 Task: Look for space in Pulupandan, Philippines from 3rd June, 2023 to 9th June, 2023 for 2 adults in price range Rs.6000 to Rs.12000. Place can be entire place with 1 bedroom having 1 bed and 1 bathroom. Property type can be house, flat, guest house, hotel. Booking option can be shelf check-in. Required host language is English.
Action: Mouse pressed left at (421, 71)
Screenshot: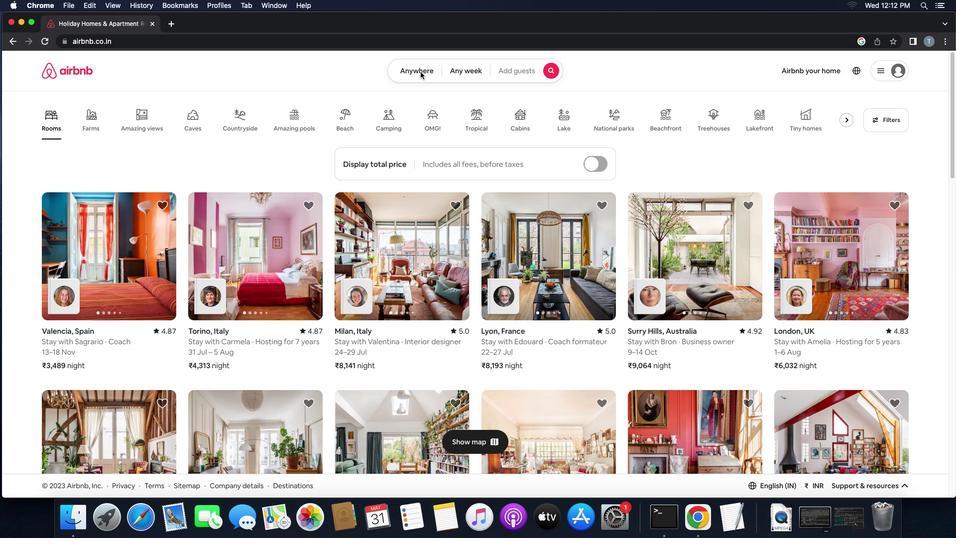 
Action: Mouse pressed left at (421, 71)
Screenshot: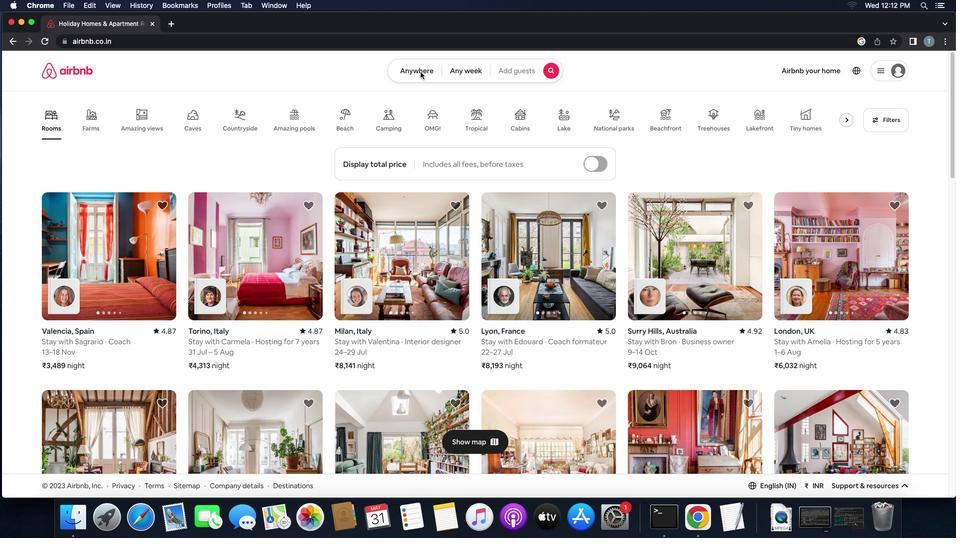 
Action: Mouse moved to (383, 116)
Screenshot: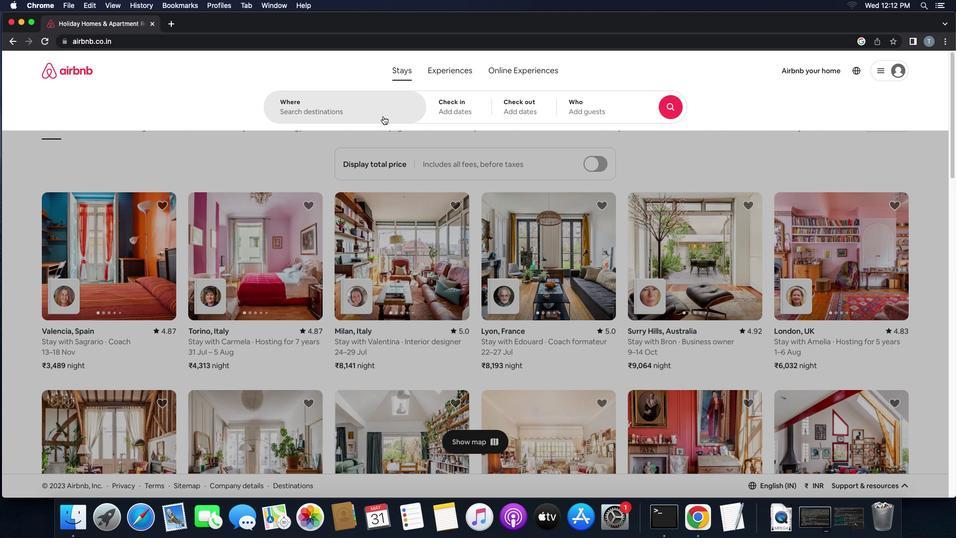 
Action: Mouse pressed left at (383, 116)
Screenshot: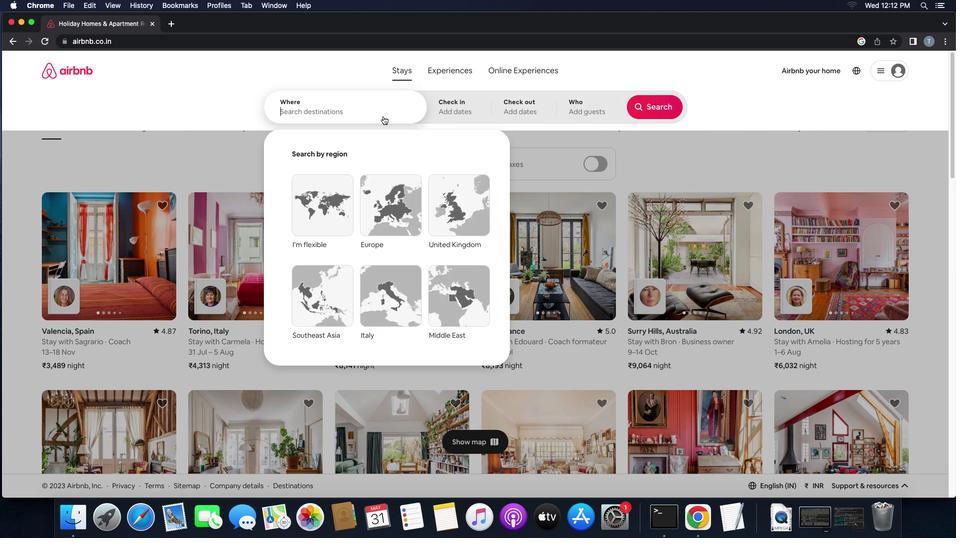 
Action: Key pressed 'p''u''l''u''p''a''n''d''a''n'','Key.space'p''h''i''l''i''p''p''i''n''e''s'Key.enter
Screenshot: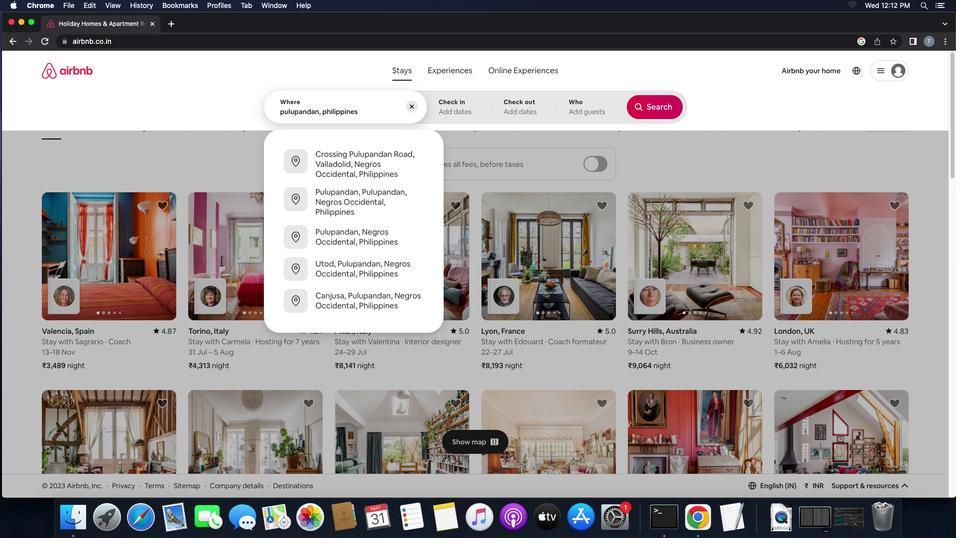
Action: Mouse moved to (643, 229)
Screenshot: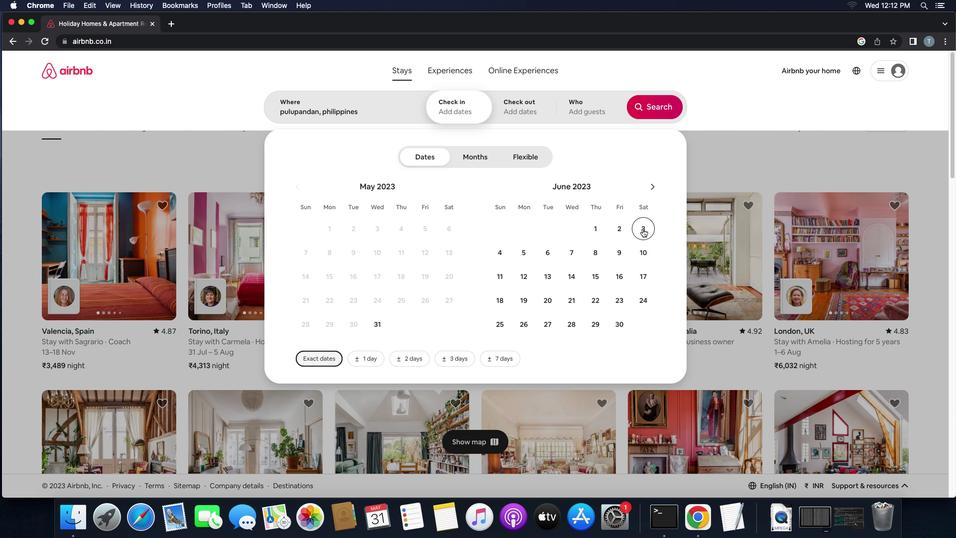 
Action: Mouse pressed left at (643, 229)
Screenshot: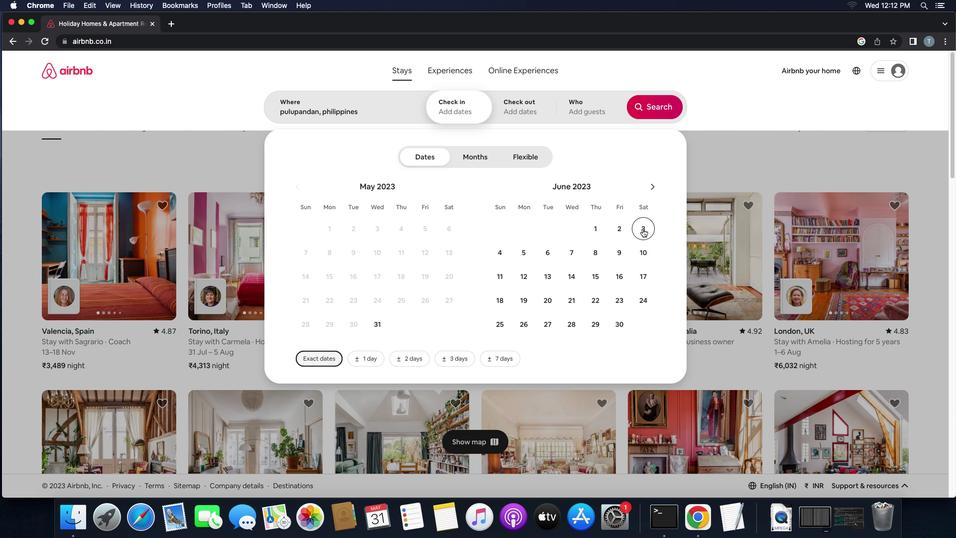 
Action: Mouse moved to (614, 254)
Screenshot: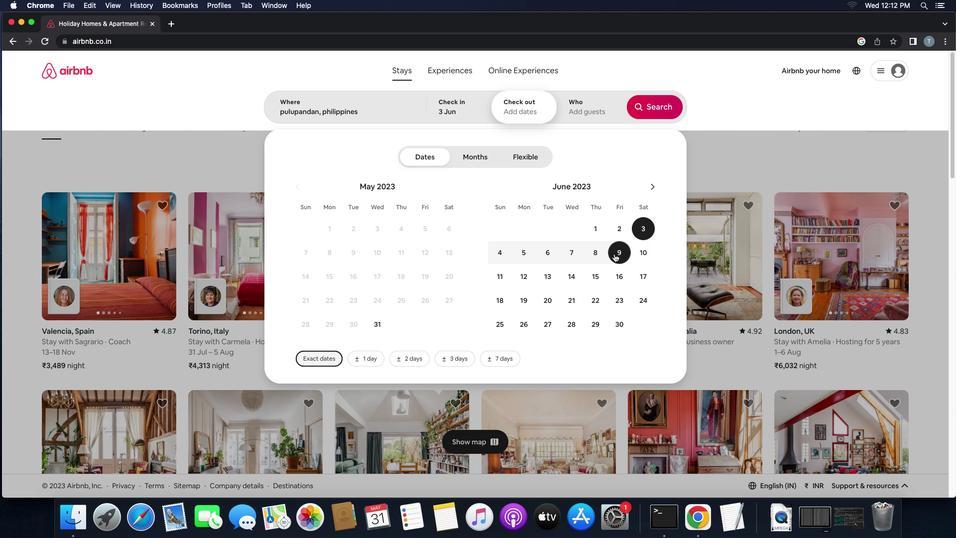 
Action: Mouse pressed left at (614, 254)
Screenshot: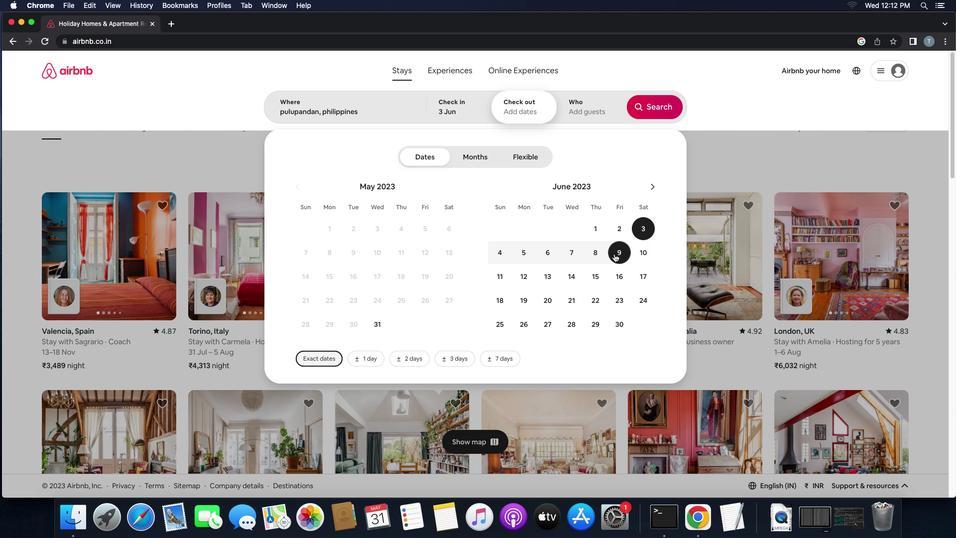 
Action: Mouse moved to (587, 111)
Screenshot: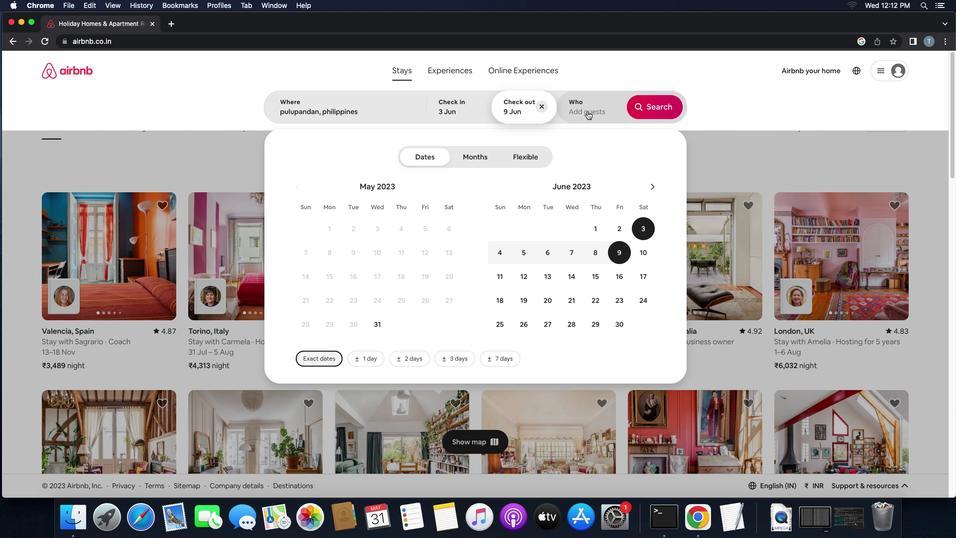 
Action: Mouse pressed left at (587, 111)
Screenshot: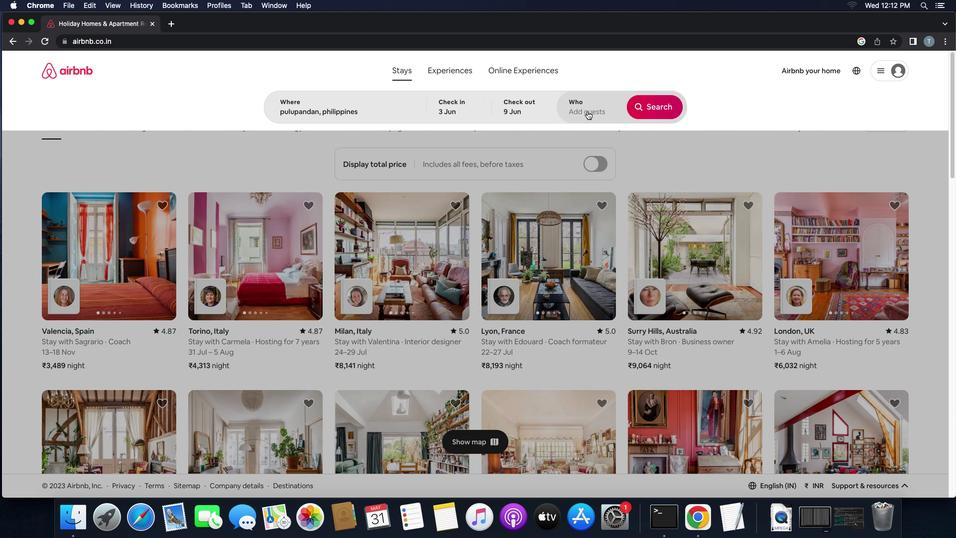 
Action: Mouse moved to (658, 160)
Screenshot: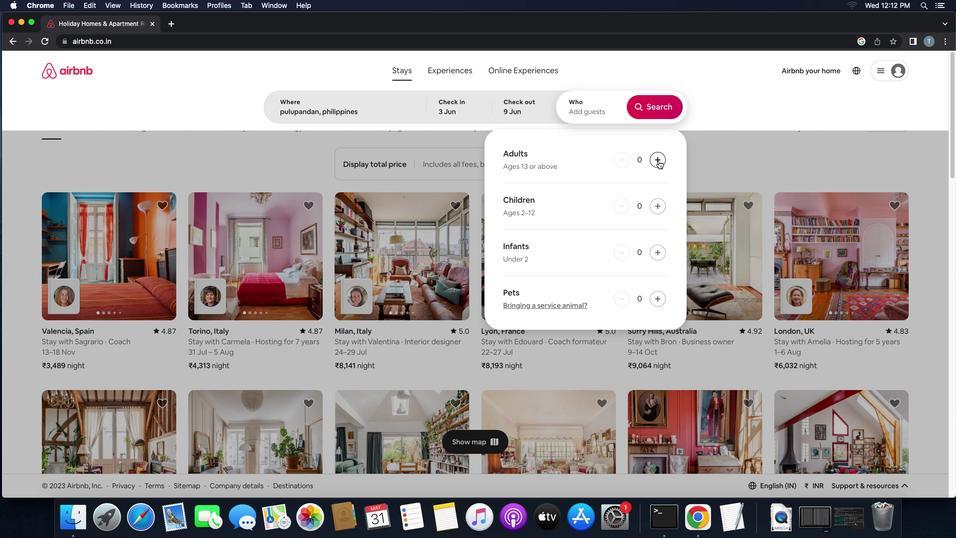 
Action: Mouse pressed left at (658, 160)
Screenshot: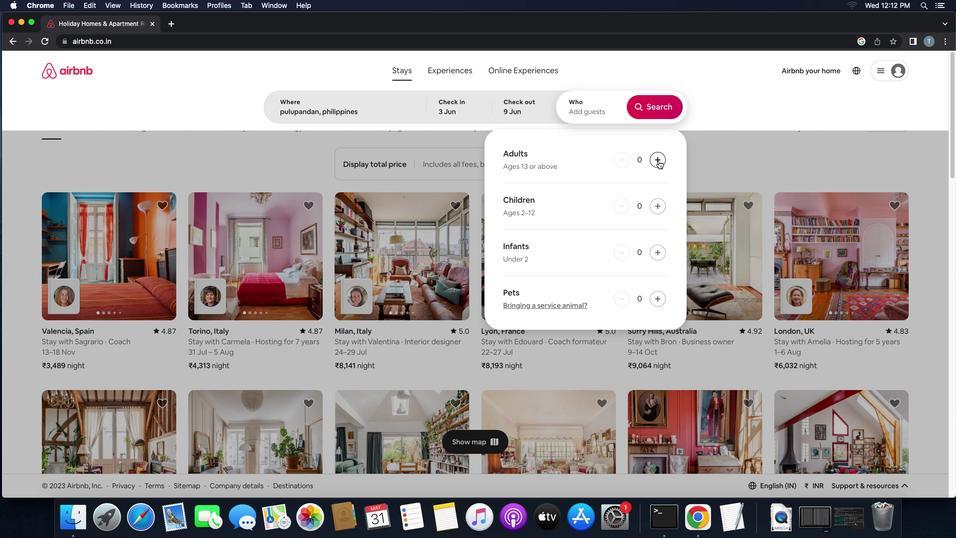 
Action: Mouse pressed left at (658, 160)
Screenshot: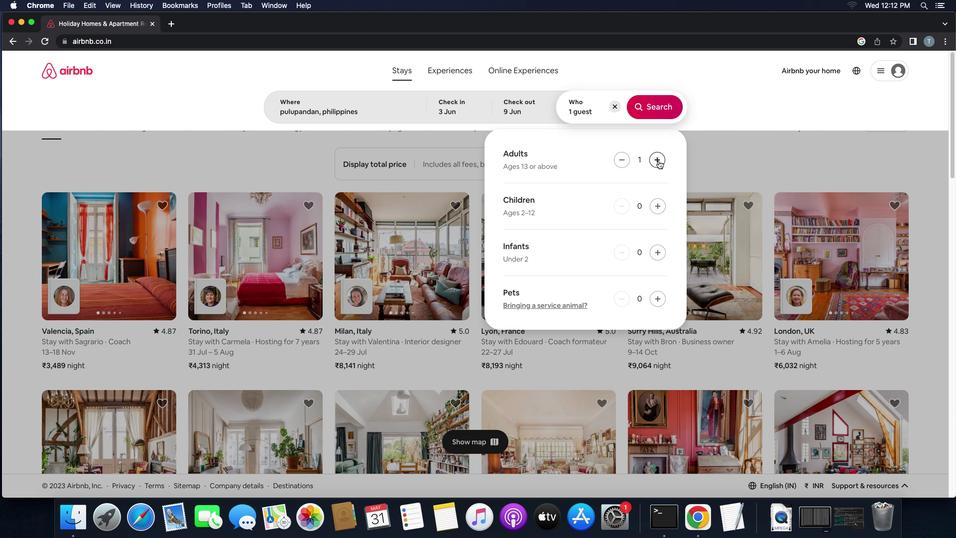 
Action: Mouse moved to (658, 108)
Screenshot: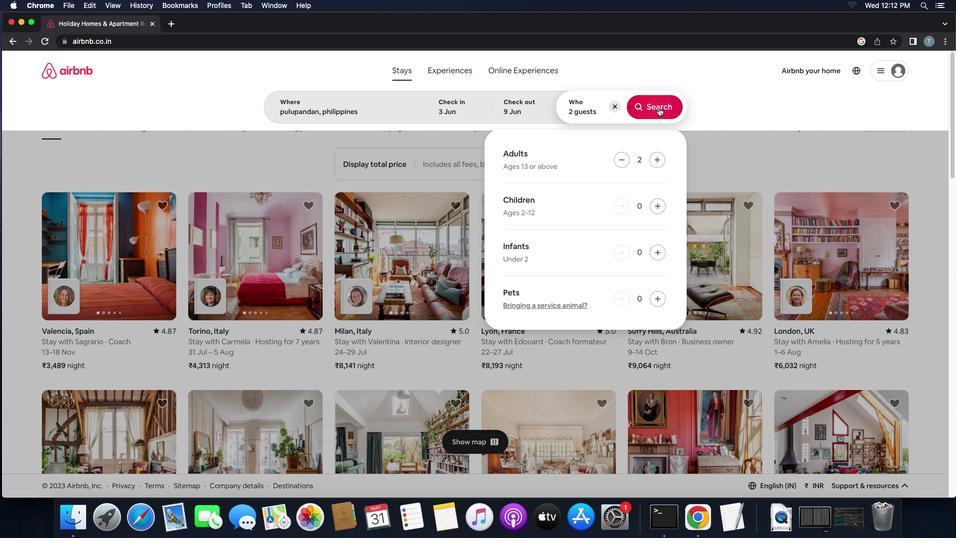 
Action: Mouse pressed left at (658, 108)
Screenshot: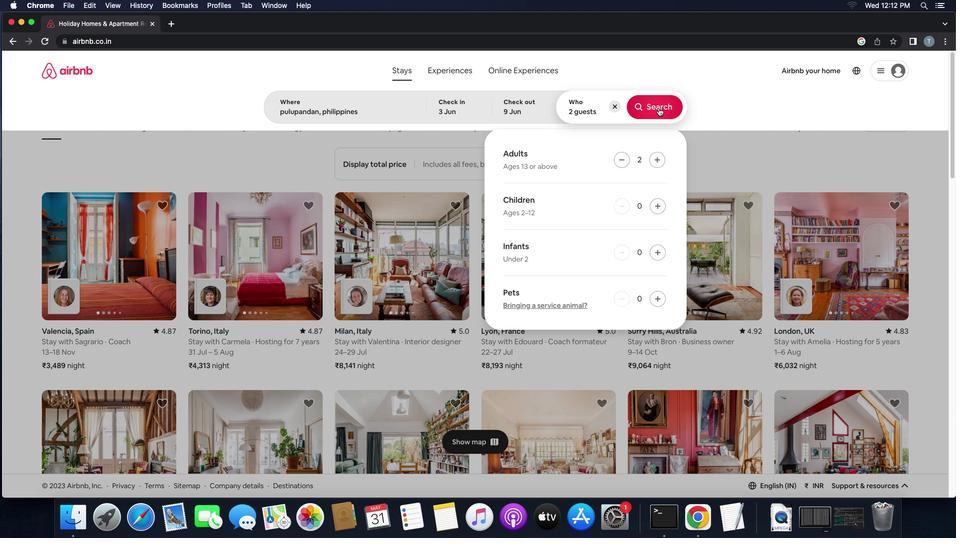 
Action: Mouse moved to (917, 110)
Screenshot: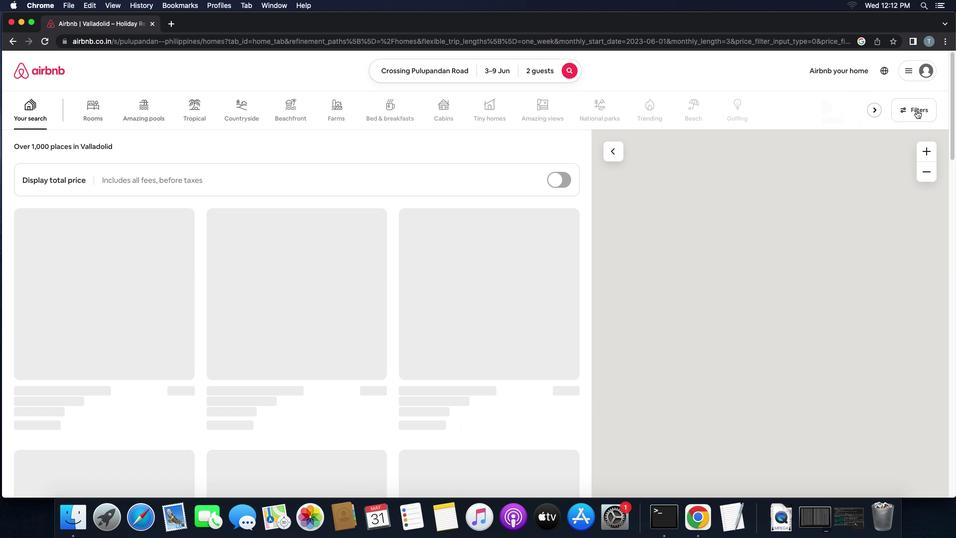 
Action: Mouse pressed left at (917, 110)
Screenshot: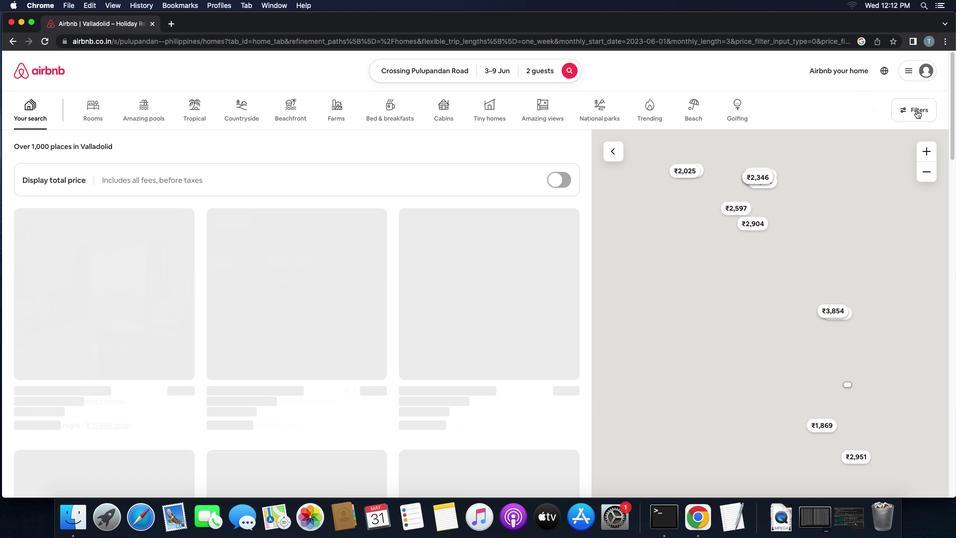 
Action: Mouse moved to (392, 234)
Screenshot: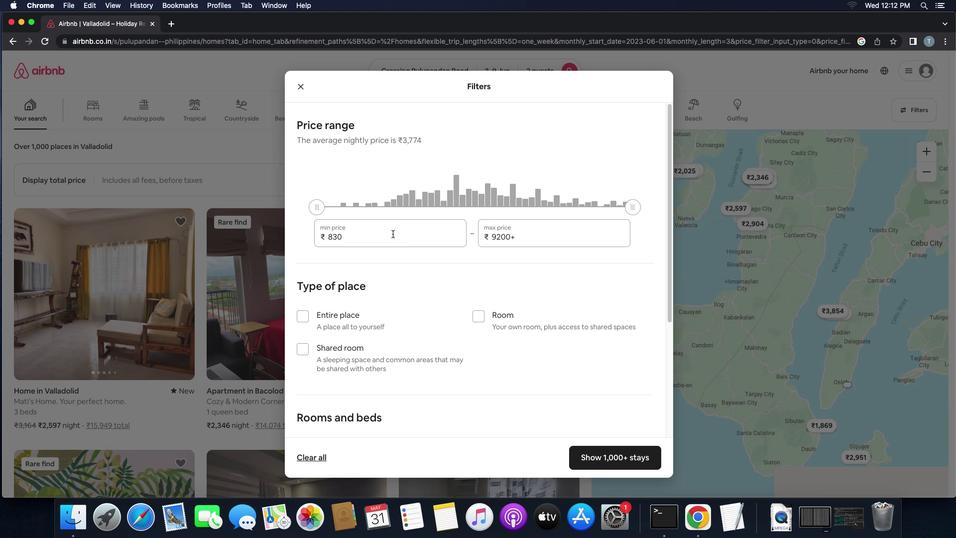 
Action: Mouse pressed left at (392, 234)
Screenshot: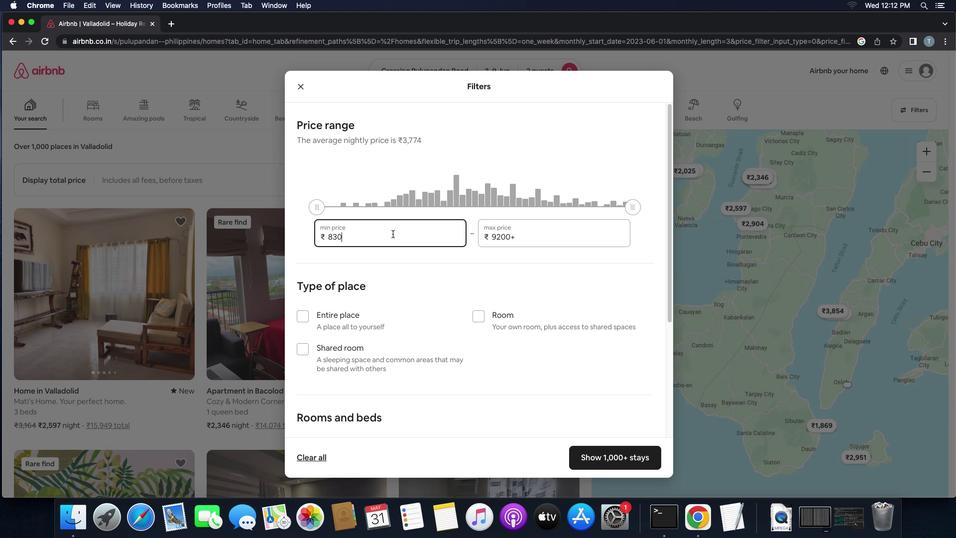 
Action: Mouse moved to (392, 233)
Screenshot: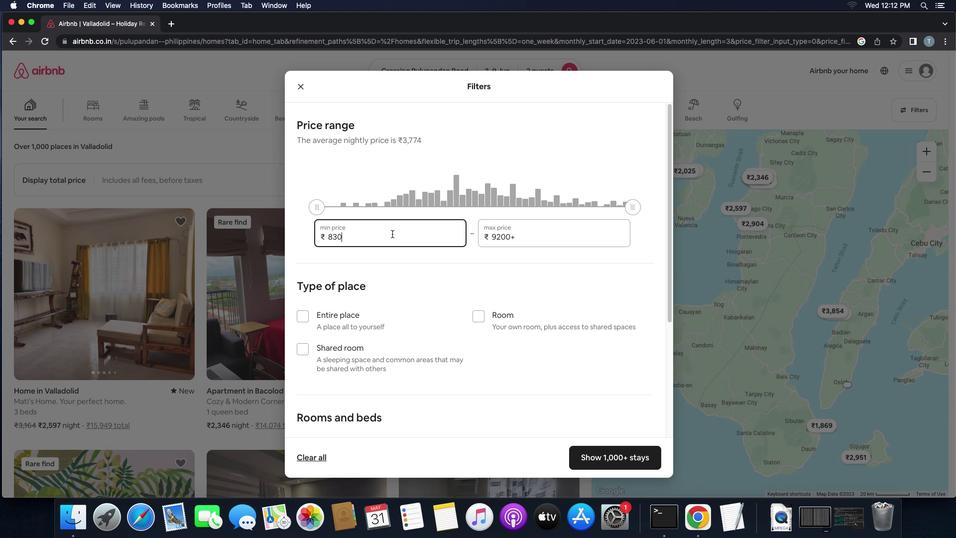 
Action: Key pressed Key.backspaceKey.backspaceKey.backspace'6''0''0''0'
Screenshot: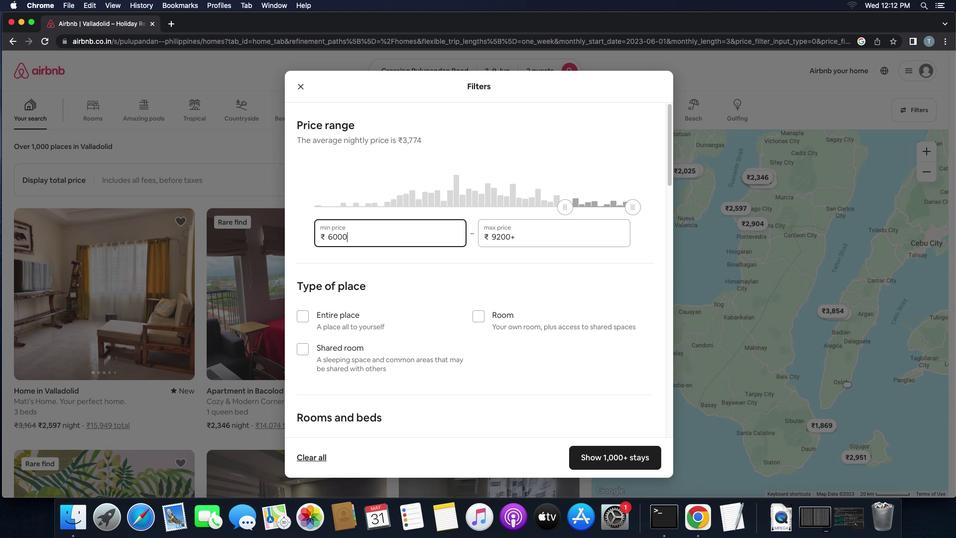 
Action: Mouse moved to (579, 241)
Screenshot: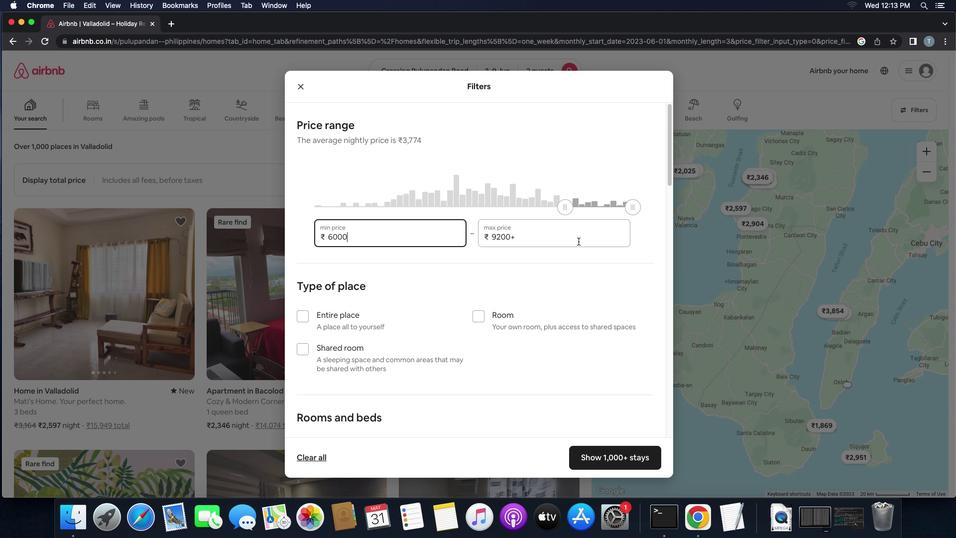 
Action: Mouse pressed left at (579, 241)
Screenshot: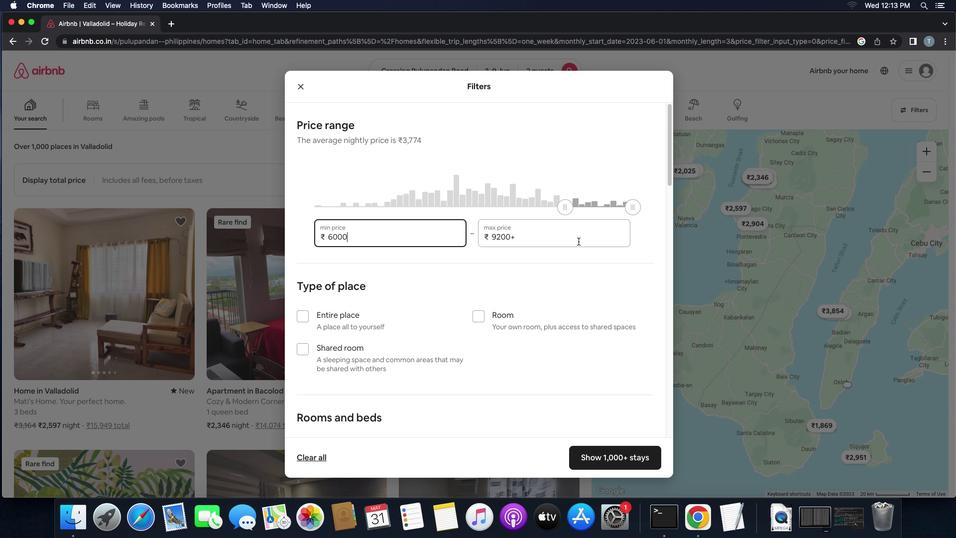 
Action: Key pressed Key.backspaceKey.backspaceKey.backspaceKey.backspaceKey.backspace'1''2''0''0''0'
Screenshot: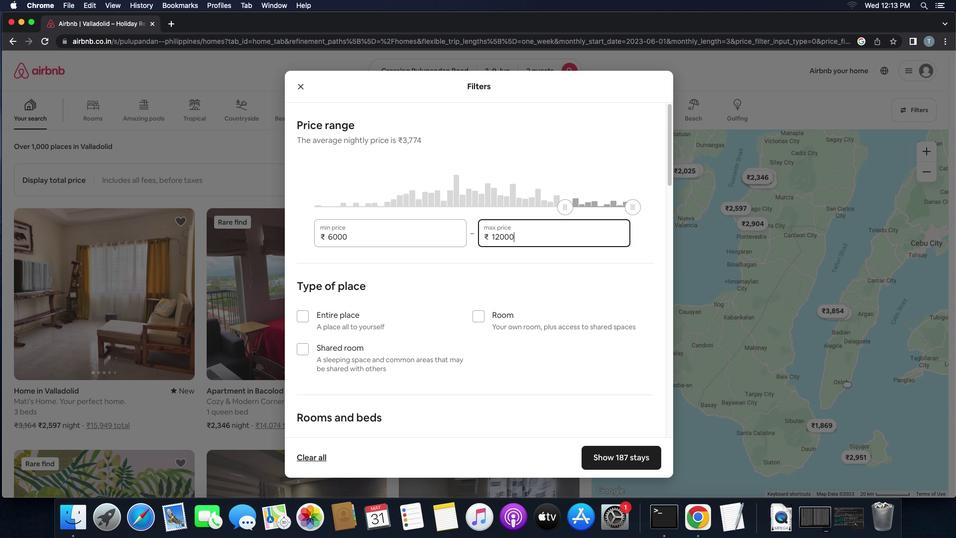 
Action: Mouse moved to (568, 324)
Screenshot: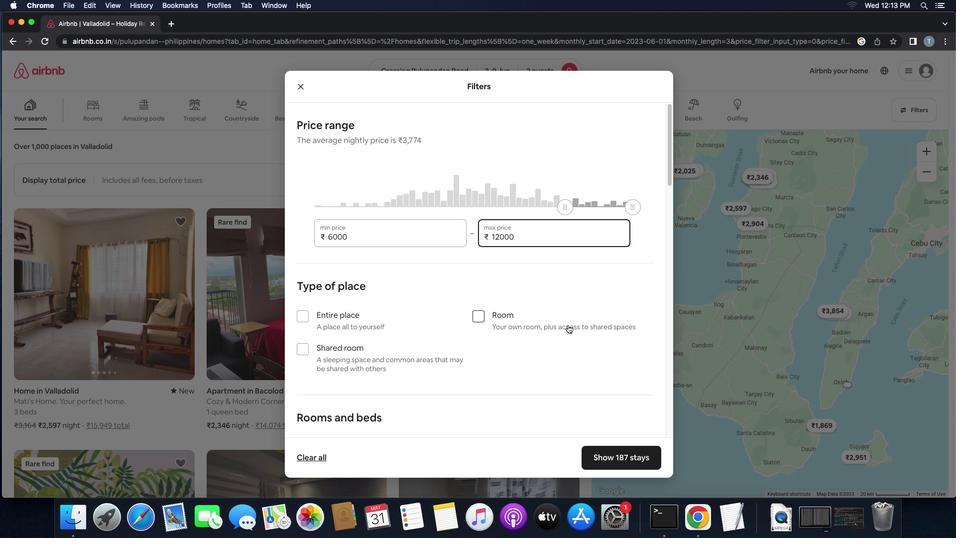 
Action: Mouse scrolled (568, 324) with delta (0, 0)
Screenshot: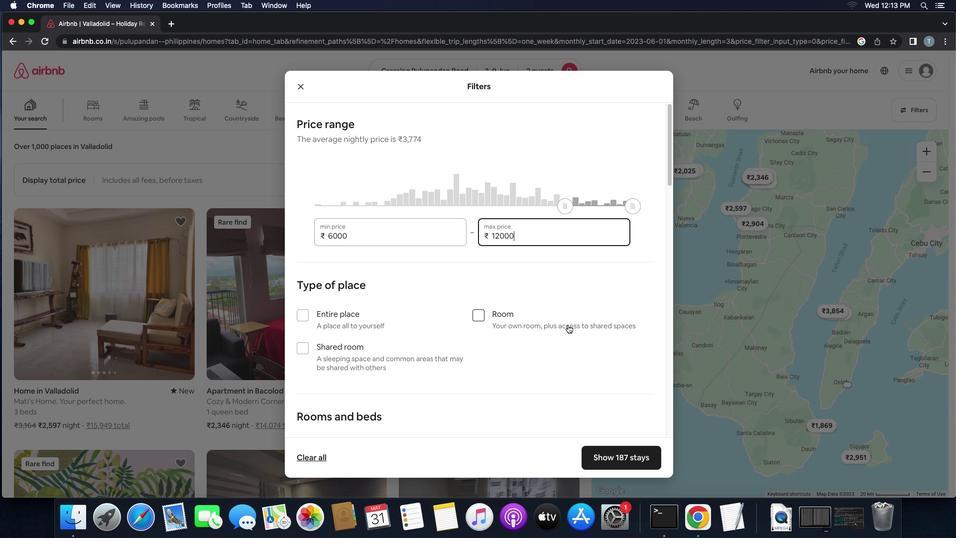 
Action: Mouse scrolled (568, 324) with delta (0, 0)
Screenshot: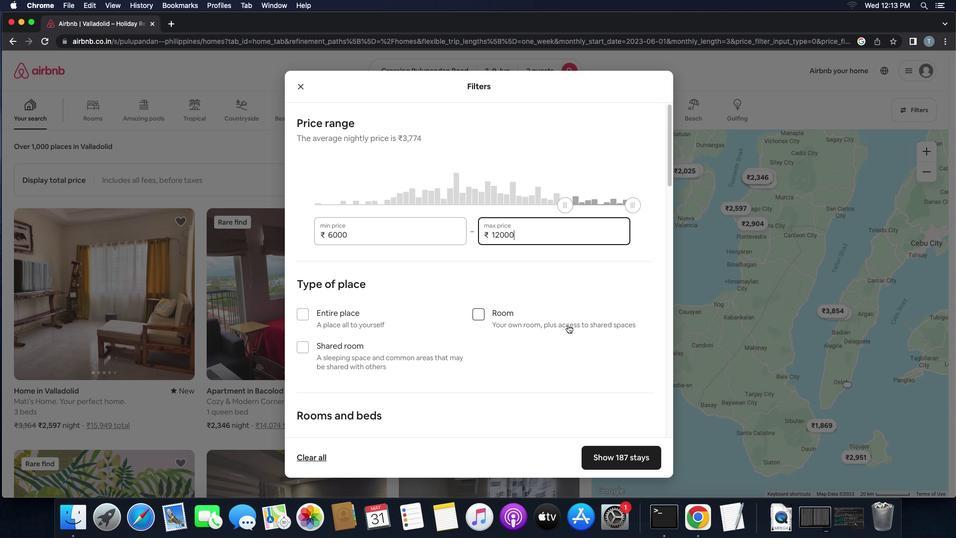 
Action: Mouse scrolled (568, 324) with delta (0, 0)
Screenshot: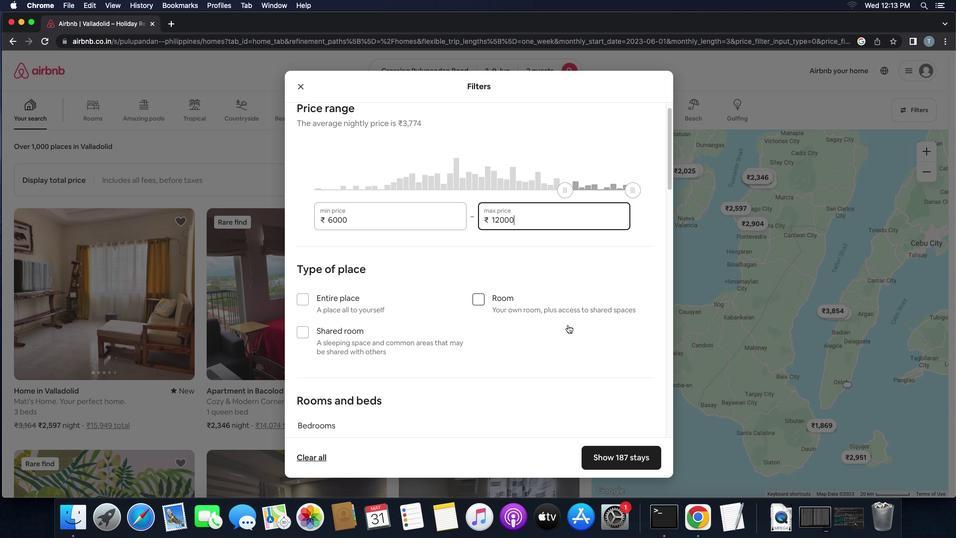 
Action: Mouse scrolled (568, 324) with delta (0, 0)
Screenshot: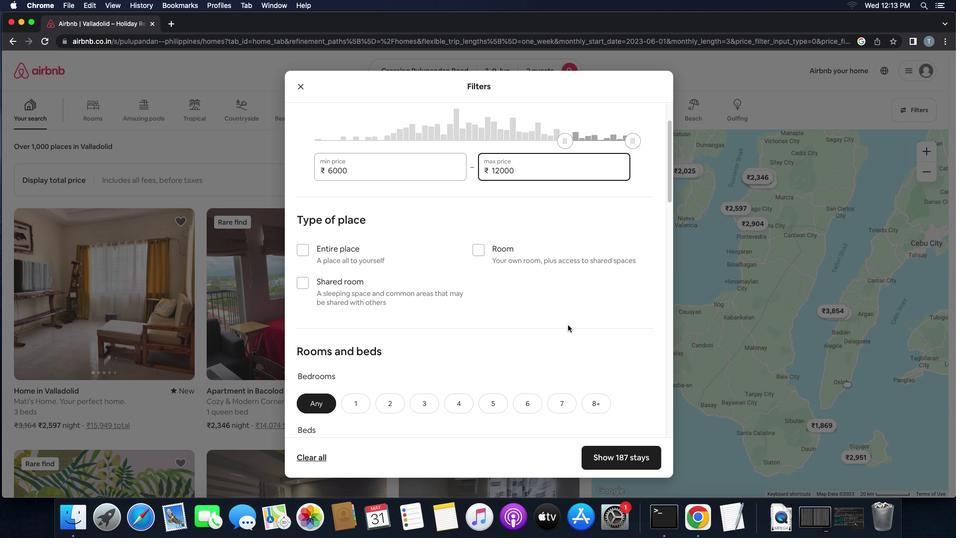 
Action: Mouse scrolled (568, 324) with delta (0, 0)
Screenshot: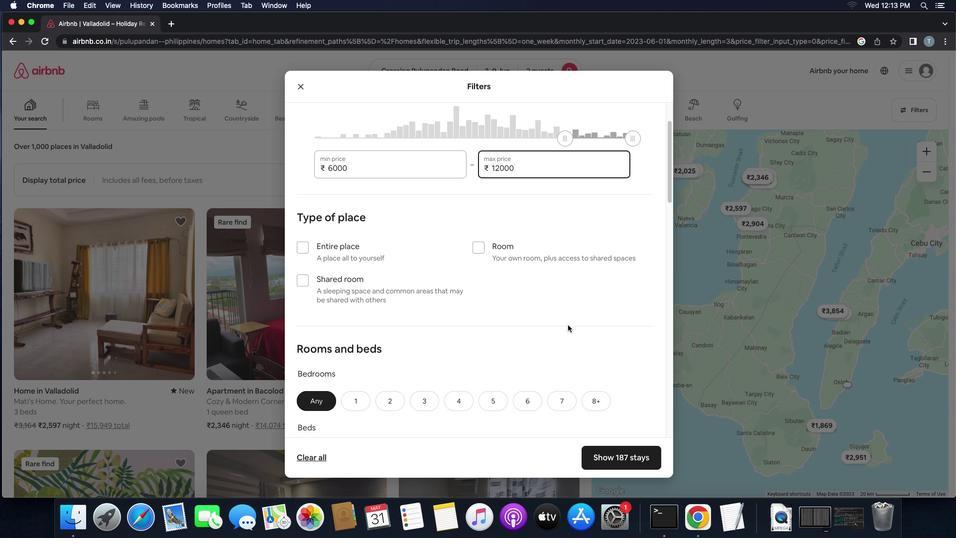 
Action: Mouse moved to (301, 234)
Screenshot: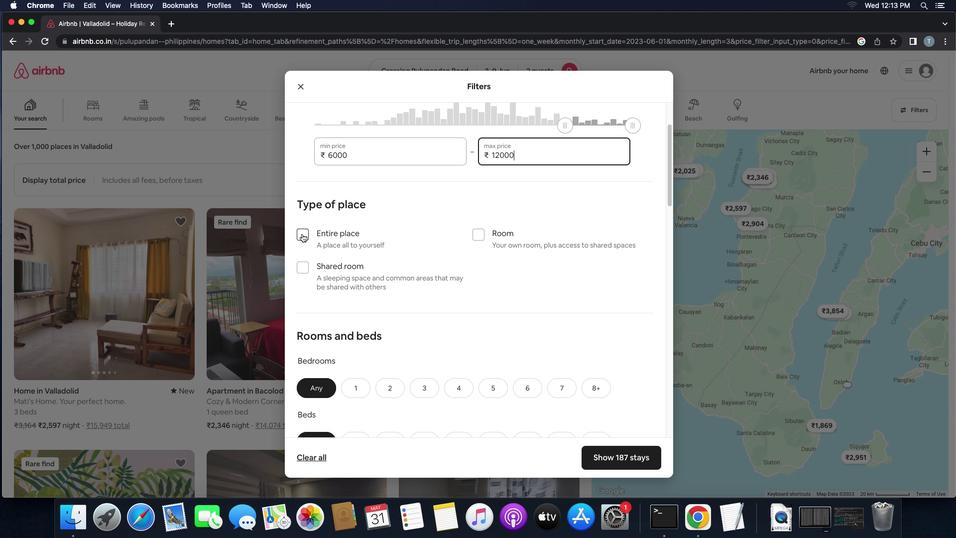 
Action: Mouse pressed left at (301, 234)
Screenshot: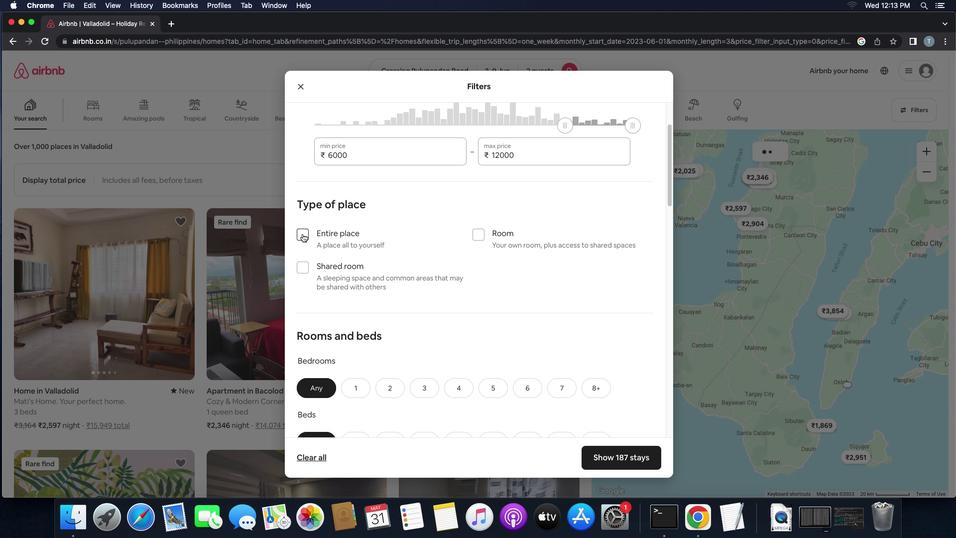 
Action: Mouse moved to (402, 283)
Screenshot: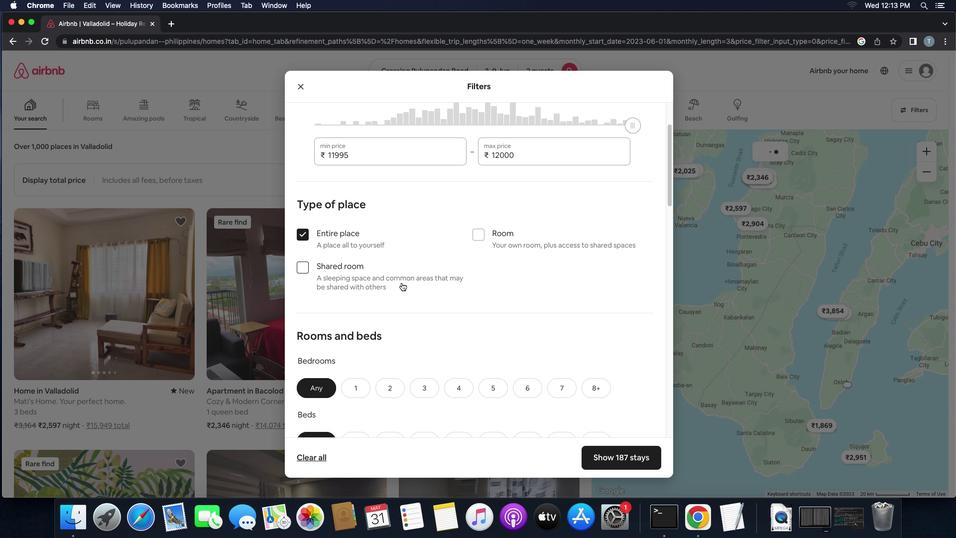 
Action: Mouse scrolled (402, 283) with delta (0, 0)
Screenshot: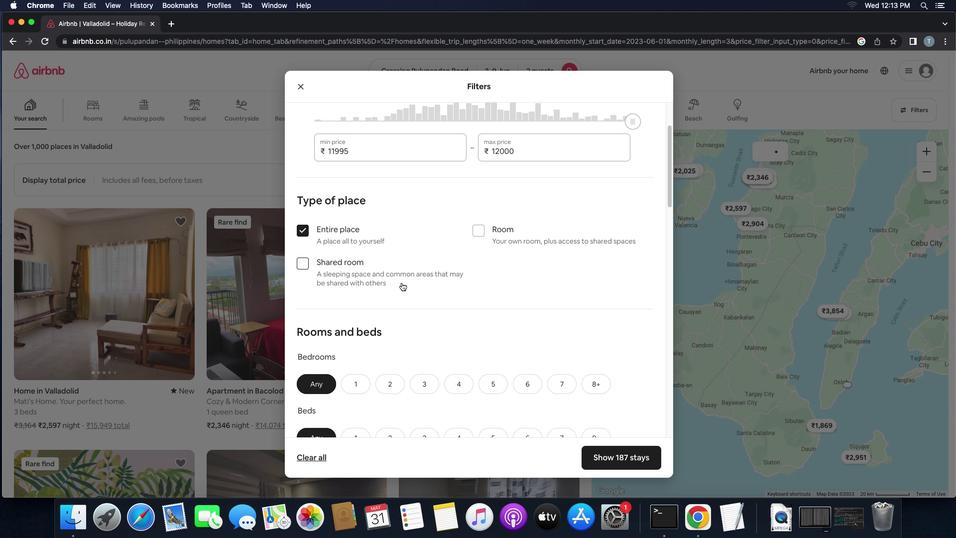 
Action: Mouse scrolled (402, 283) with delta (0, 0)
Screenshot: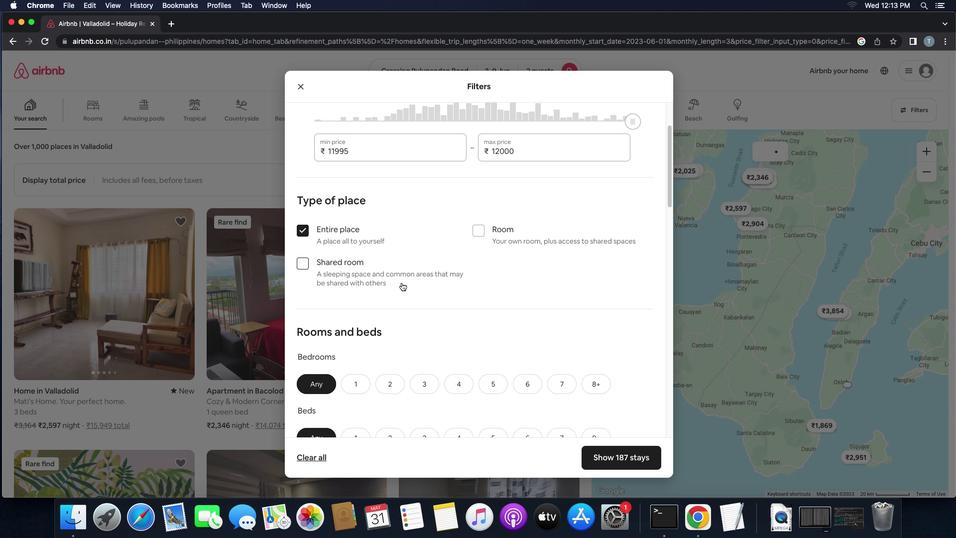 
Action: Mouse scrolled (402, 283) with delta (0, 0)
Screenshot: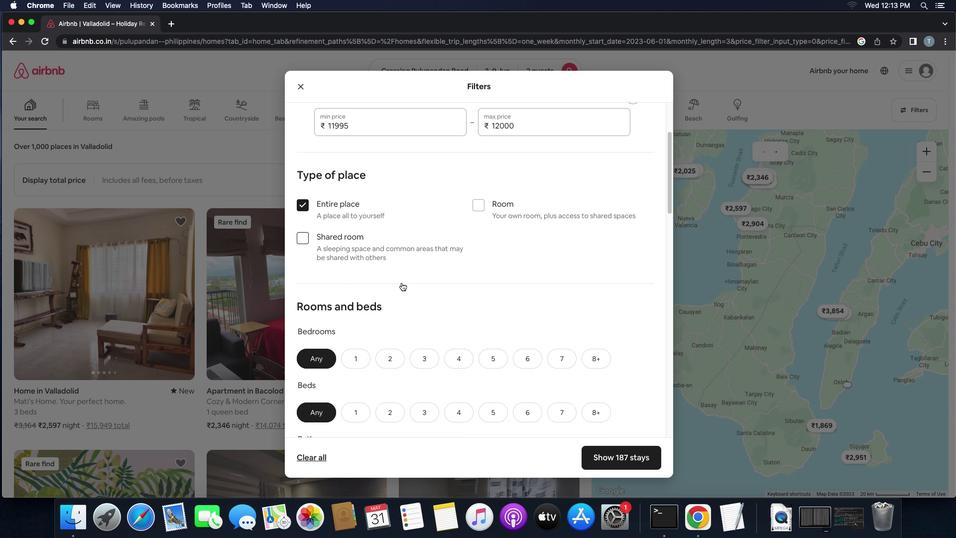 
Action: Mouse scrolled (402, 283) with delta (0, 0)
Screenshot: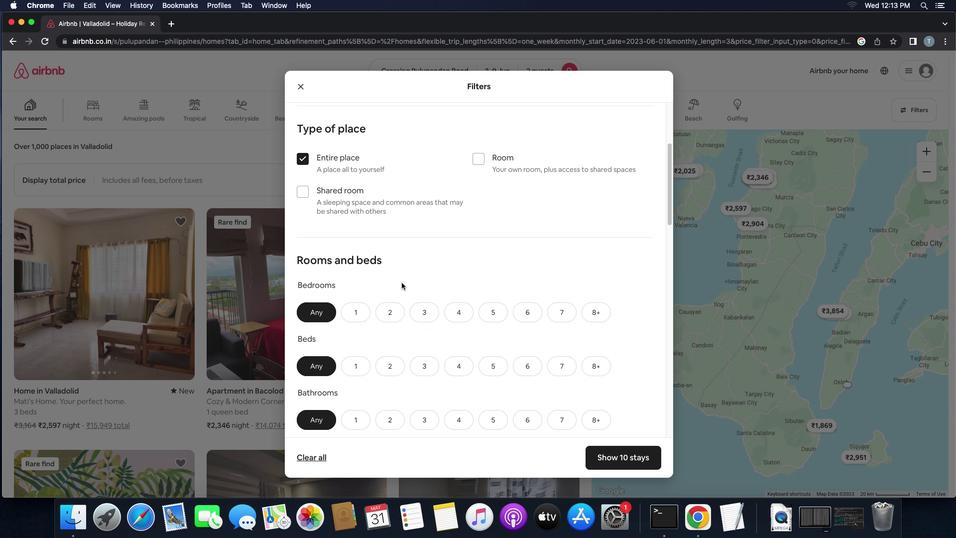 
Action: Mouse scrolled (402, 283) with delta (0, 0)
Screenshot: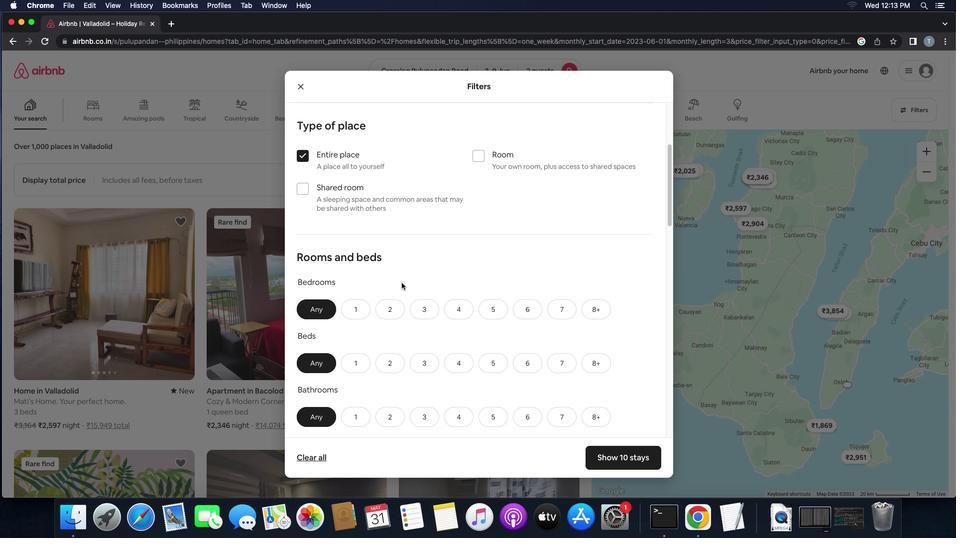 
Action: Mouse scrolled (402, 283) with delta (0, 0)
Screenshot: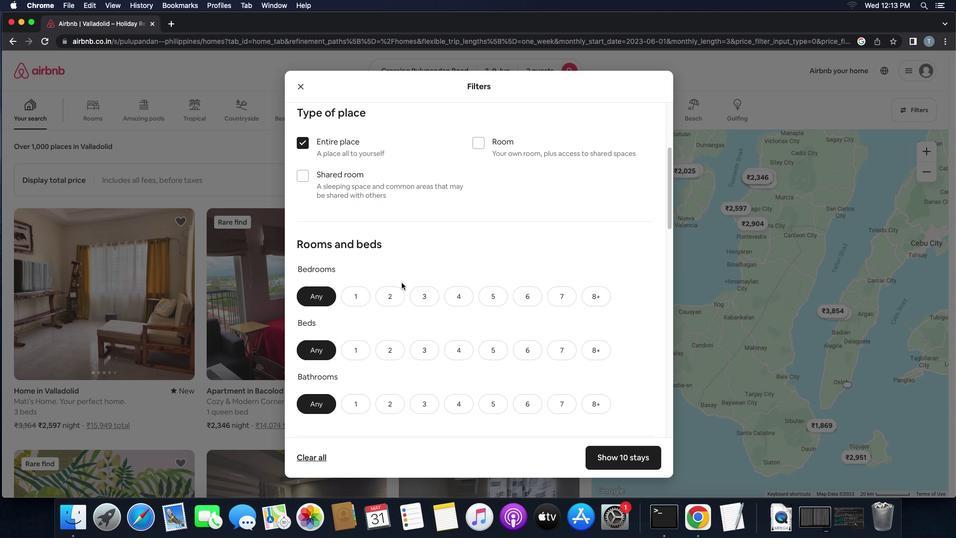 
Action: Mouse moved to (402, 283)
Screenshot: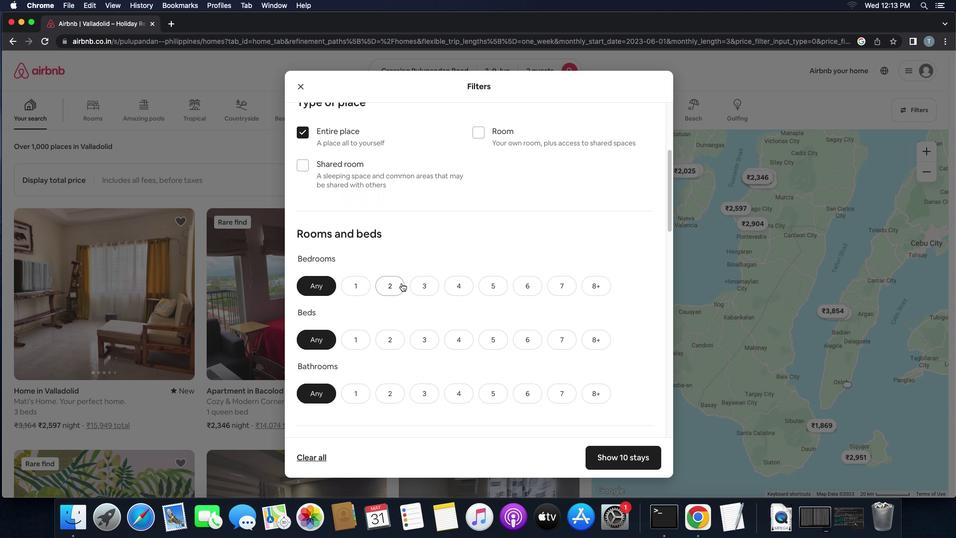 
Action: Mouse scrolled (402, 283) with delta (0, 0)
Screenshot: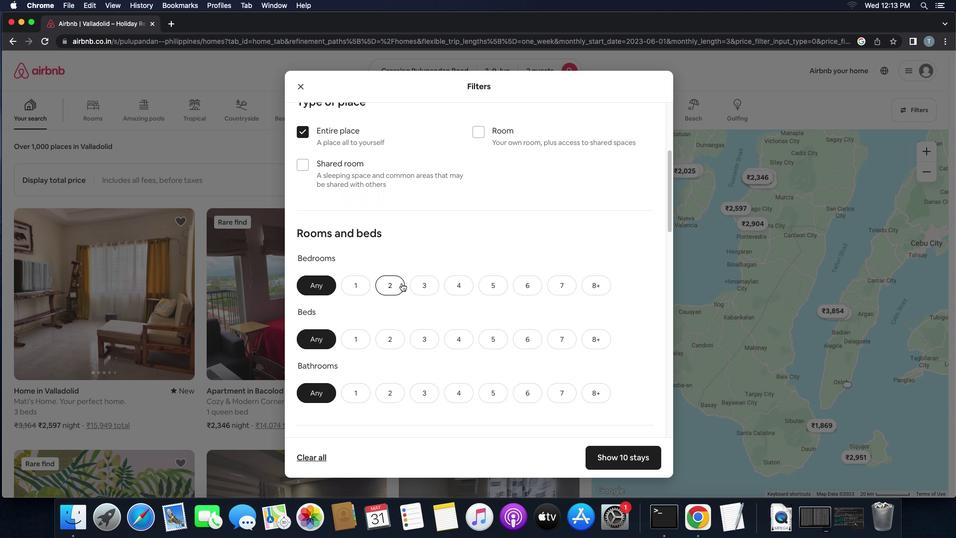 
Action: Mouse scrolled (402, 283) with delta (0, 0)
Screenshot: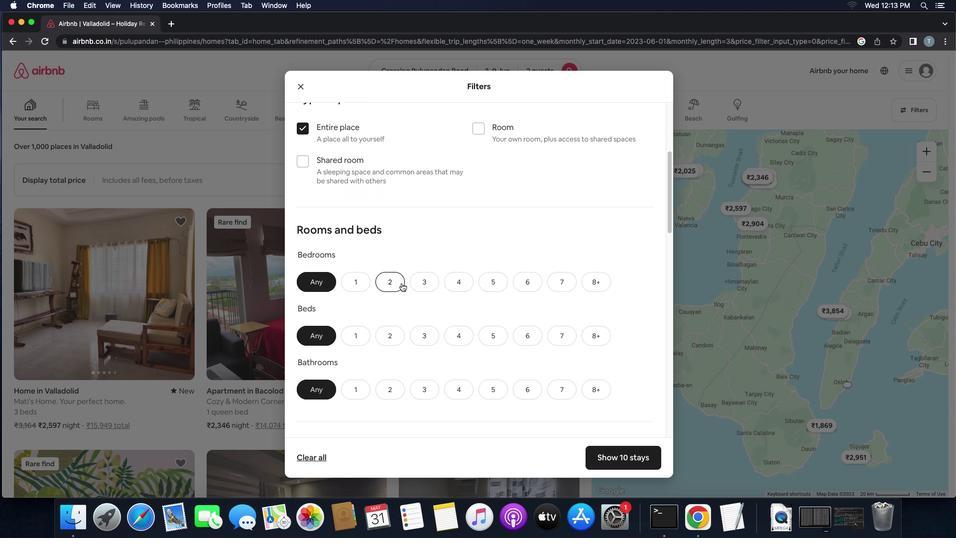 
Action: Mouse scrolled (402, 283) with delta (0, 0)
Screenshot: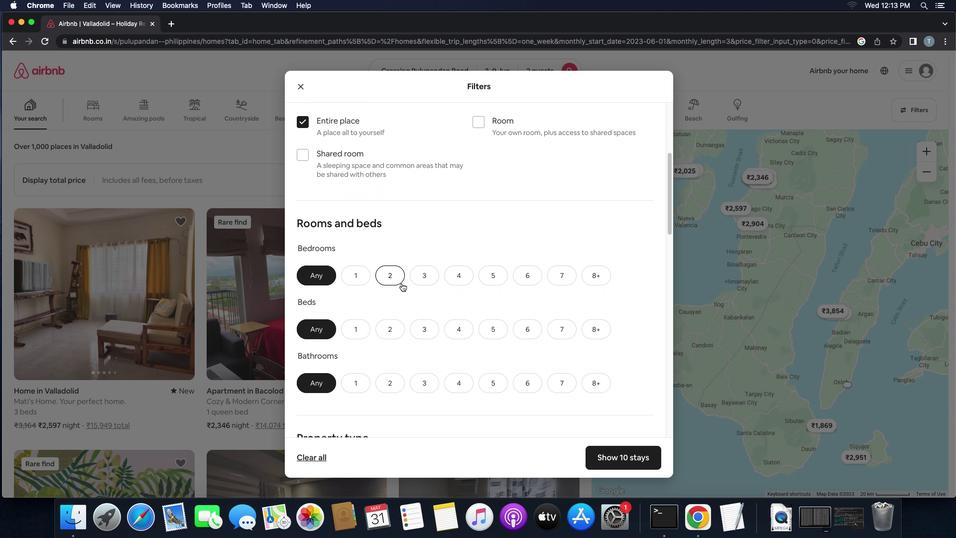 
Action: Mouse scrolled (402, 283) with delta (0, 0)
Screenshot: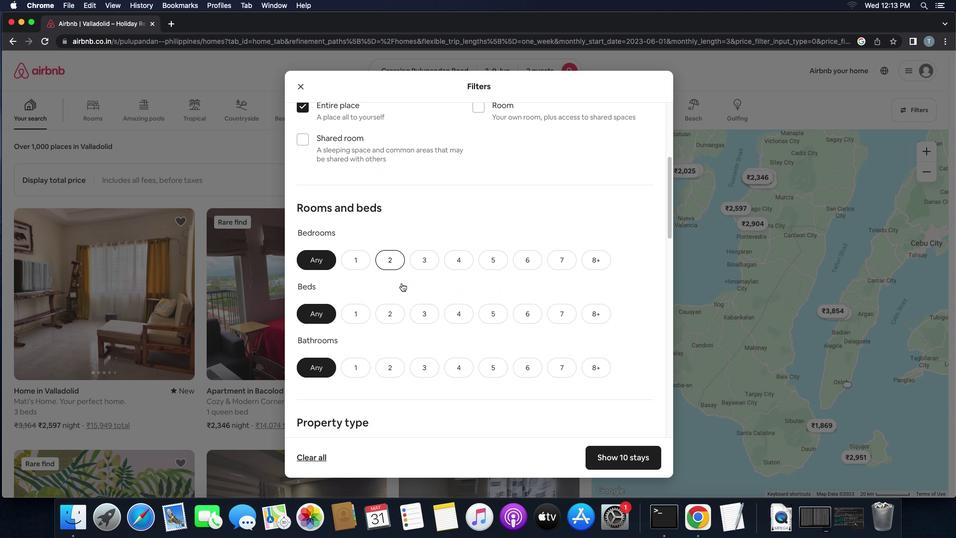 
Action: Mouse scrolled (402, 283) with delta (0, 0)
Screenshot: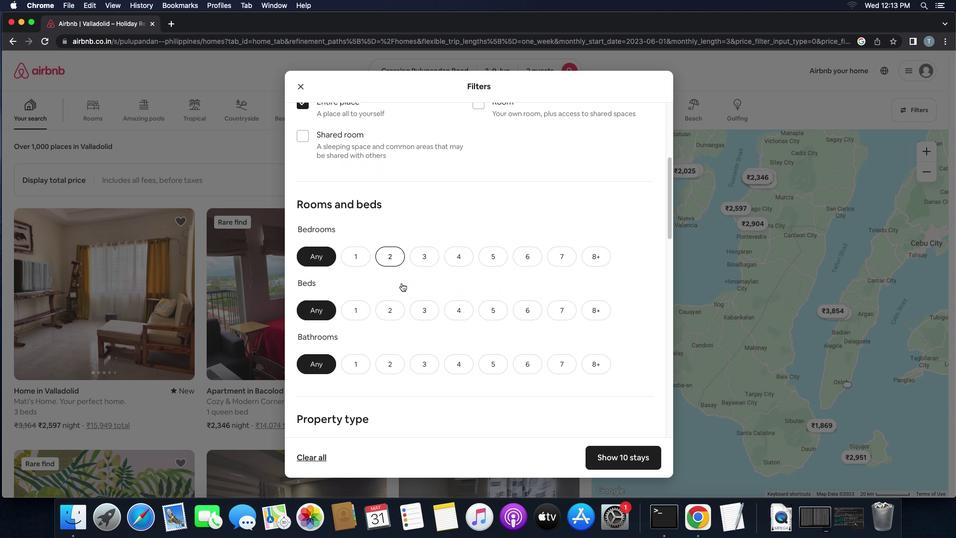 
Action: Mouse scrolled (402, 283) with delta (0, 0)
Screenshot: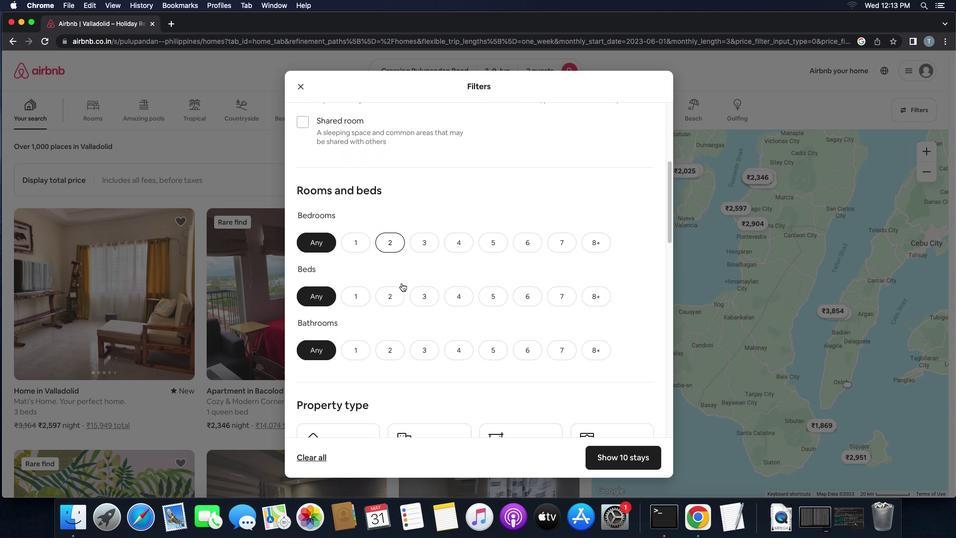 
Action: Mouse scrolled (402, 283) with delta (0, 0)
Screenshot: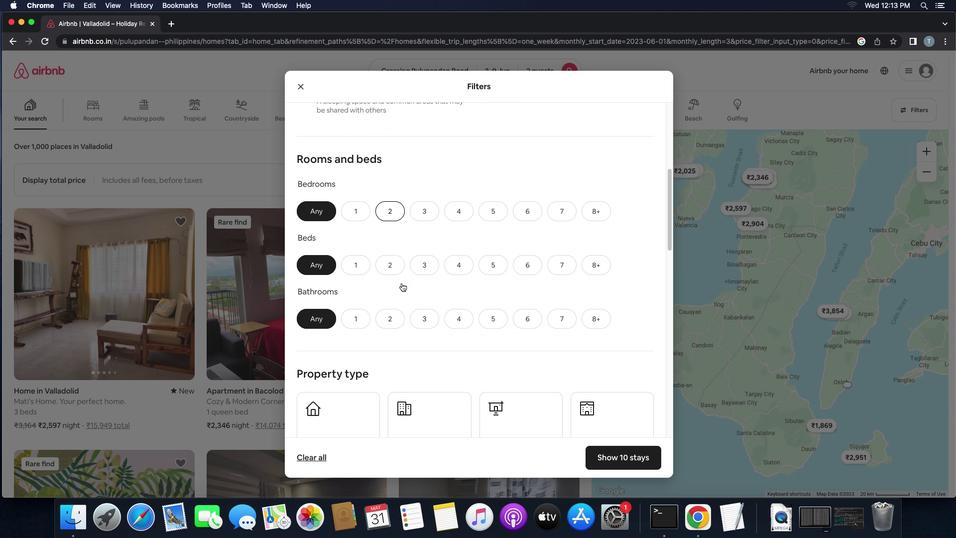 
Action: Mouse scrolled (402, 283) with delta (0, 0)
Screenshot: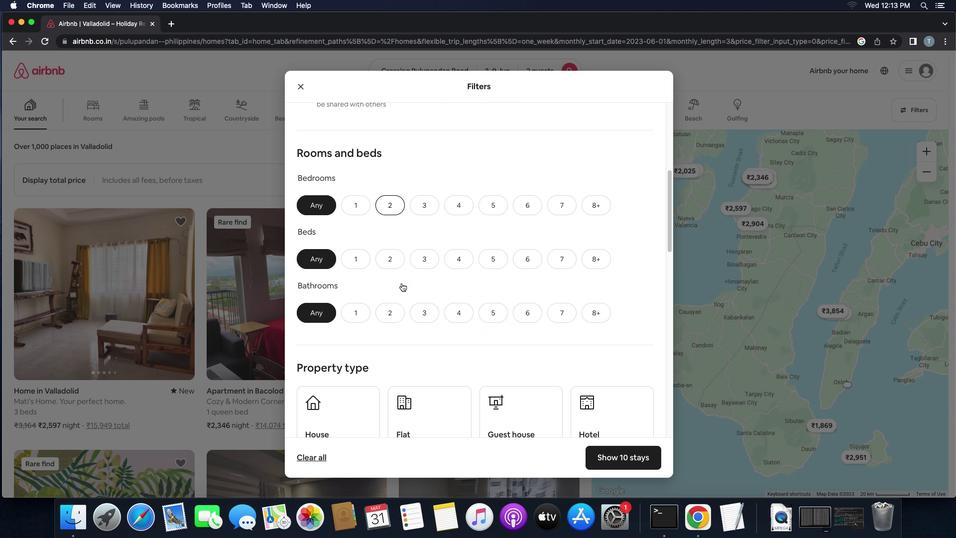 
Action: Mouse moved to (358, 197)
Screenshot: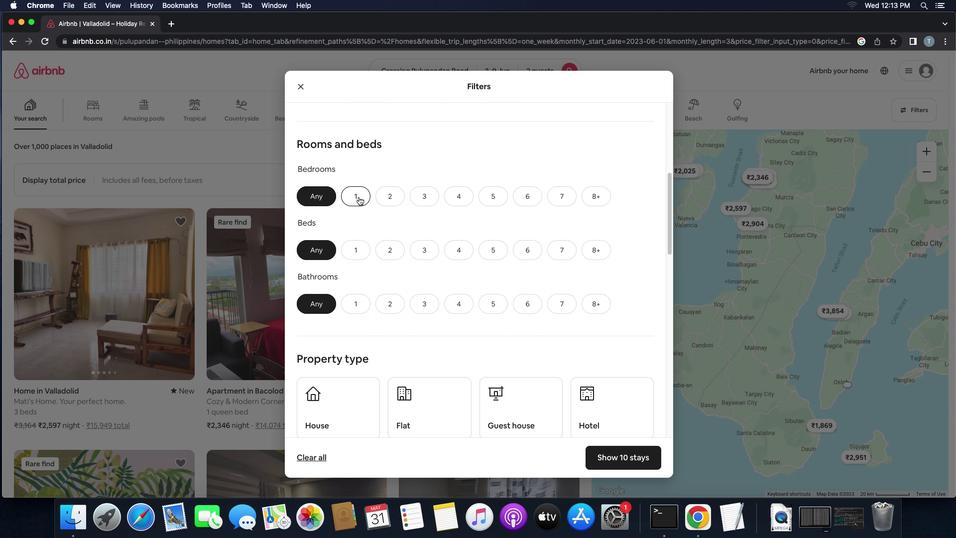 
Action: Mouse pressed left at (358, 197)
Screenshot: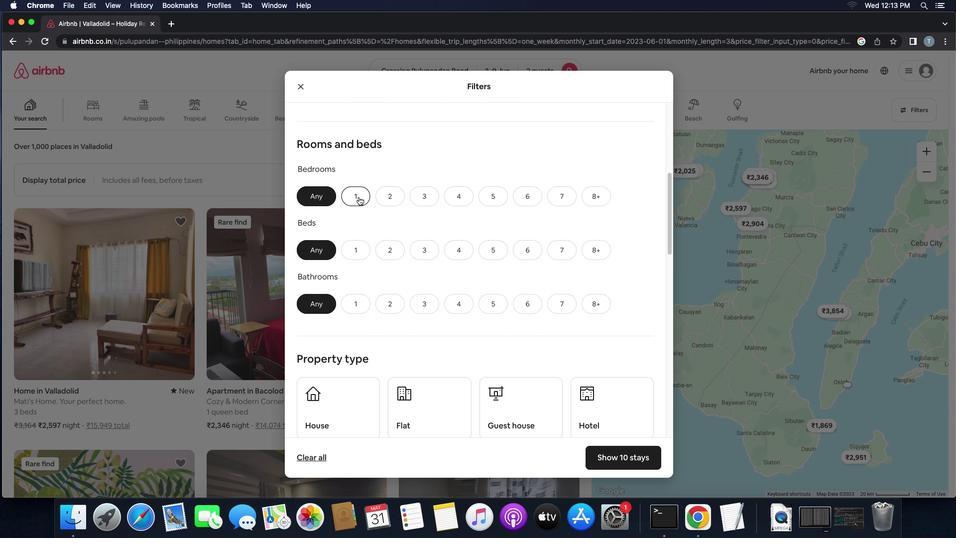 
Action: Mouse moved to (359, 249)
Screenshot: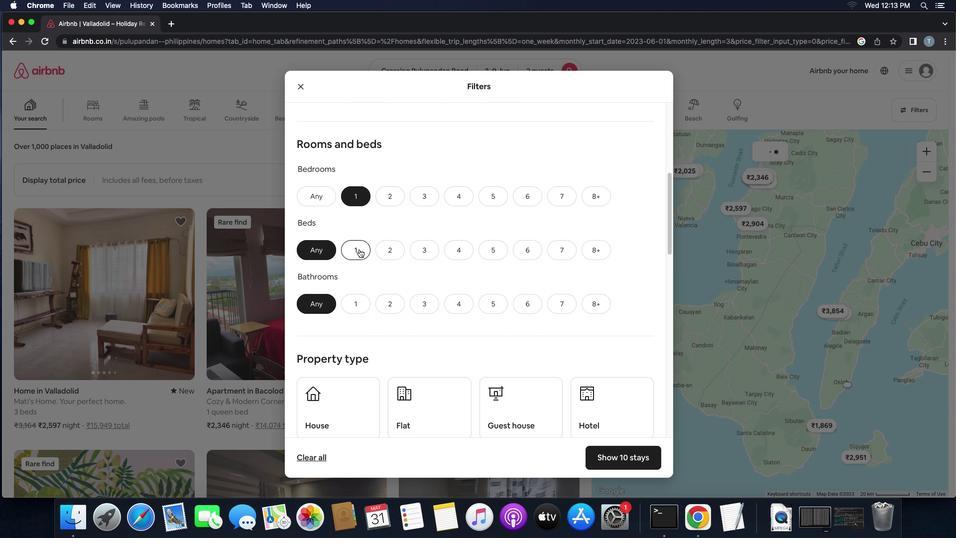 
Action: Mouse pressed left at (359, 249)
Screenshot: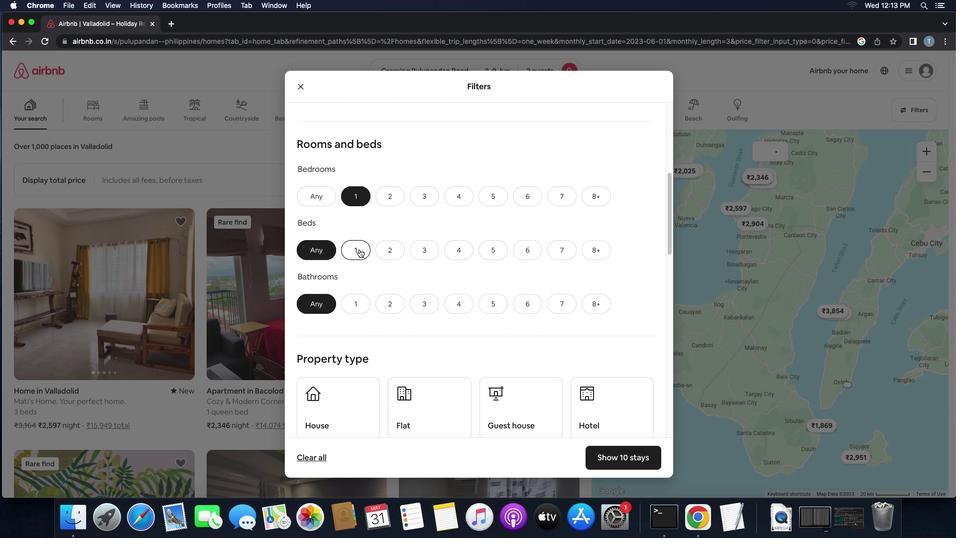 
Action: Mouse moved to (405, 267)
Screenshot: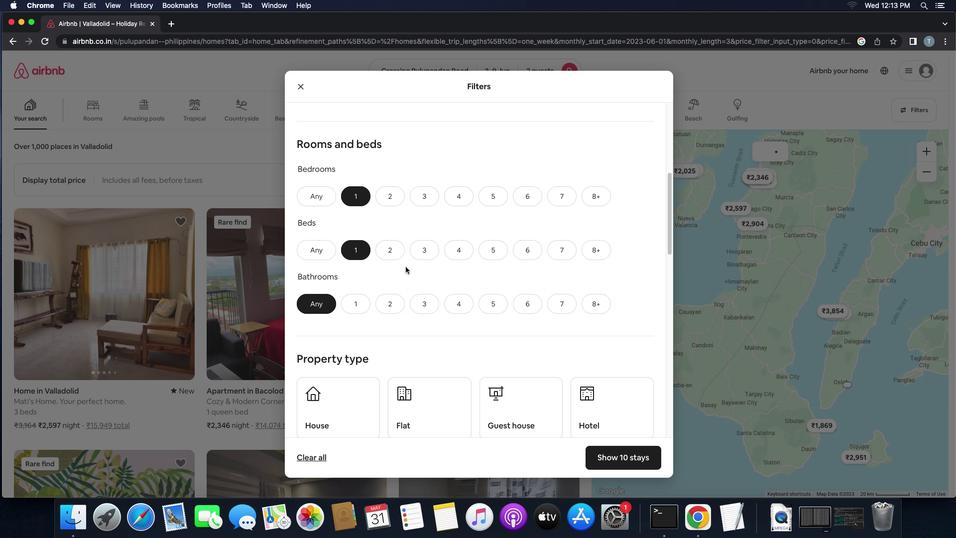 
Action: Mouse scrolled (405, 267) with delta (0, 0)
Screenshot: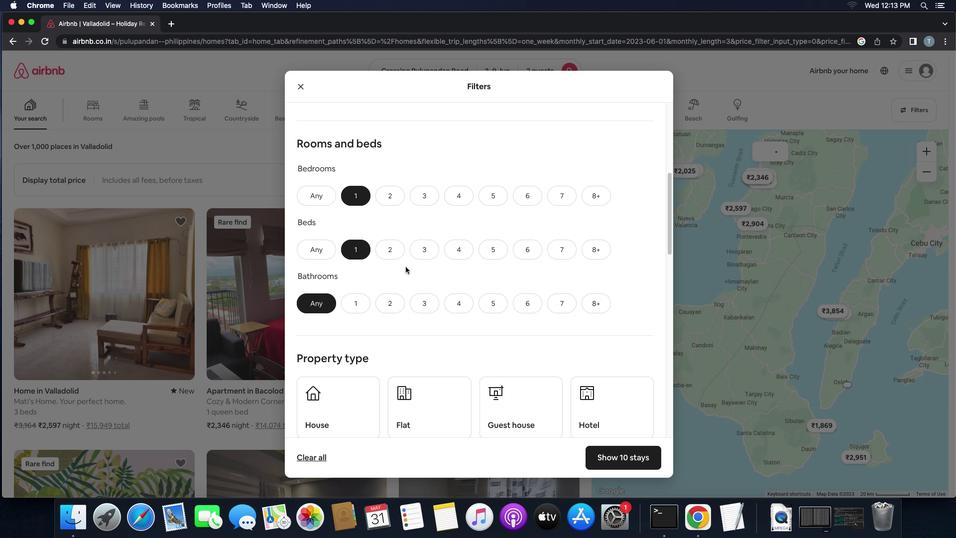 
Action: Mouse scrolled (405, 267) with delta (0, 0)
Screenshot: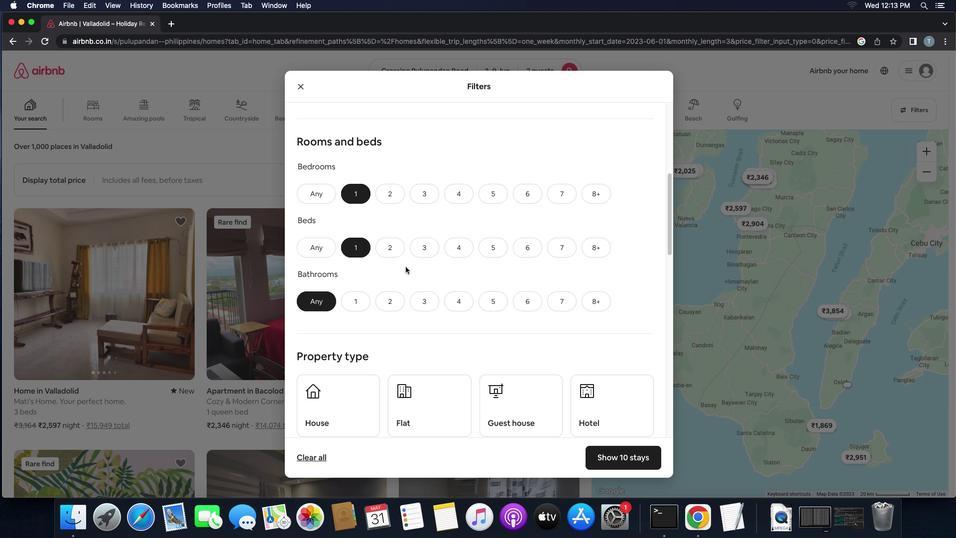 
Action: Mouse moved to (405, 265)
Screenshot: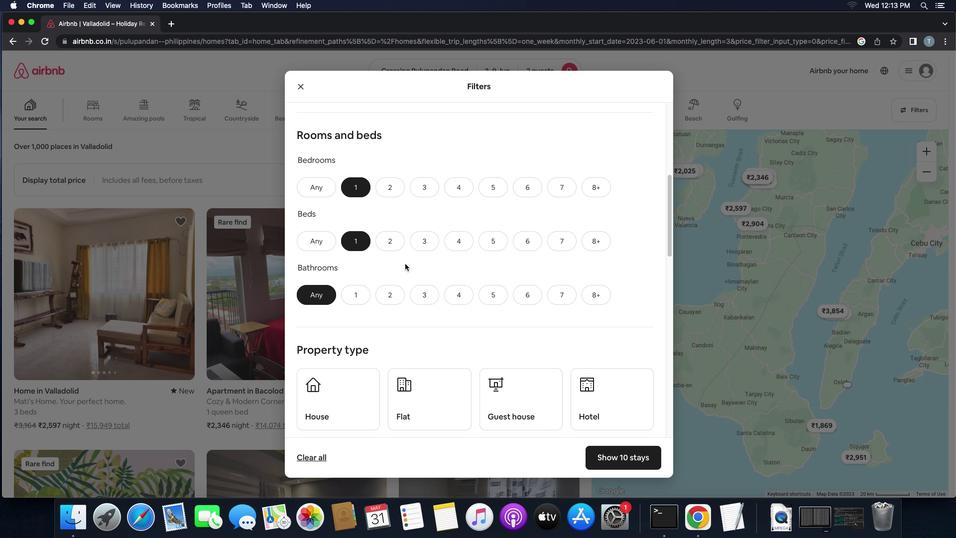 
Action: Mouse scrolled (405, 265) with delta (0, 0)
Screenshot: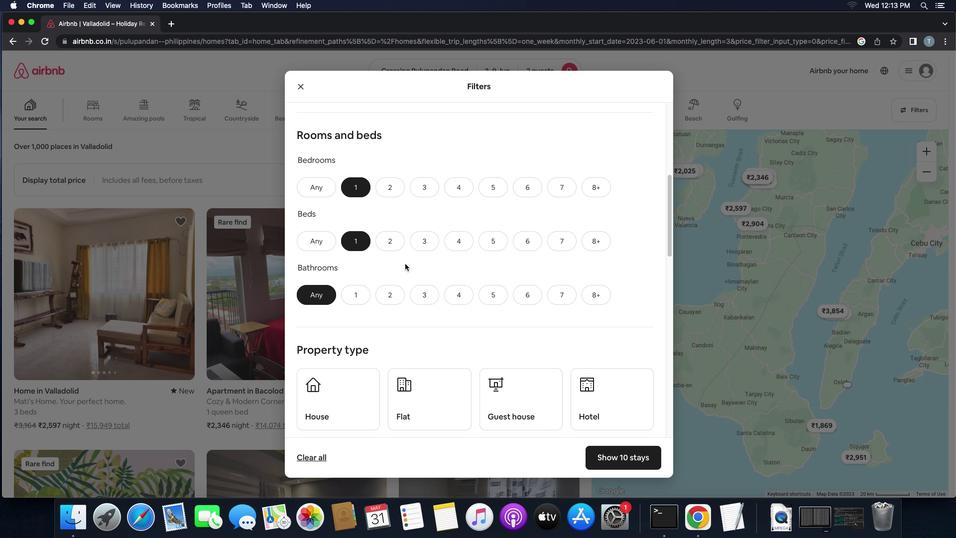 
Action: Mouse moved to (405, 263)
Screenshot: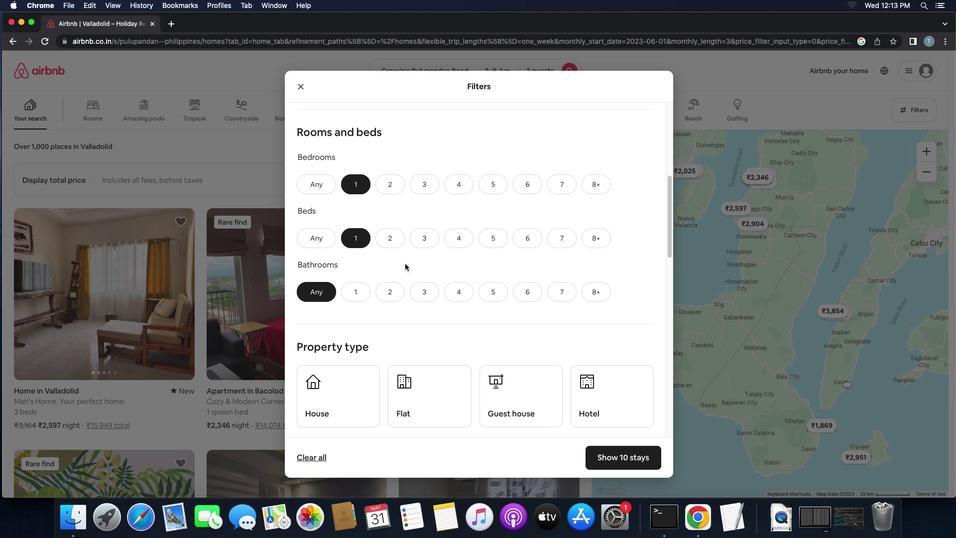 
Action: Mouse scrolled (405, 263) with delta (0, 0)
Screenshot: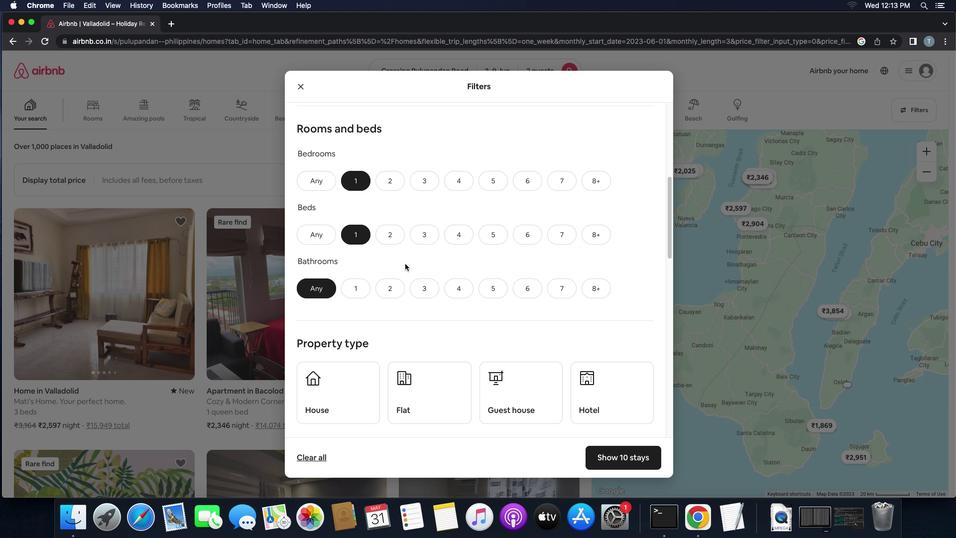 
Action: Mouse scrolled (405, 263) with delta (0, 0)
Screenshot: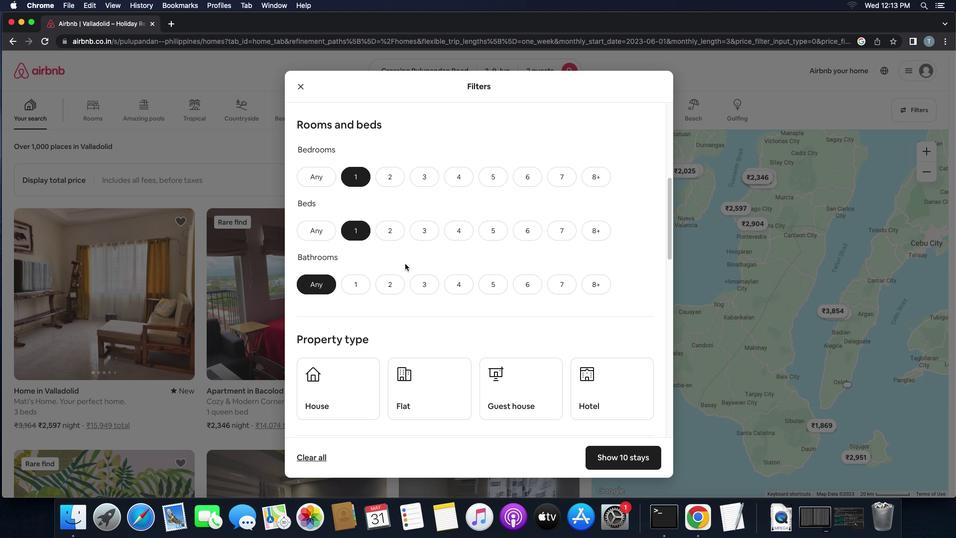 
Action: Mouse scrolled (405, 263) with delta (0, 0)
Screenshot: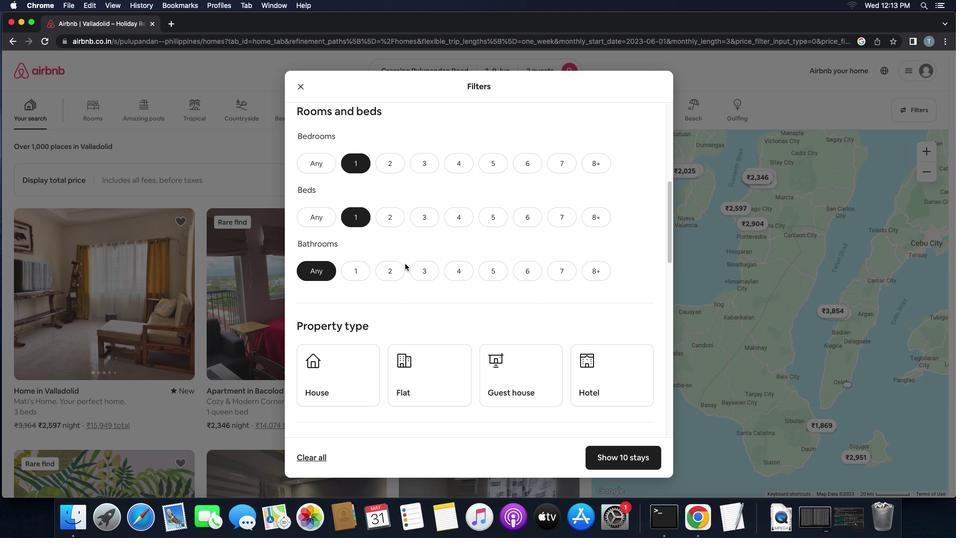 
Action: Mouse moved to (355, 241)
Screenshot: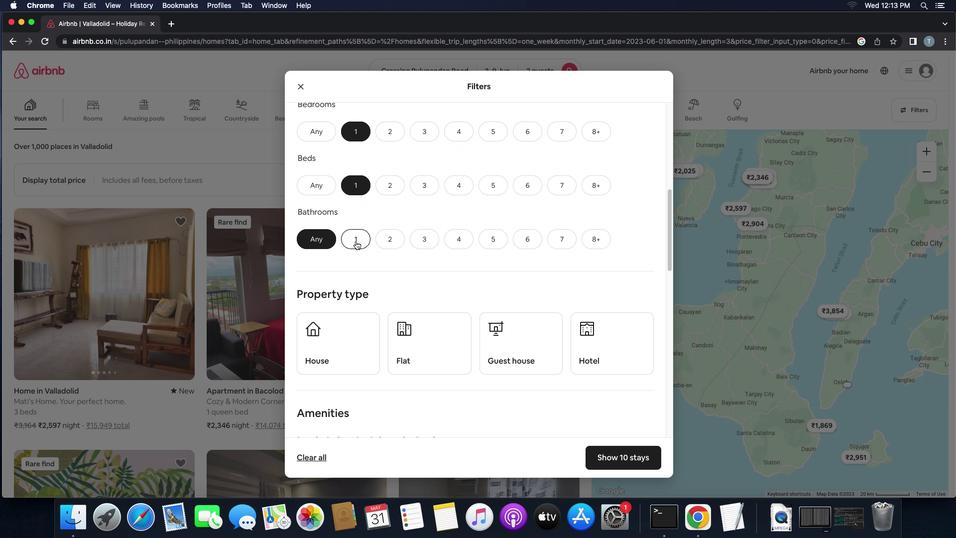 
Action: Mouse pressed left at (355, 241)
Screenshot: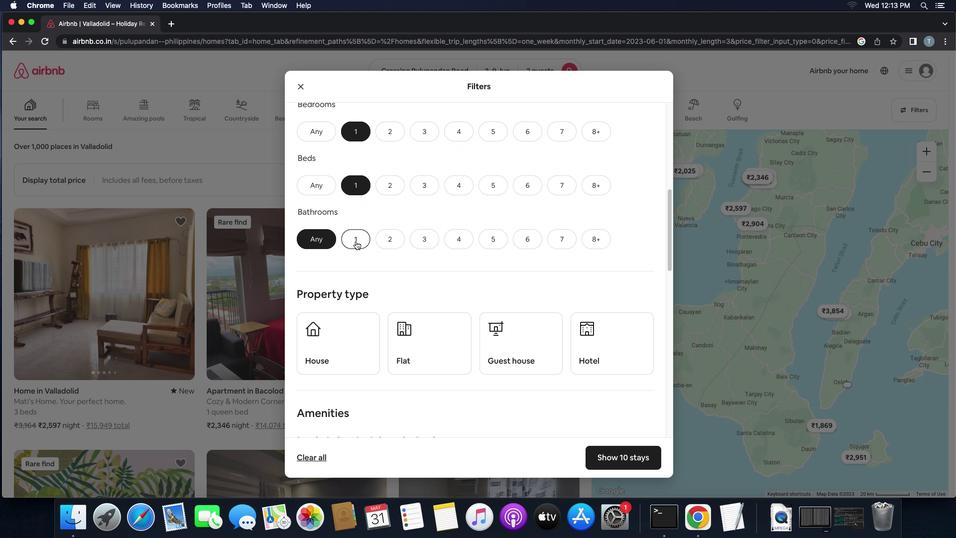 
Action: Mouse moved to (452, 263)
Screenshot: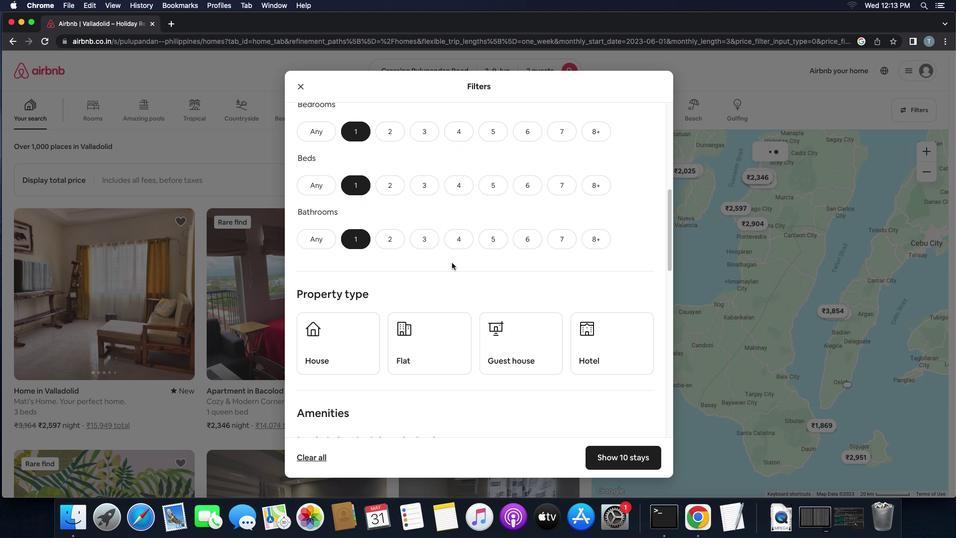 
Action: Mouse scrolled (452, 263) with delta (0, 0)
Screenshot: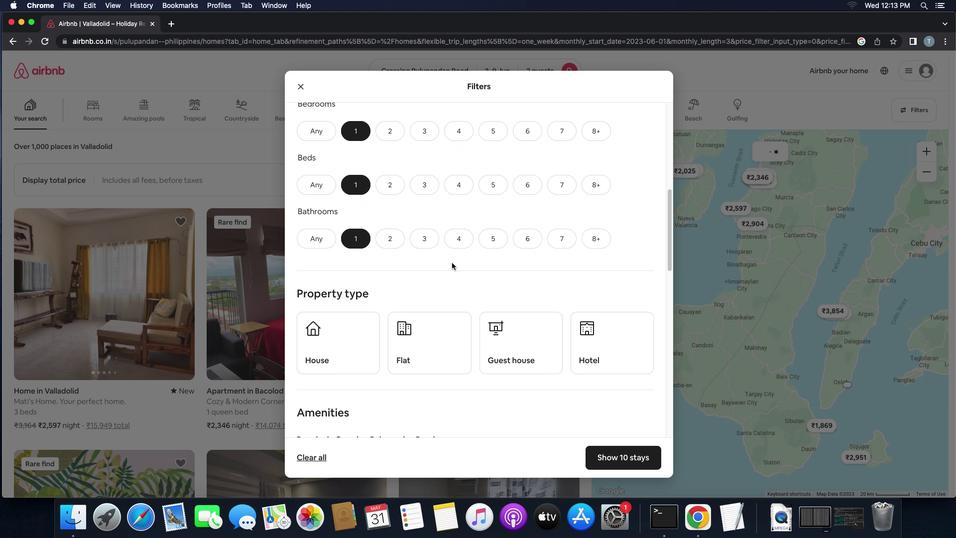 
Action: Mouse scrolled (452, 263) with delta (0, 0)
Screenshot: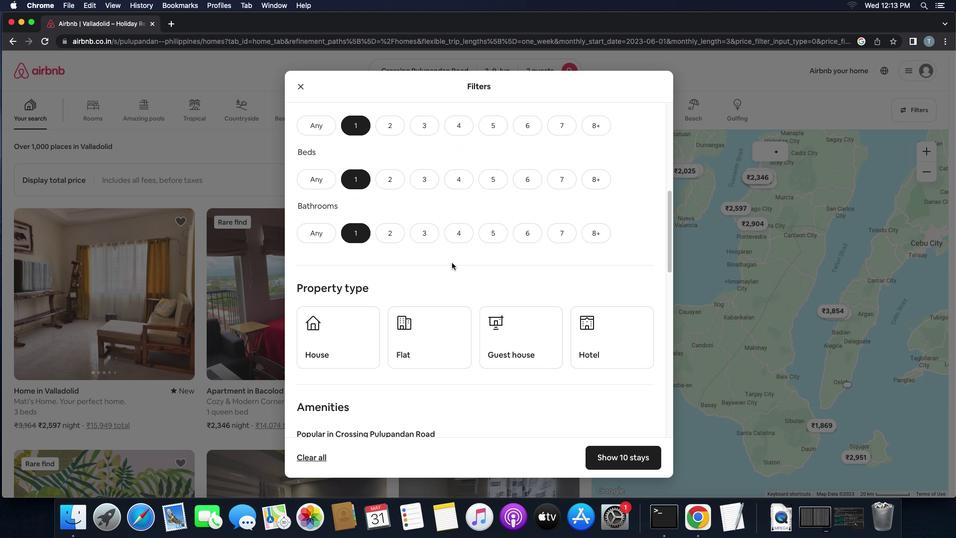 
Action: Mouse scrolled (452, 263) with delta (0, 0)
Screenshot: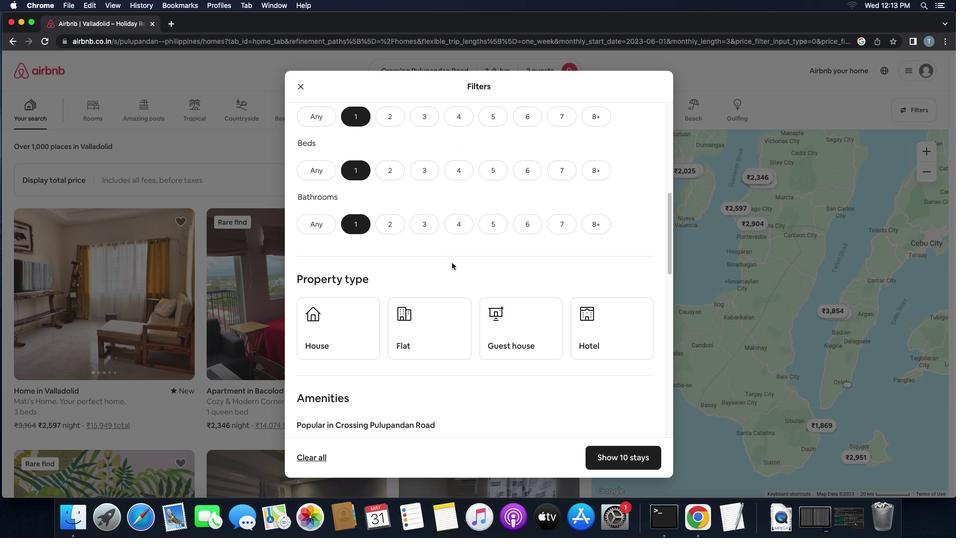 
Action: Mouse scrolled (452, 263) with delta (0, 0)
Screenshot: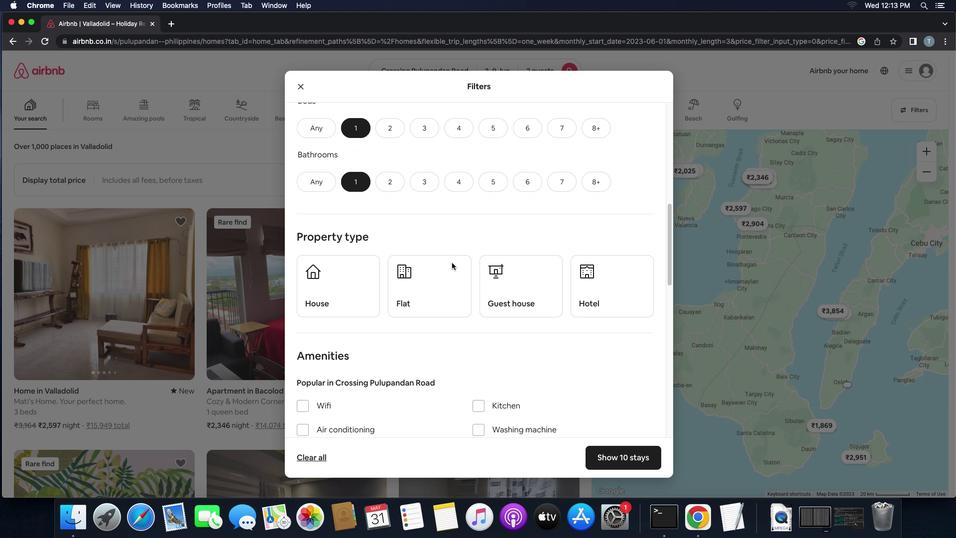 
Action: Mouse moved to (452, 263)
Screenshot: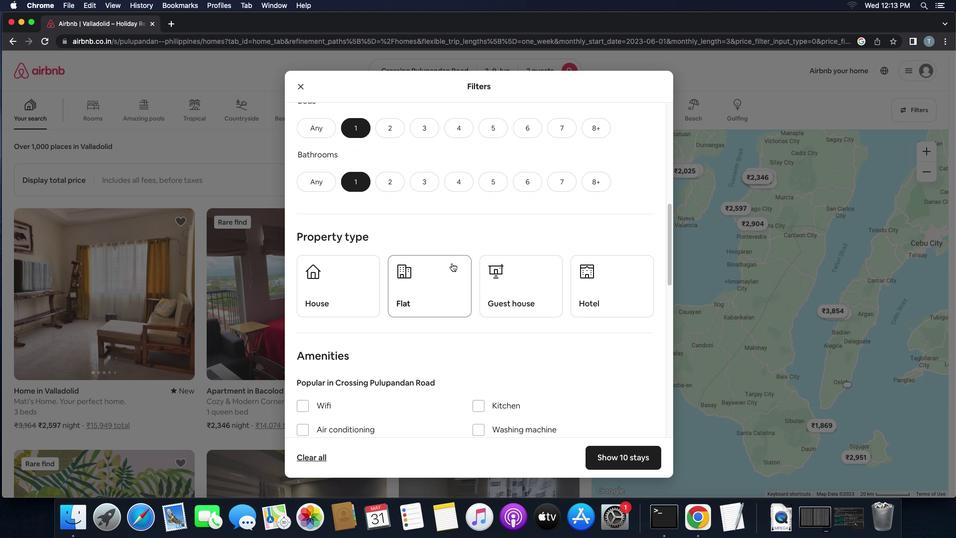 
Action: Mouse scrolled (452, 263) with delta (0, 0)
Screenshot: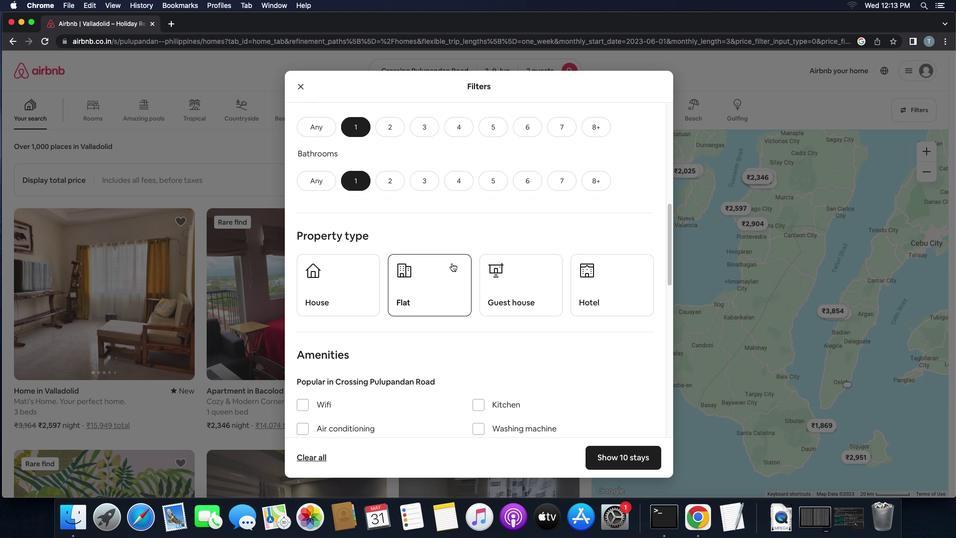 
Action: Mouse scrolled (452, 263) with delta (0, 0)
Screenshot: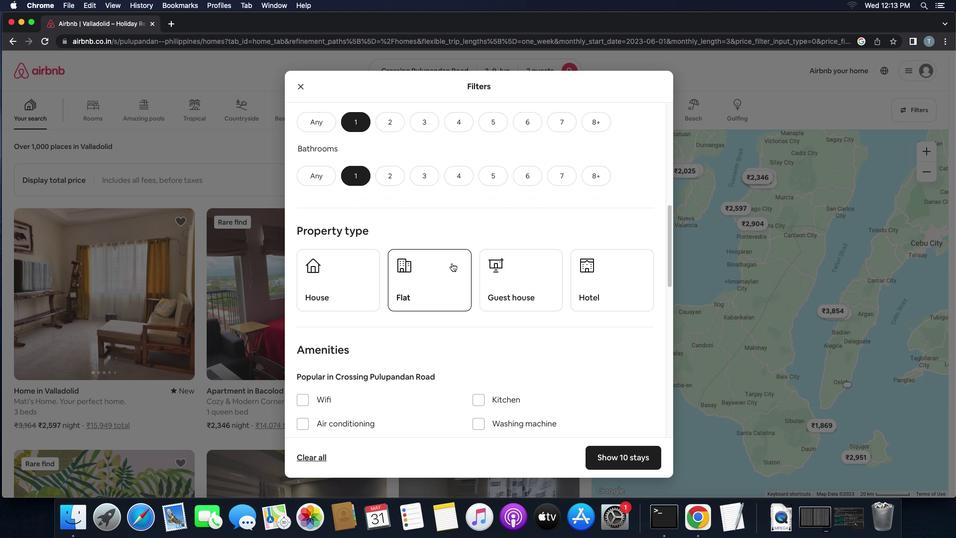 
Action: Mouse scrolled (452, 263) with delta (0, 0)
Screenshot: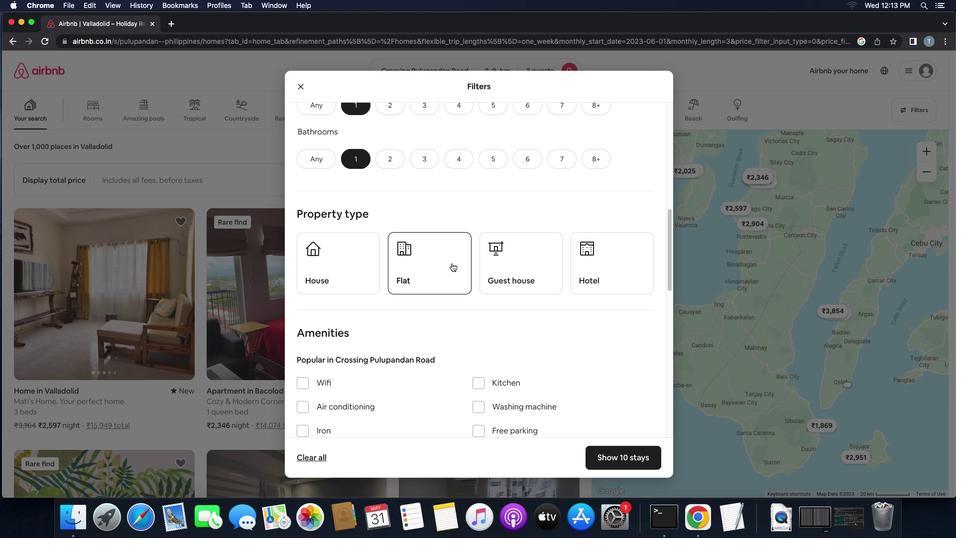
Action: Mouse scrolled (452, 263) with delta (0, 0)
Screenshot: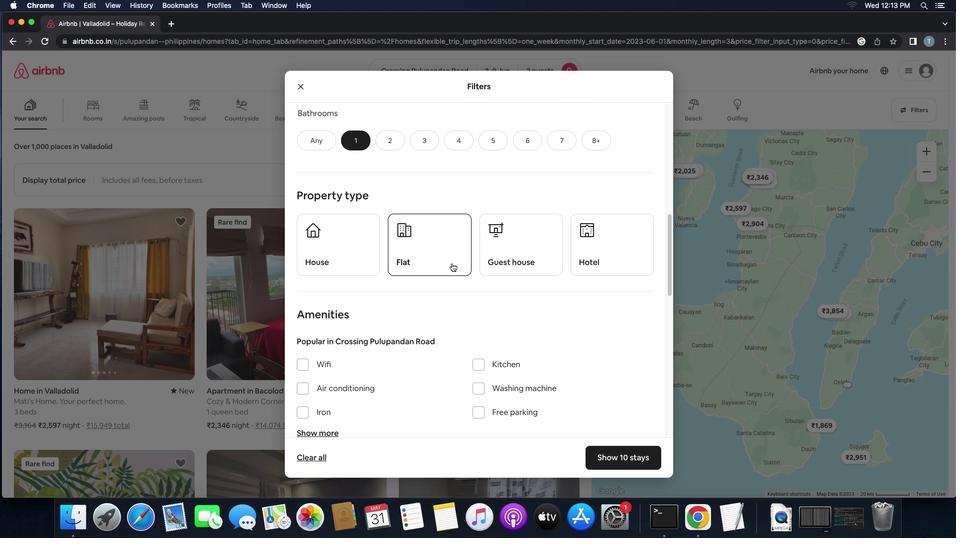
Action: Mouse scrolled (452, 263) with delta (0, 0)
Screenshot: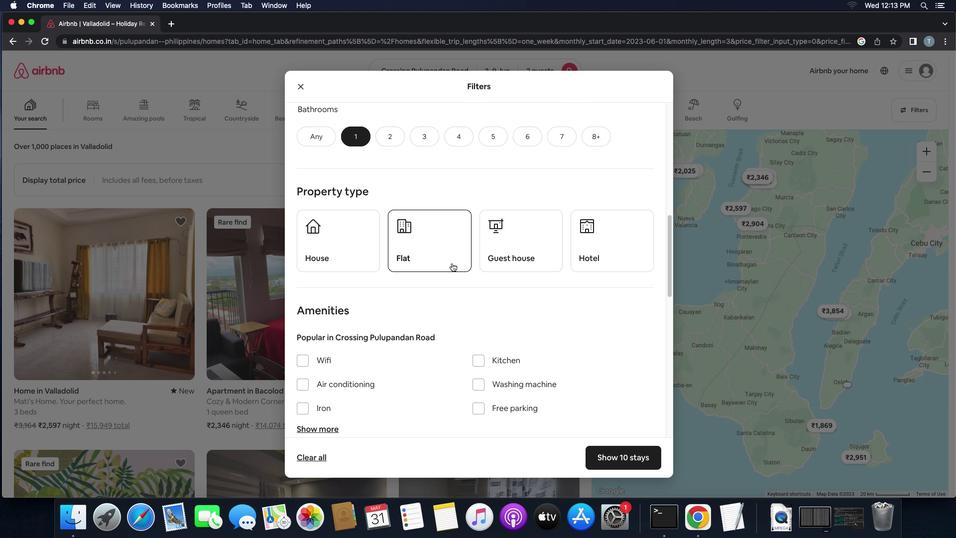 
Action: Mouse scrolled (452, 263) with delta (0, 0)
Screenshot: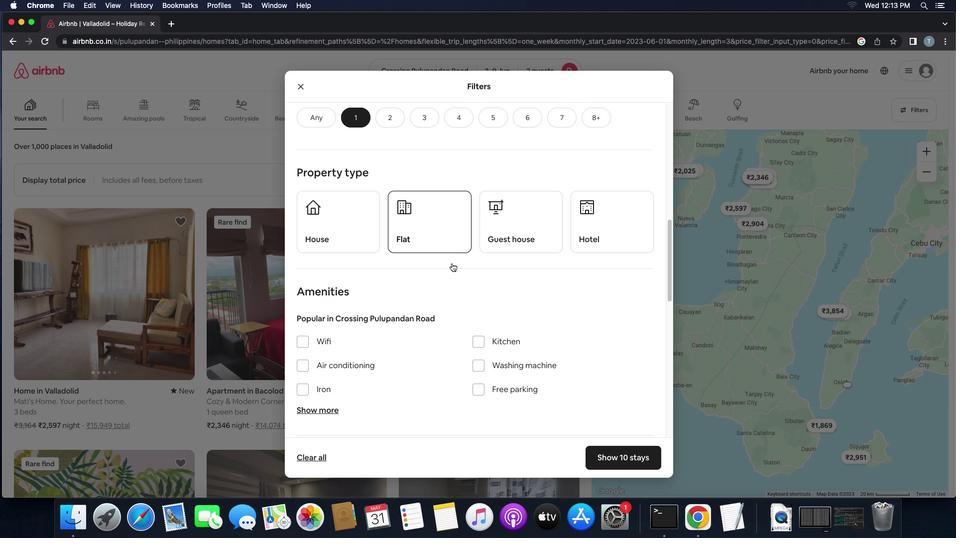 
Action: Mouse scrolled (452, 263) with delta (0, 0)
Screenshot: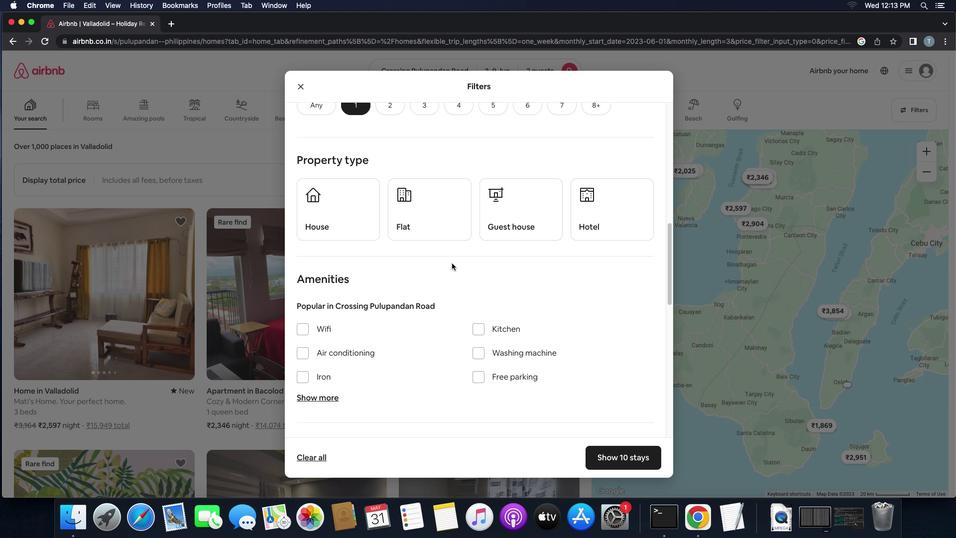 
Action: Mouse scrolled (452, 263) with delta (0, 0)
Screenshot: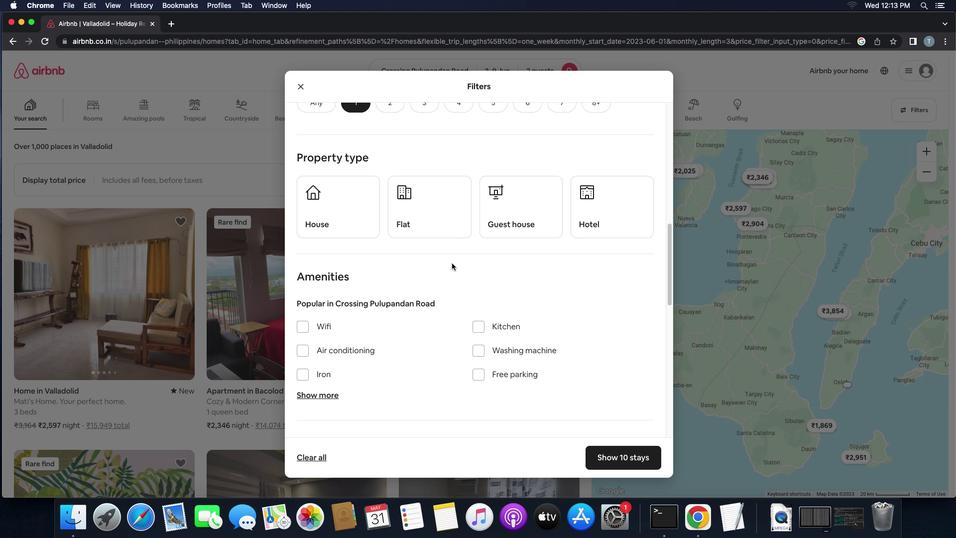 
Action: Mouse scrolled (452, 263) with delta (0, 0)
Screenshot: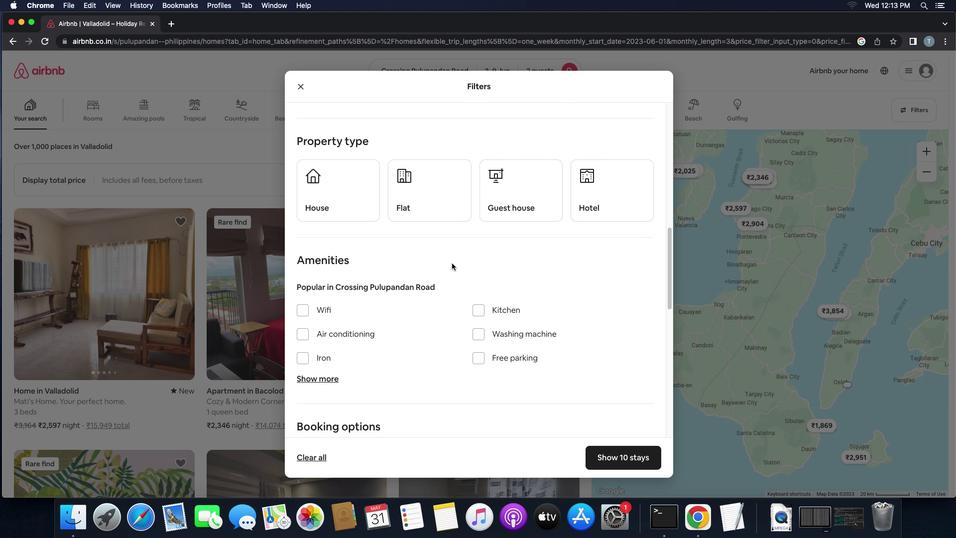 
Action: Mouse moved to (335, 147)
Screenshot: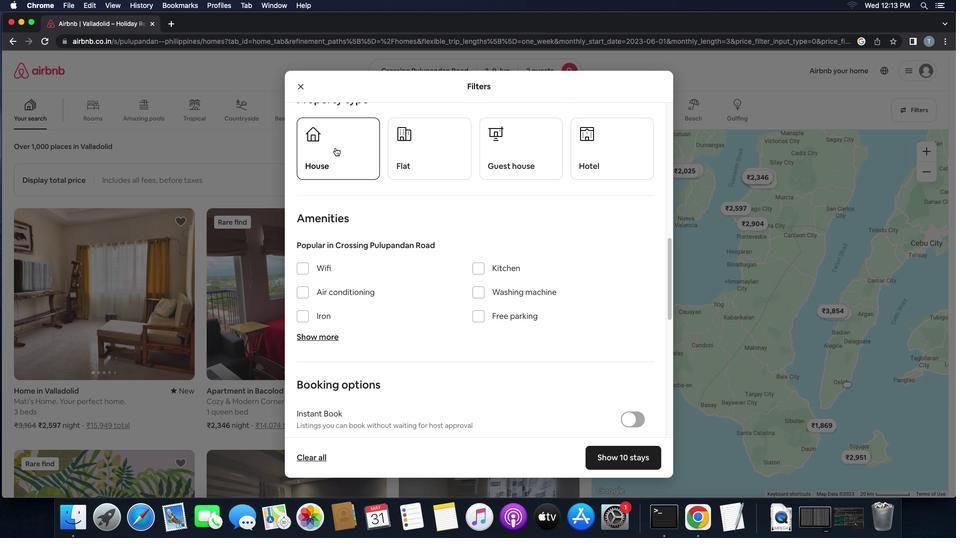 
Action: Mouse pressed left at (335, 147)
Screenshot: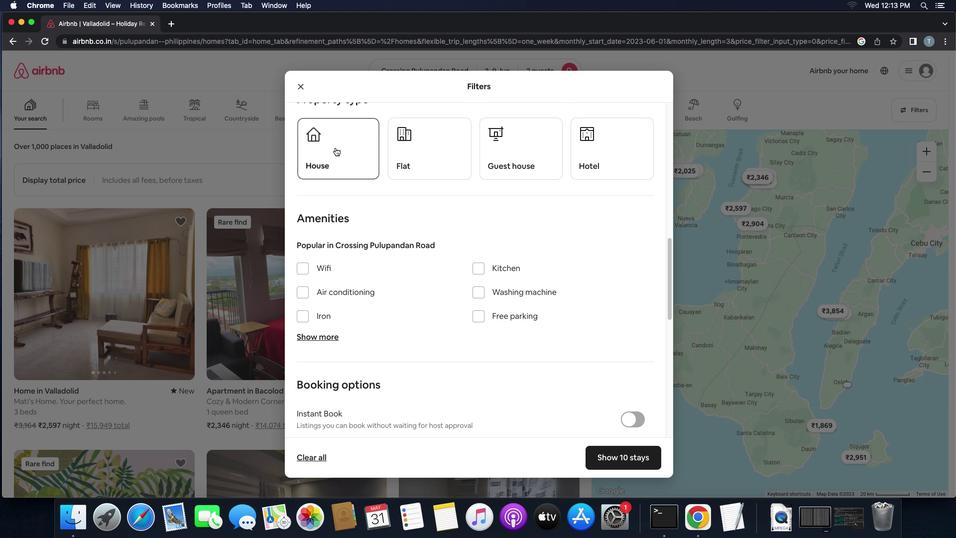 
Action: Mouse moved to (439, 159)
Screenshot: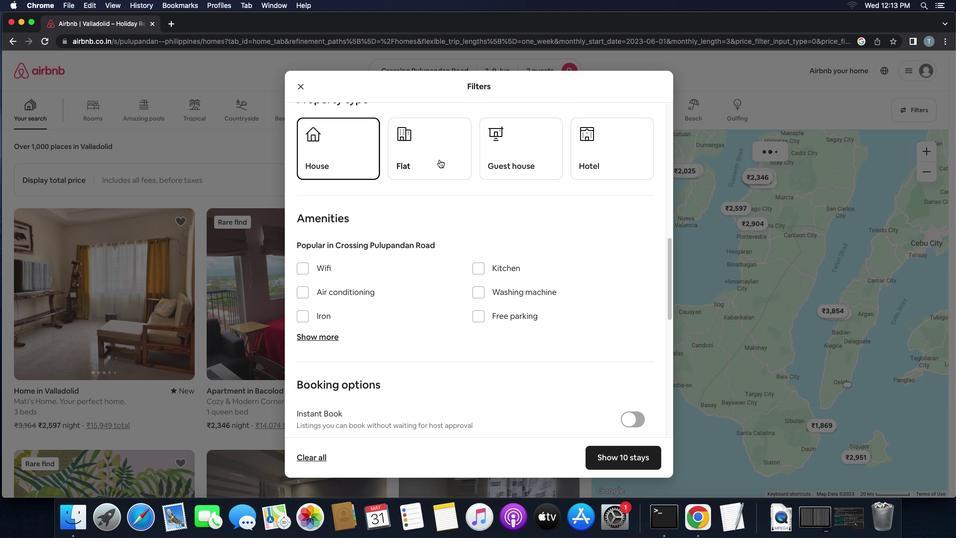 
Action: Mouse pressed left at (439, 159)
Screenshot: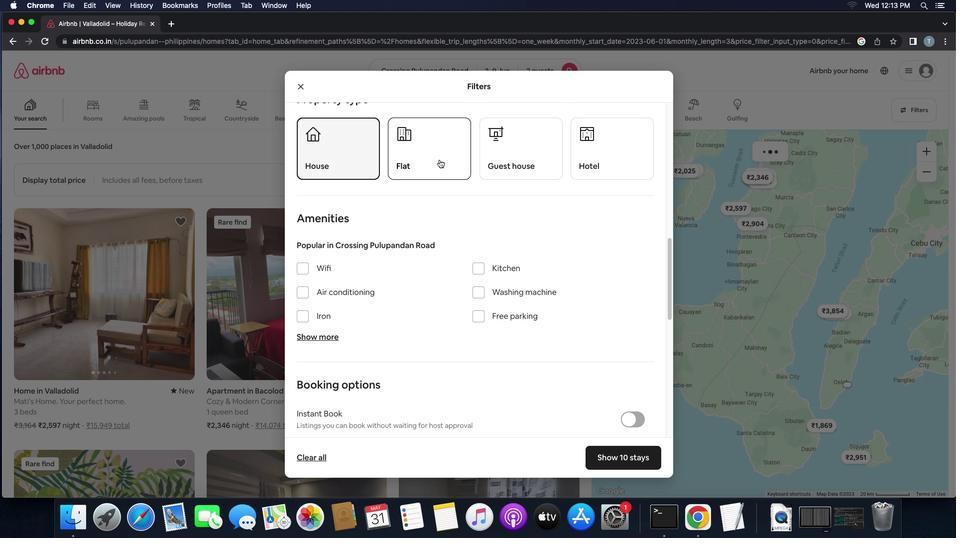 
Action: Mouse moved to (496, 158)
Screenshot: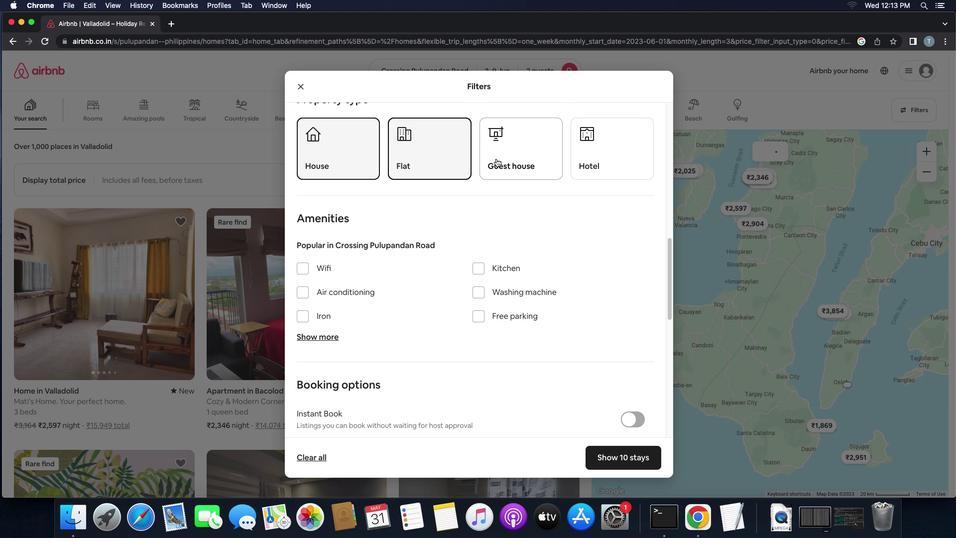 
Action: Mouse pressed left at (496, 158)
Screenshot: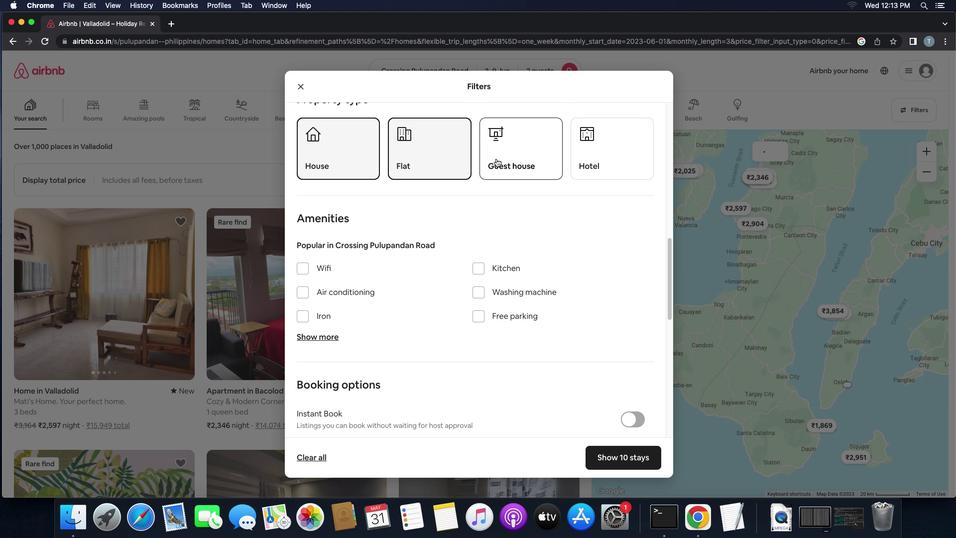 
Action: Mouse moved to (540, 237)
Screenshot: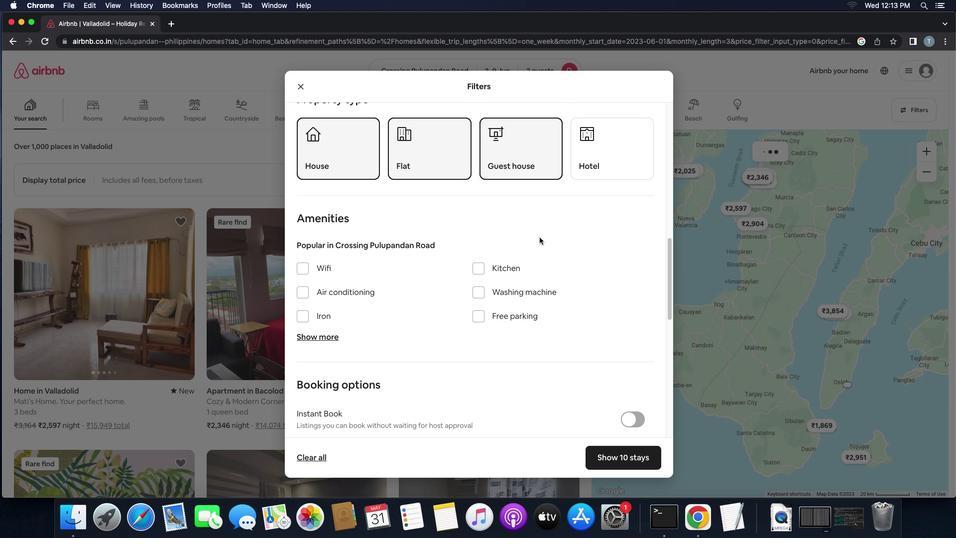 
Action: Mouse scrolled (540, 237) with delta (0, 0)
Screenshot: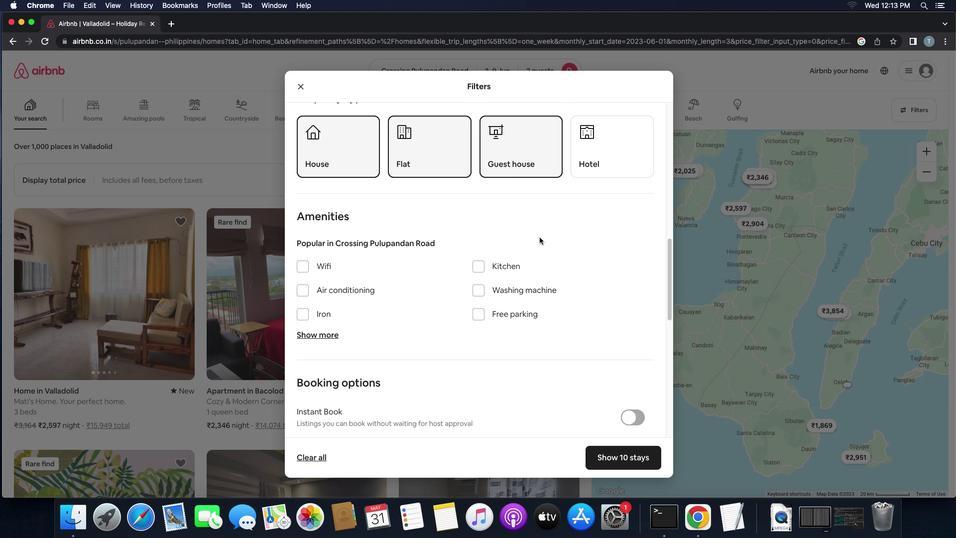 
Action: Mouse scrolled (540, 237) with delta (0, 0)
Screenshot: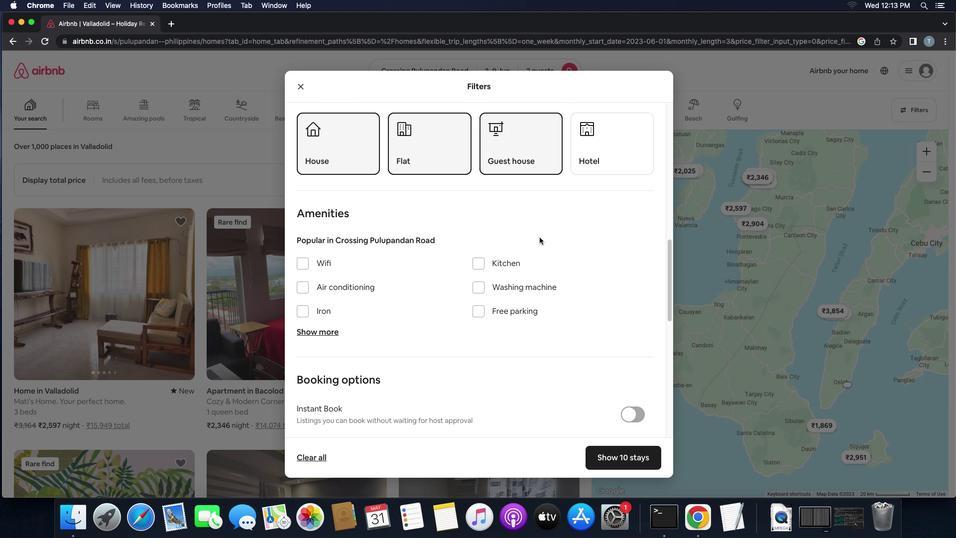 
Action: Mouse scrolled (540, 237) with delta (0, 0)
Screenshot: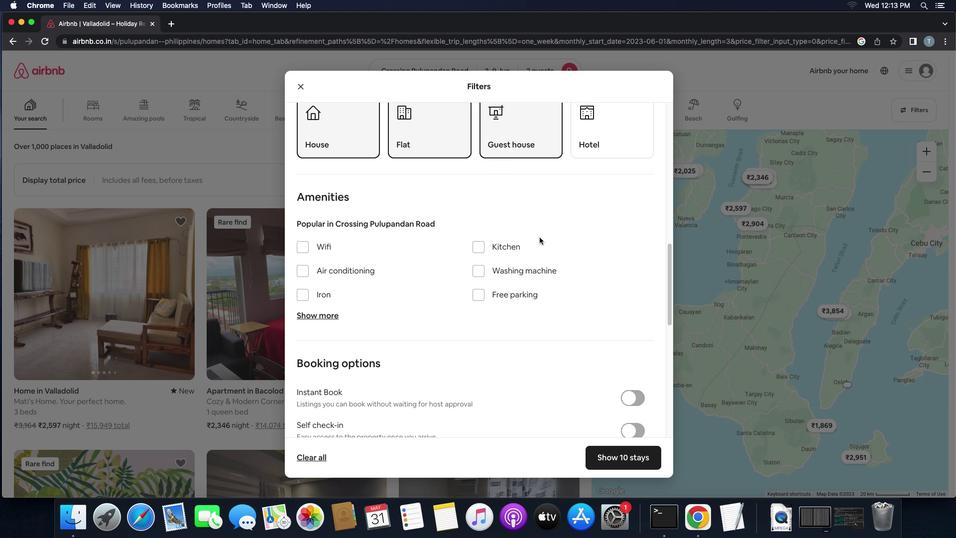 
Action: Mouse scrolled (540, 237) with delta (0, 0)
Screenshot: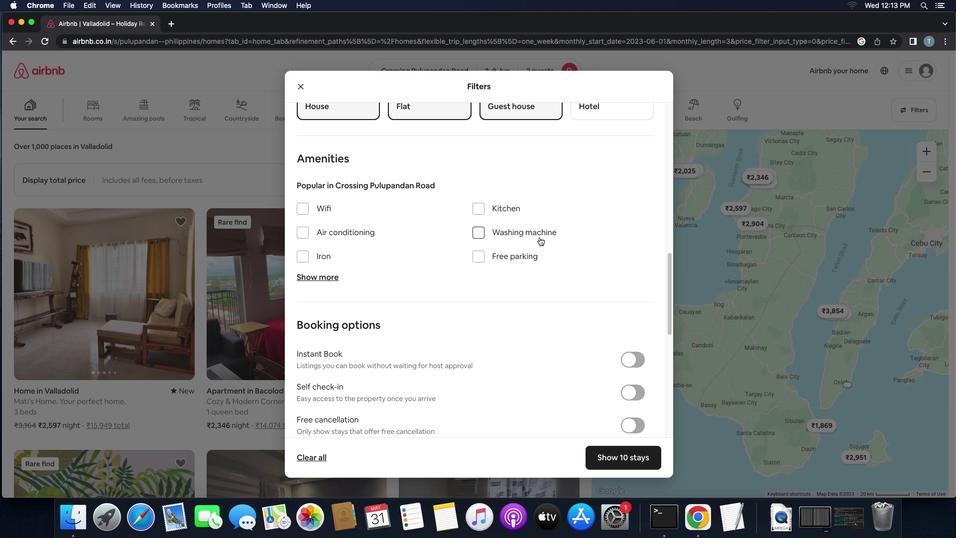 
Action: Mouse scrolled (540, 237) with delta (0, 0)
Screenshot: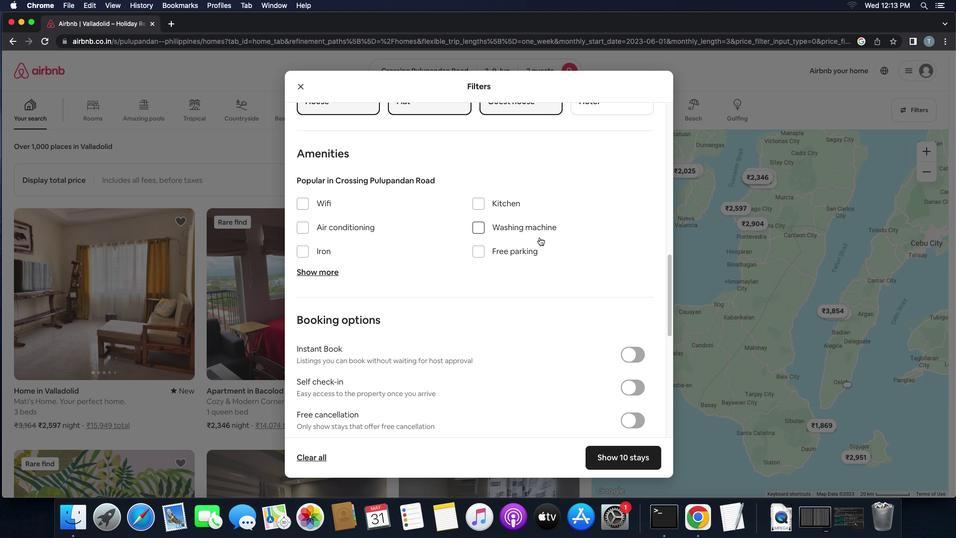 
Action: Mouse scrolled (540, 237) with delta (0, 0)
Screenshot: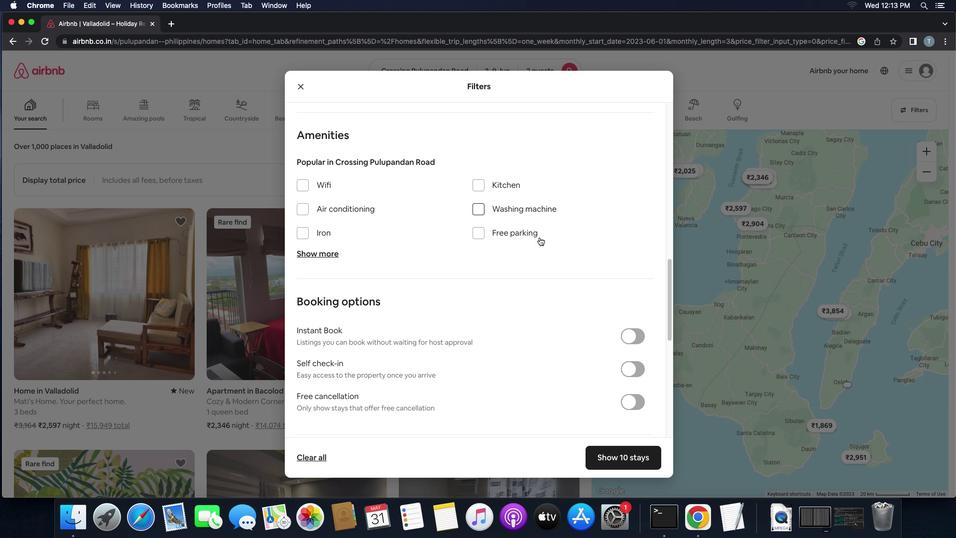
Action: Mouse moved to (546, 137)
Screenshot: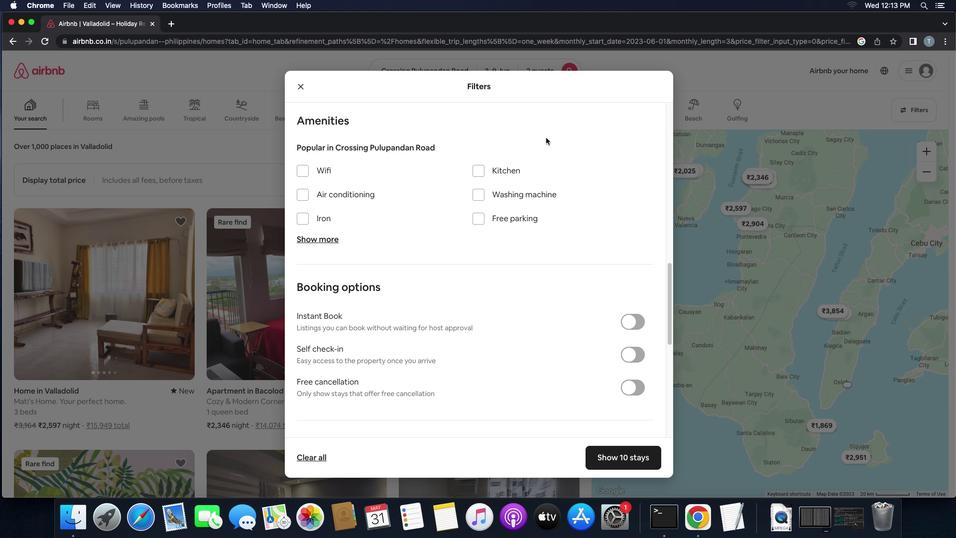 
Action: Mouse scrolled (546, 137) with delta (0, 0)
Screenshot: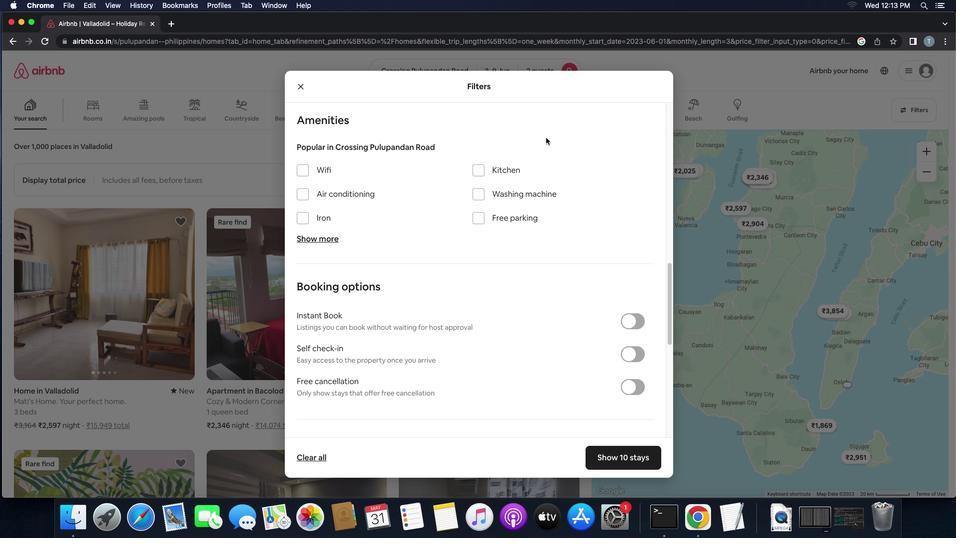 
Action: Mouse moved to (546, 138)
Screenshot: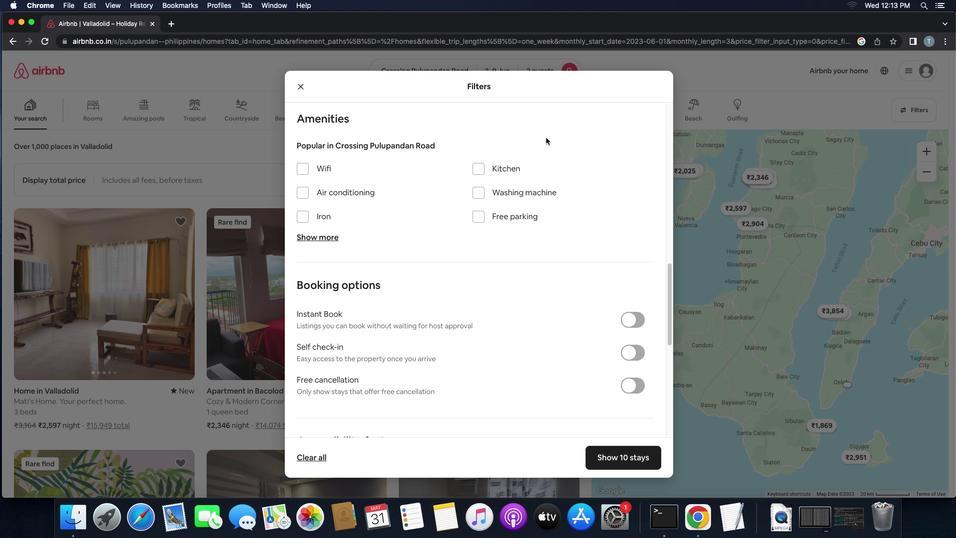 
Action: Mouse scrolled (546, 138) with delta (0, 0)
Screenshot: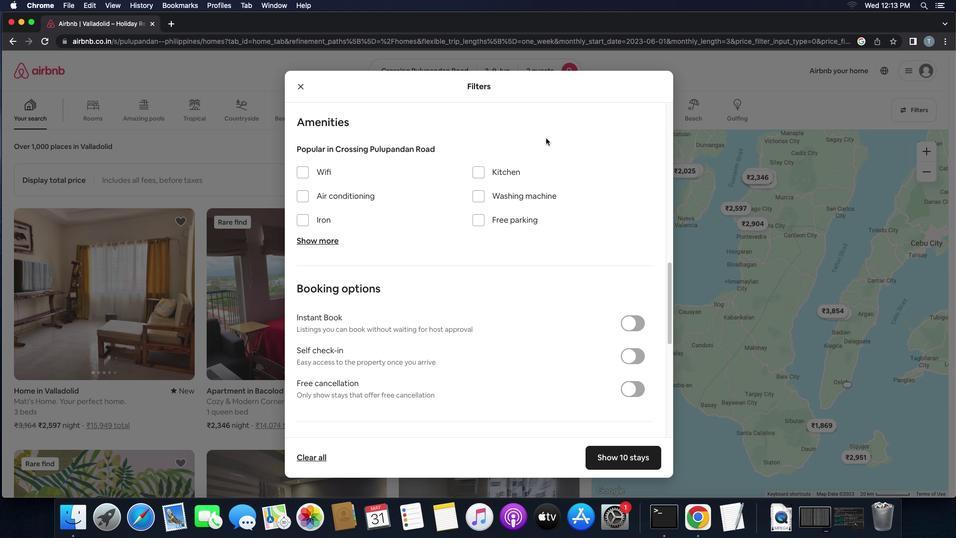 
Action: Mouse scrolled (546, 138) with delta (0, 0)
Screenshot: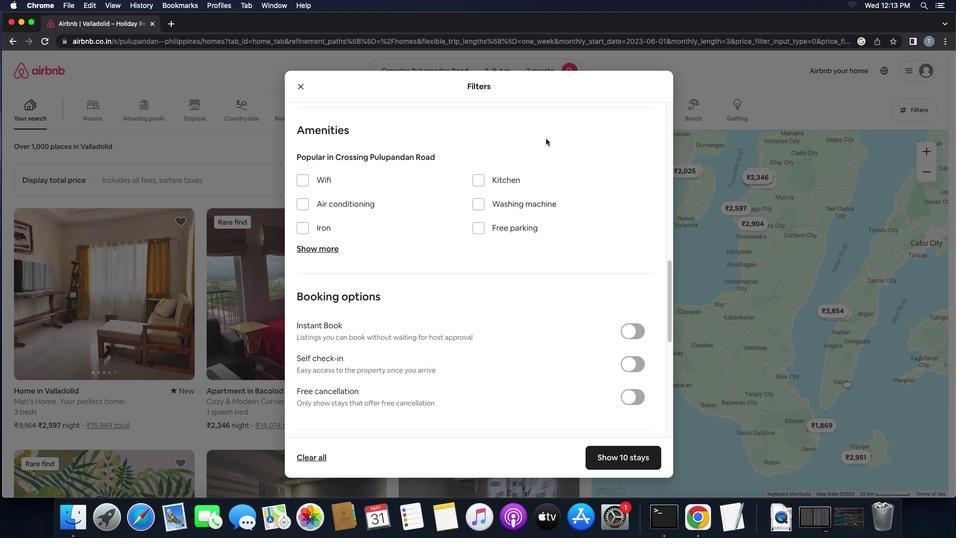 
Action: Mouse moved to (546, 138)
Screenshot: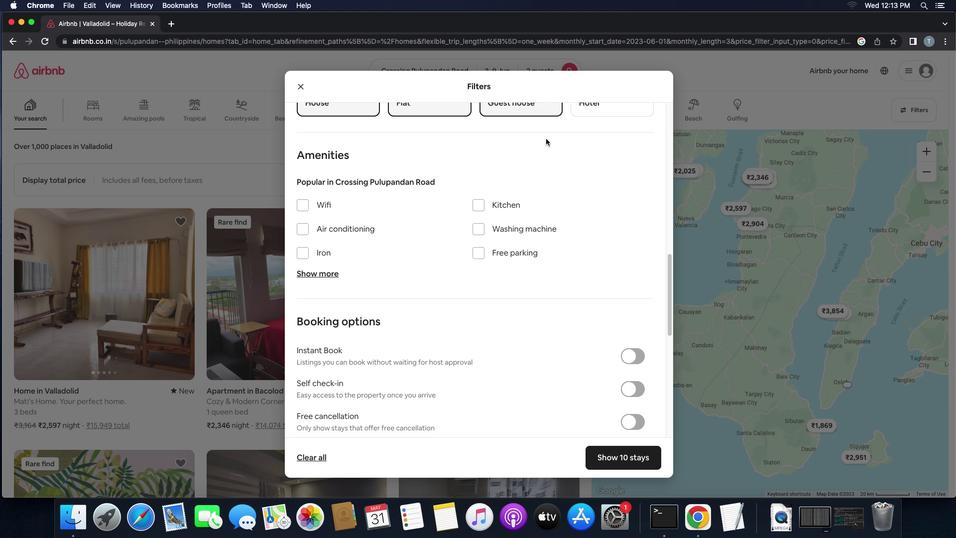 
Action: Mouse scrolled (546, 138) with delta (0, 0)
Screenshot: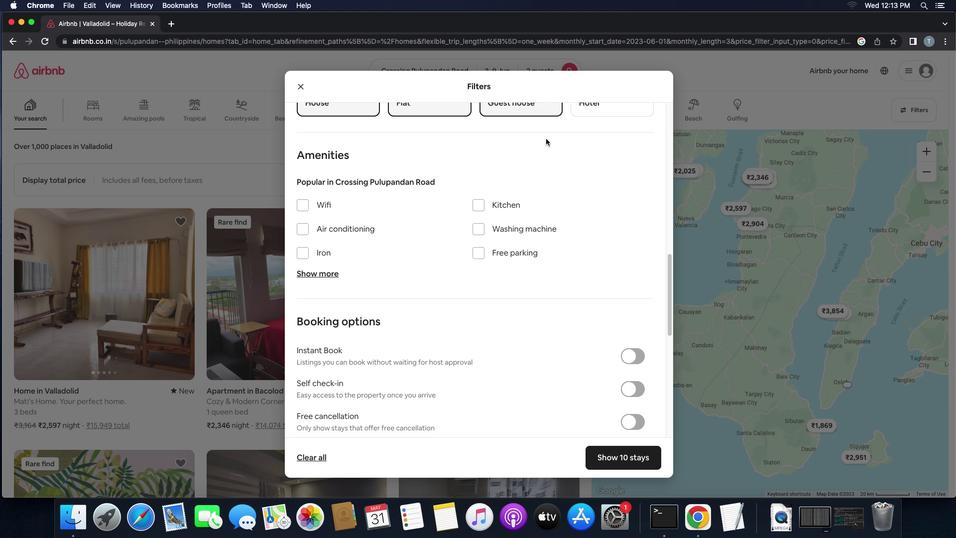 
Action: Mouse moved to (578, 129)
Screenshot: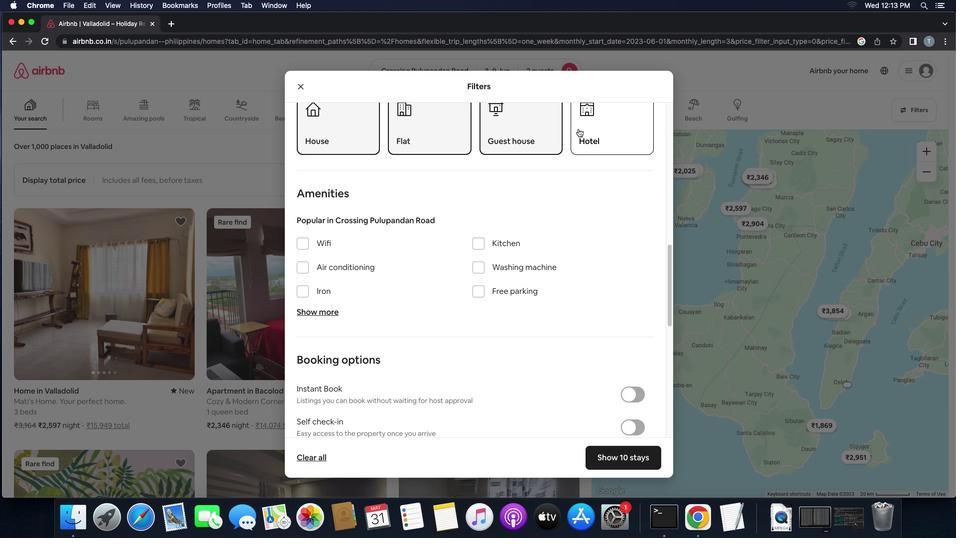 
Action: Mouse pressed left at (578, 129)
Screenshot: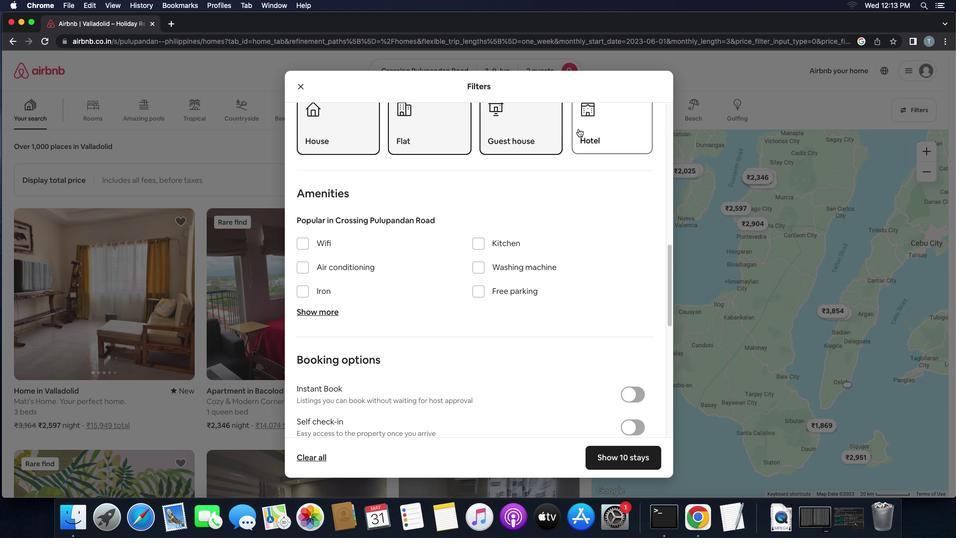 
Action: Mouse moved to (513, 221)
Screenshot: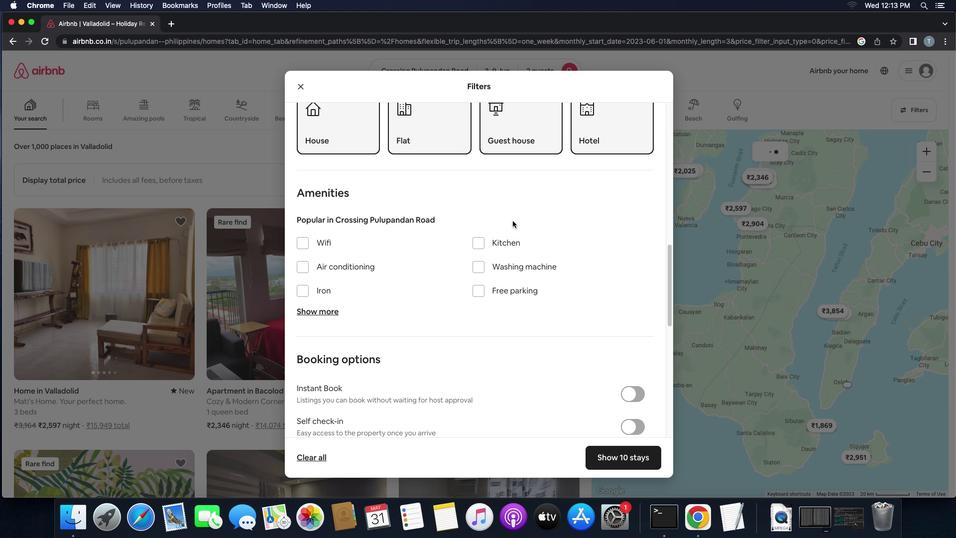 
Action: Mouse scrolled (513, 221) with delta (0, 0)
Screenshot: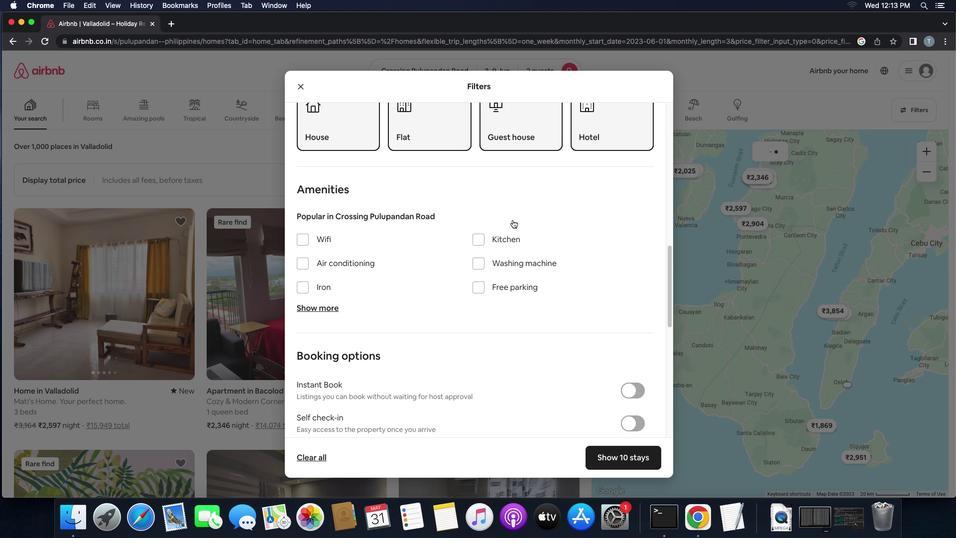 
Action: Mouse scrolled (513, 221) with delta (0, 0)
Screenshot: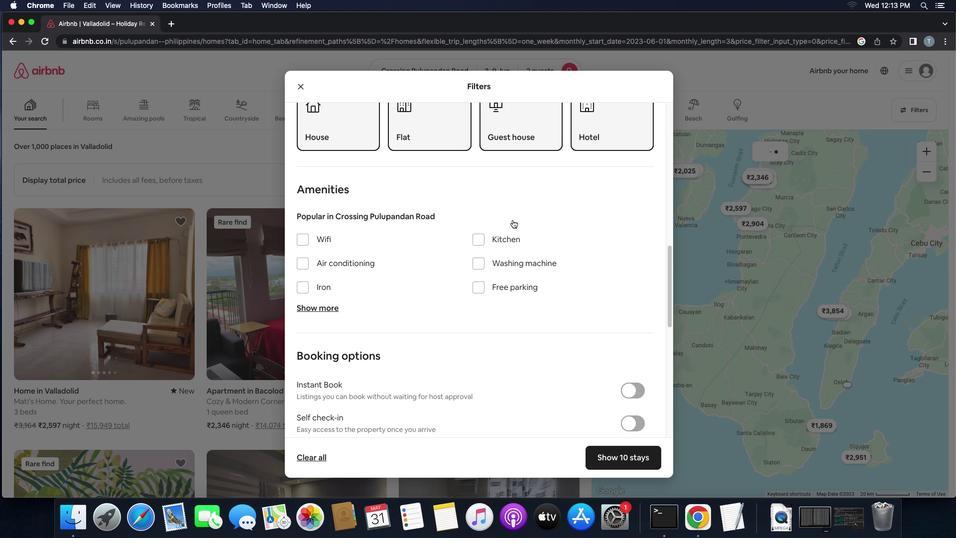 
Action: Mouse moved to (513, 221)
Screenshot: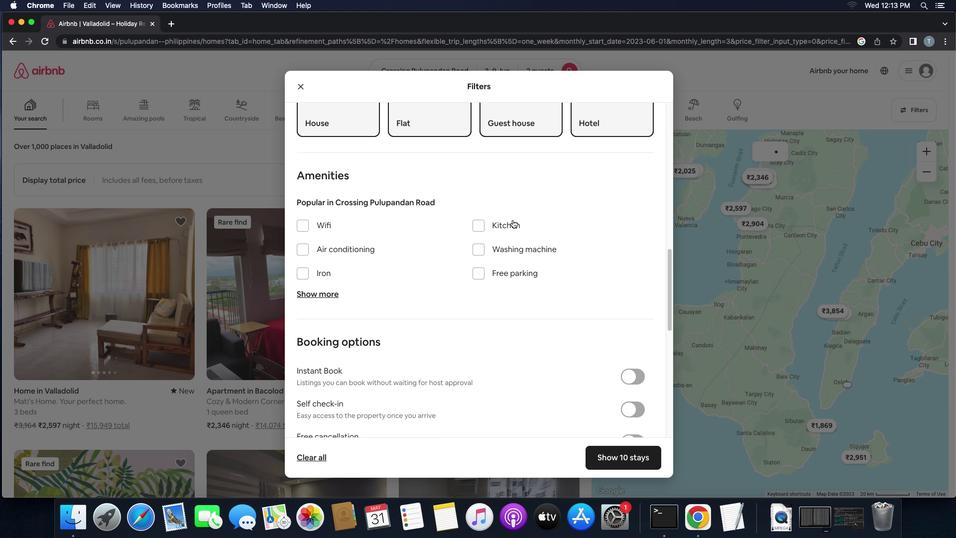 
Action: Mouse scrolled (513, 221) with delta (0, -1)
Screenshot: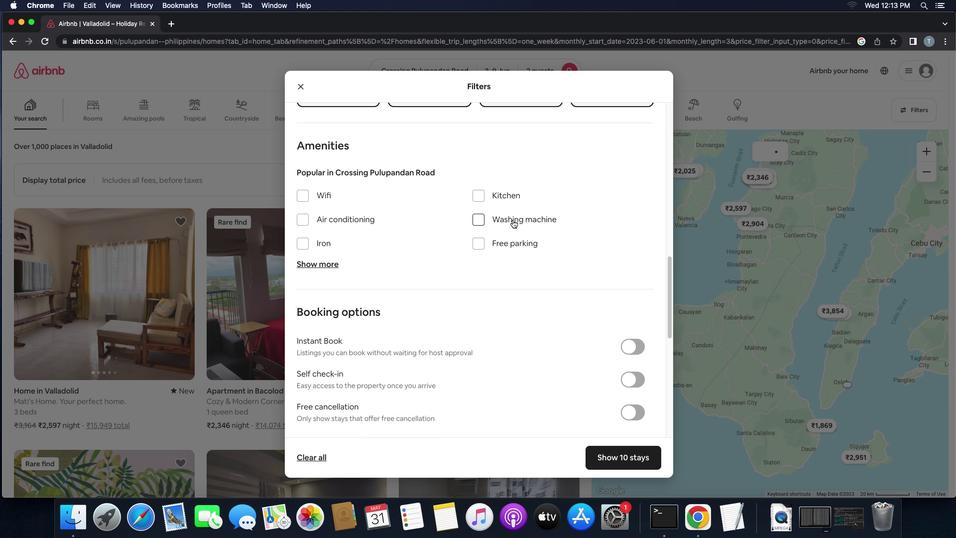 
Action: Mouse moved to (513, 220)
Screenshot: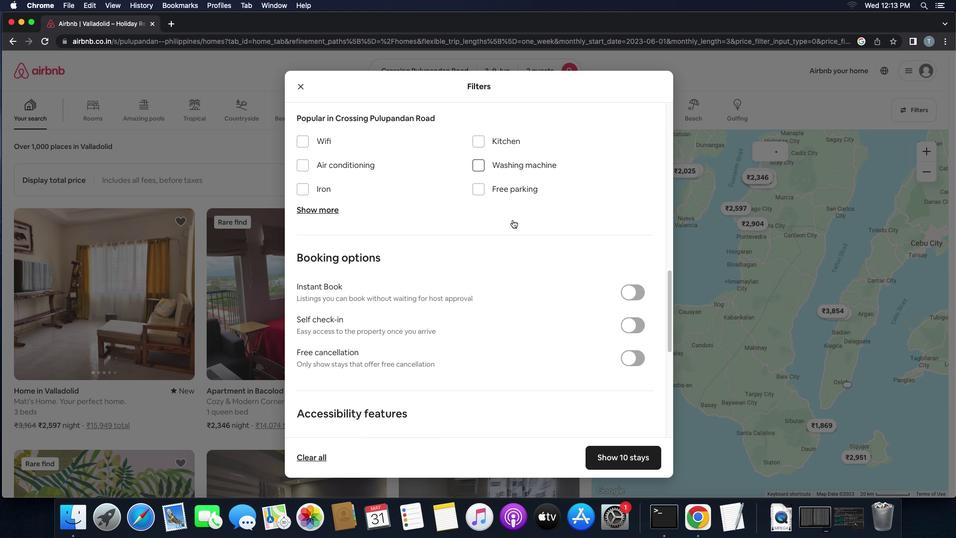 
Action: Mouse scrolled (513, 220) with delta (0, -1)
Screenshot: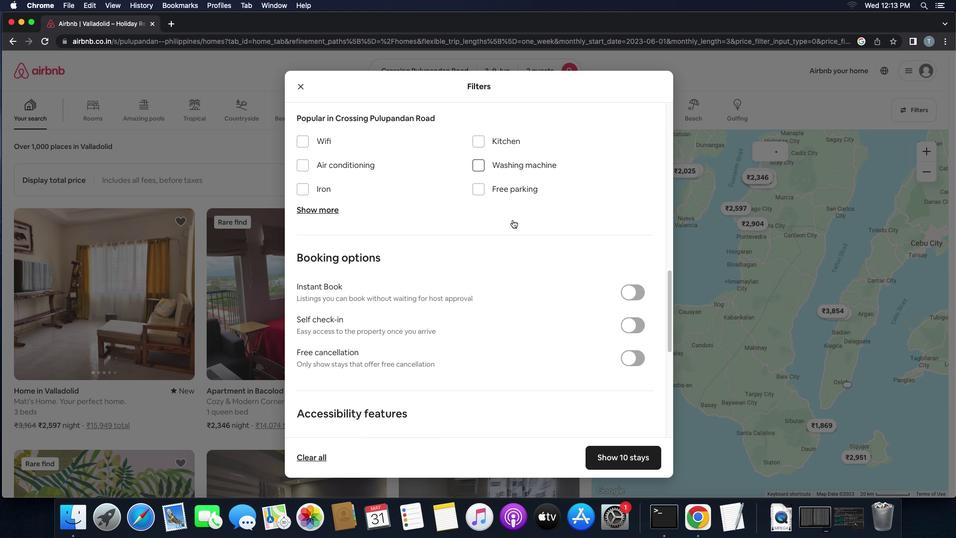 
Action: Mouse moved to (638, 250)
Screenshot: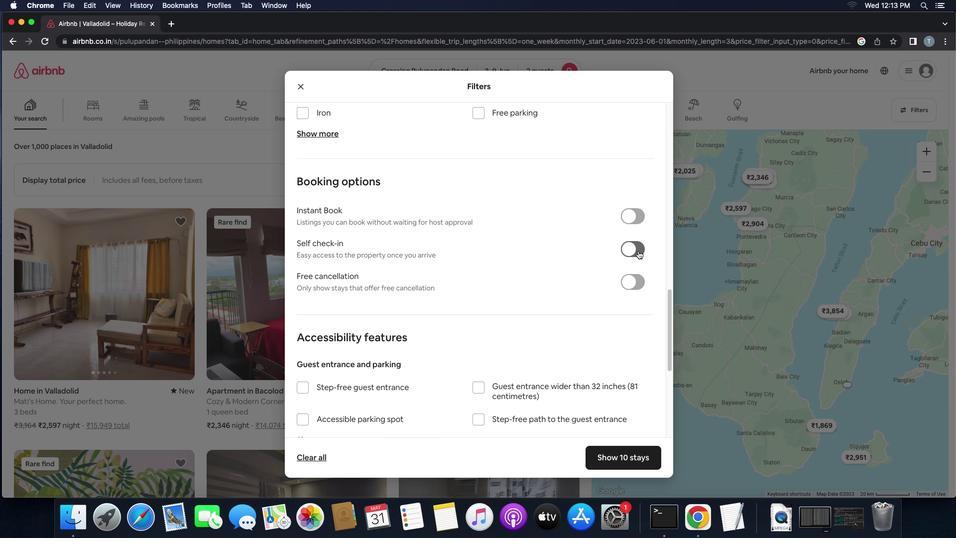 
Action: Mouse pressed left at (638, 250)
Screenshot: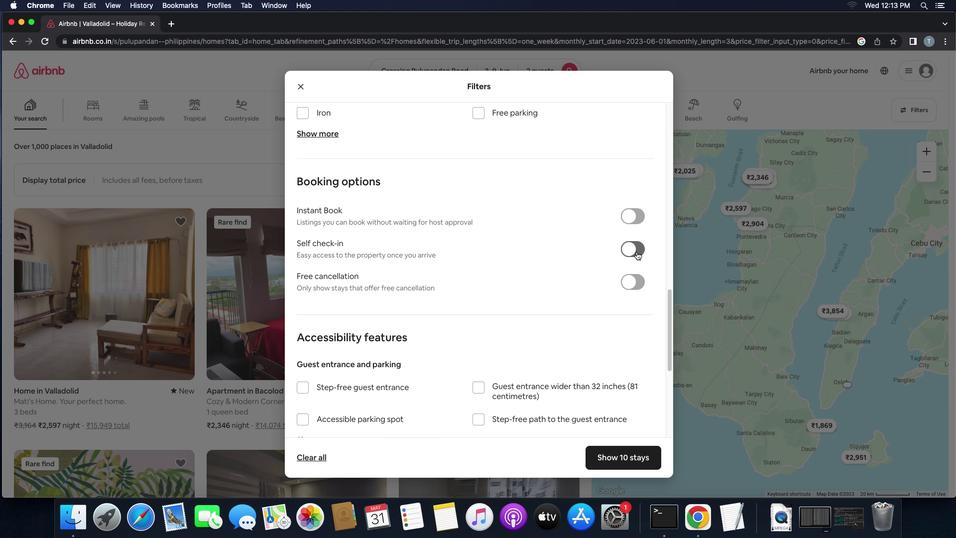 
Action: Mouse moved to (510, 263)
Screenshot: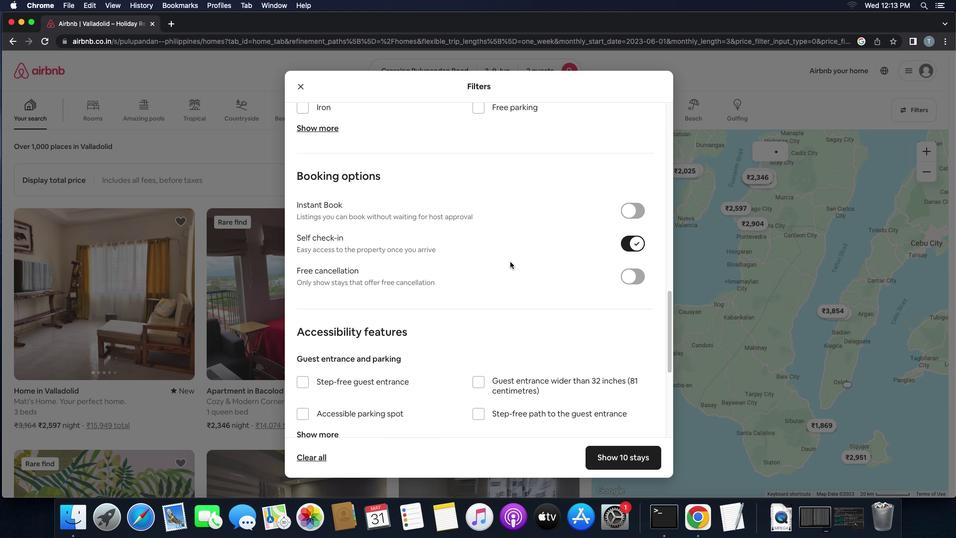 
Action: Mouse scrolled (510, 263) with delta (0, 0)
Screenshot: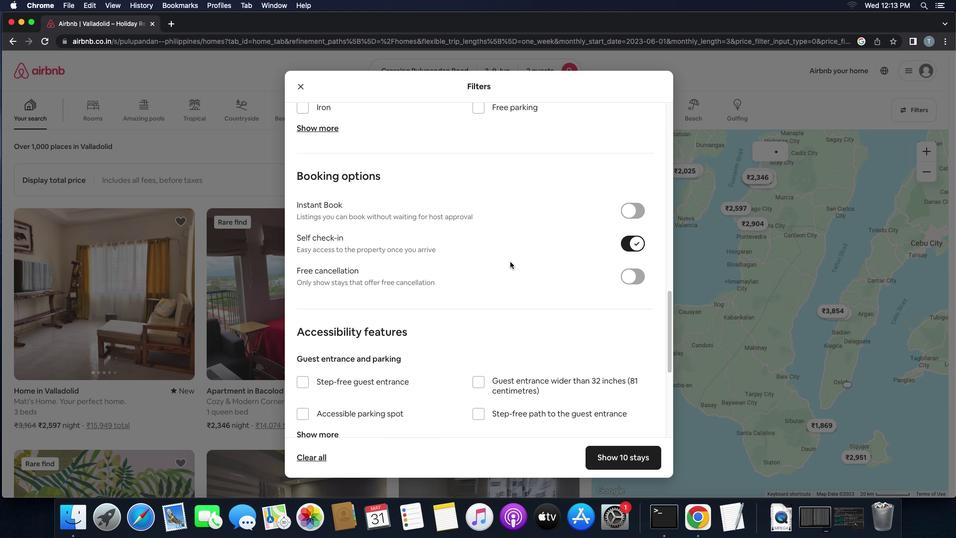 
Action: Mouse moved to (510, 263)
Screenshot: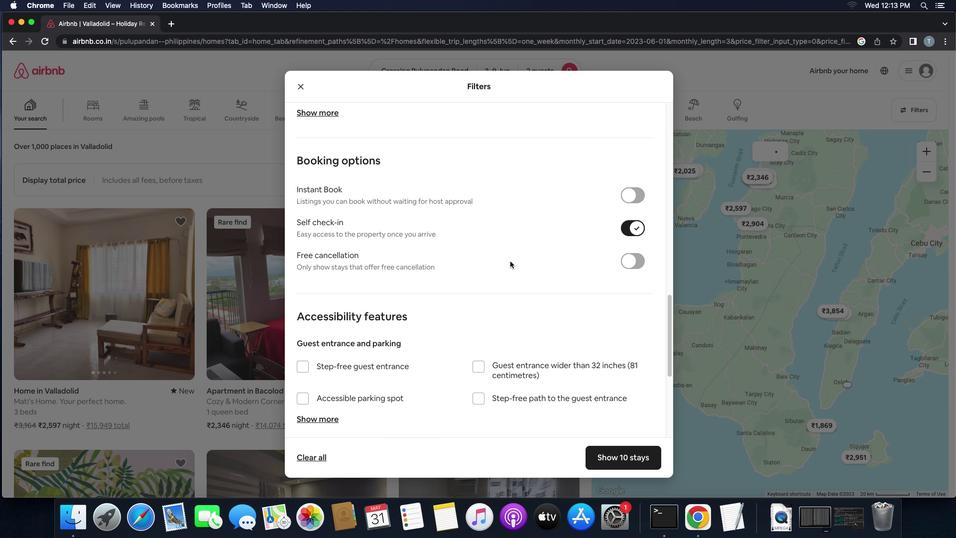 
Action: Mouse scrolled (510, 263) with delta (0, 0)
Screenshot: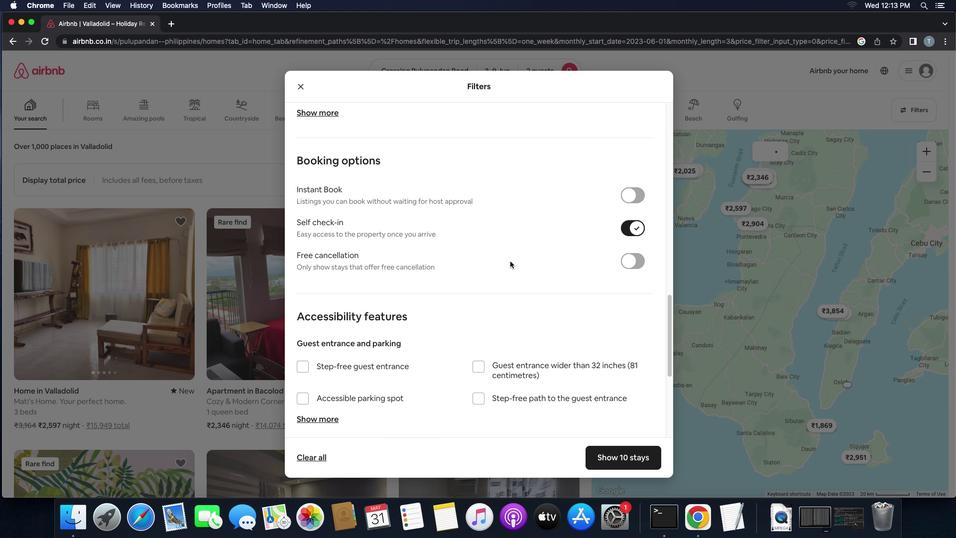 
Action: Mouse moved to (510, 263)
Screenshot: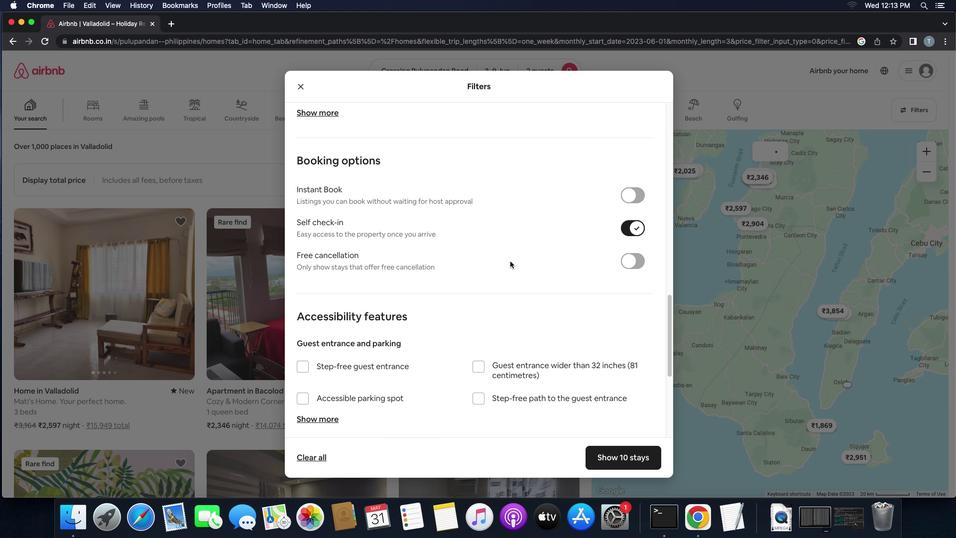 
Action: Mouse scrolled (510, 263) with delta (0, -1)
Screenshot: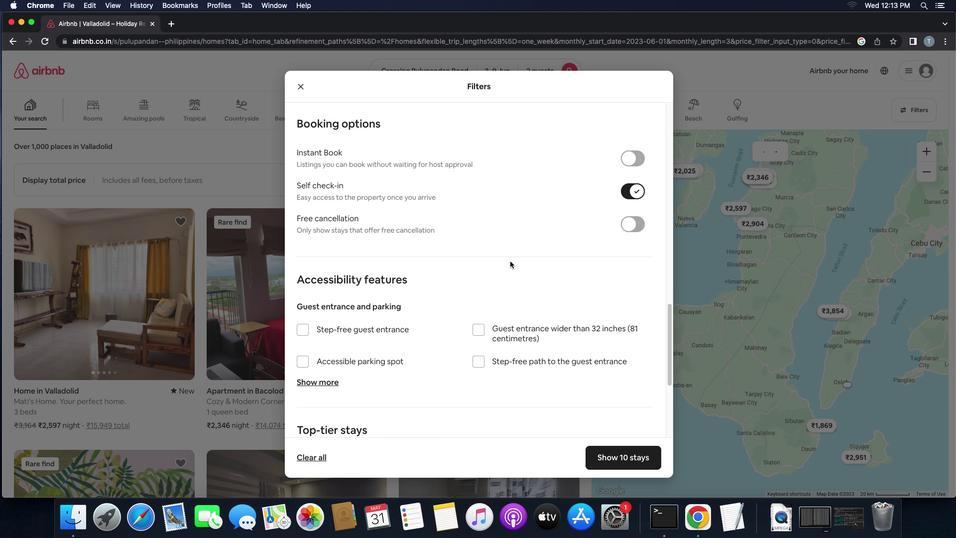 
Action: Mouse moved to (510, 262)
Screenshot: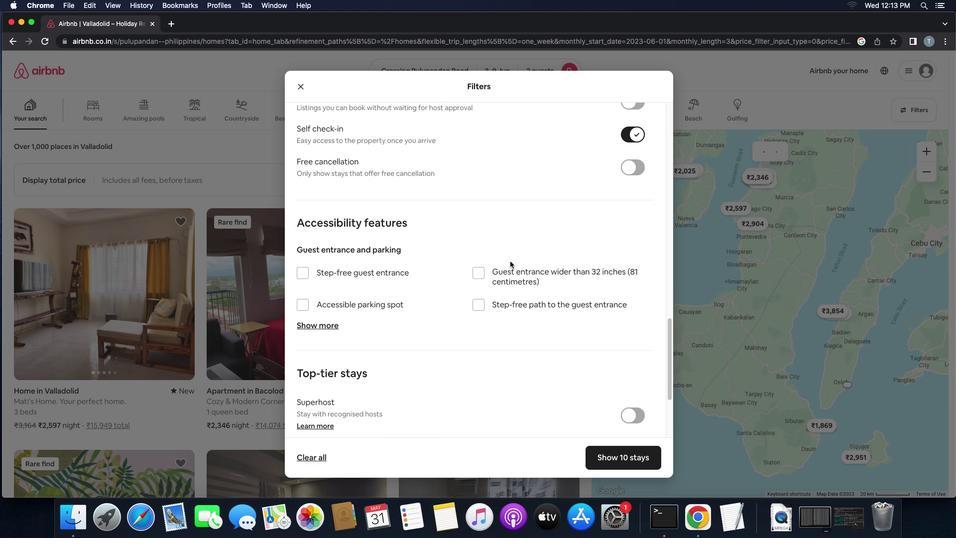 
Action: Mouse scrolled (510, 262) with delta (0, -1)
Screenshot: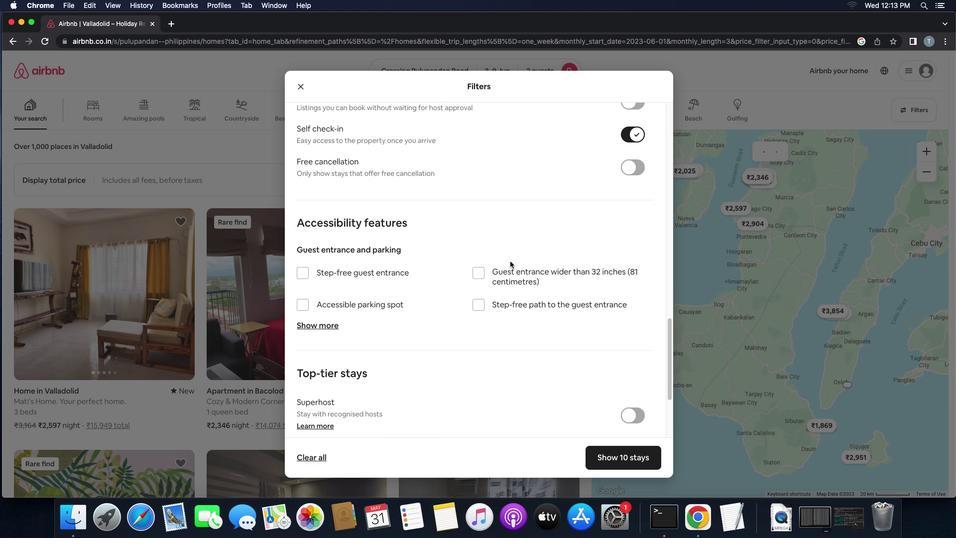 
Action: Mouse moved to (510, 262)
Screenshot: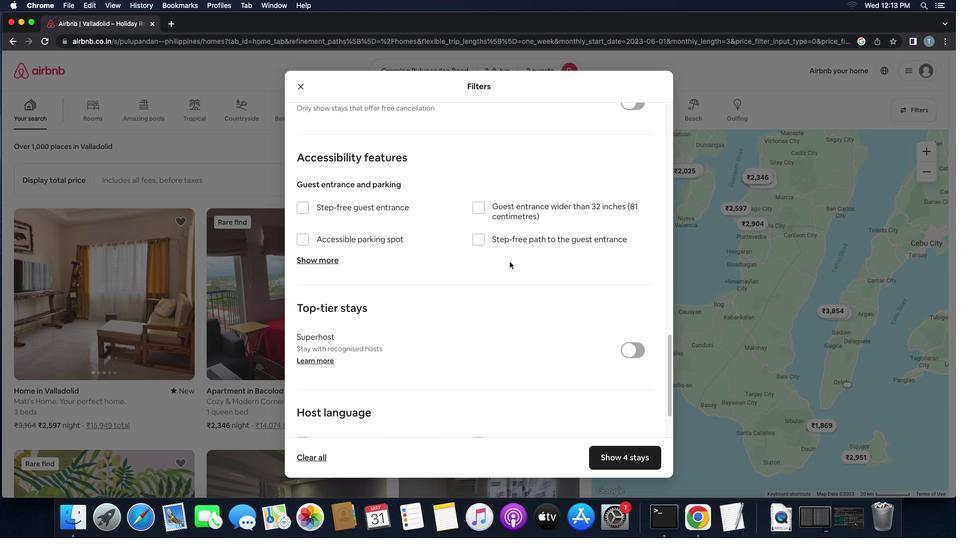 
Action: Mouse scrolled (510, 262) with delta (0, 0)
Screenshot: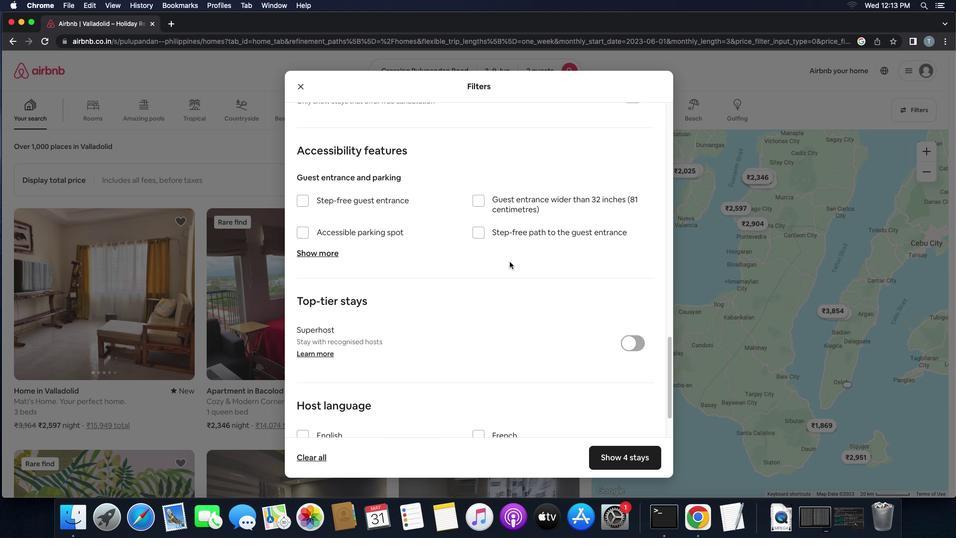 
Action: Mouse scrolled (510, 262) with delta (0, 0)
Screenshot: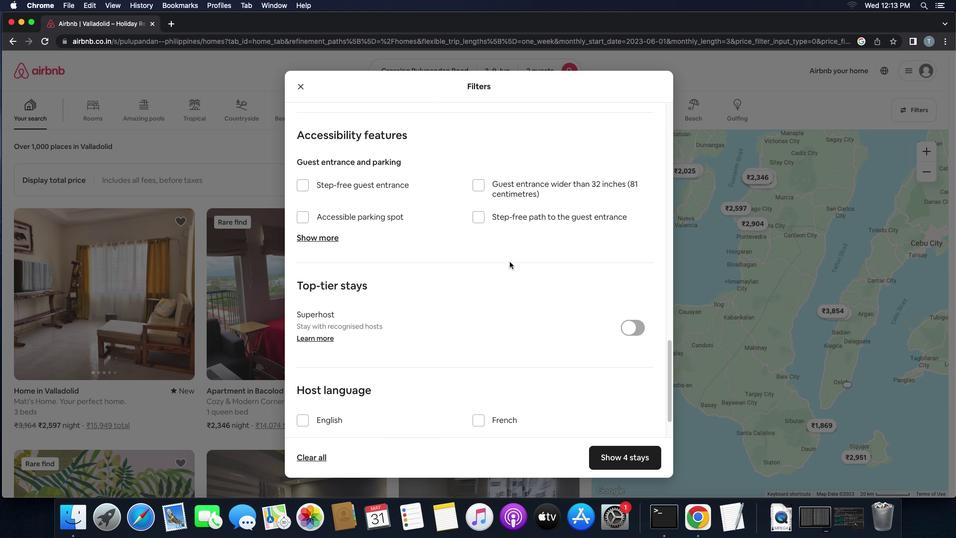 
Action: Mouse scrolled (510, 262) with delta (0, -1)
Screenshot: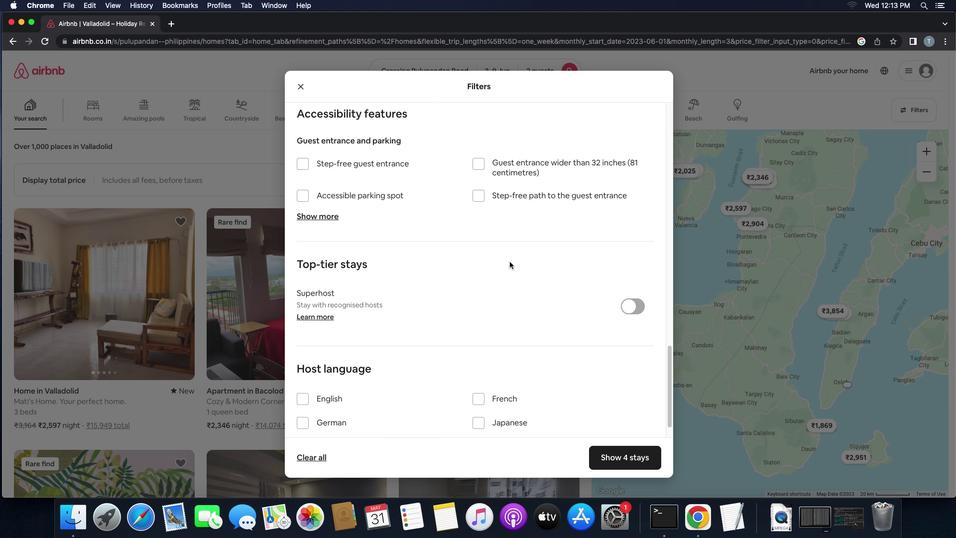 
Action: Mouse moved to (308, 370)
Screenshot: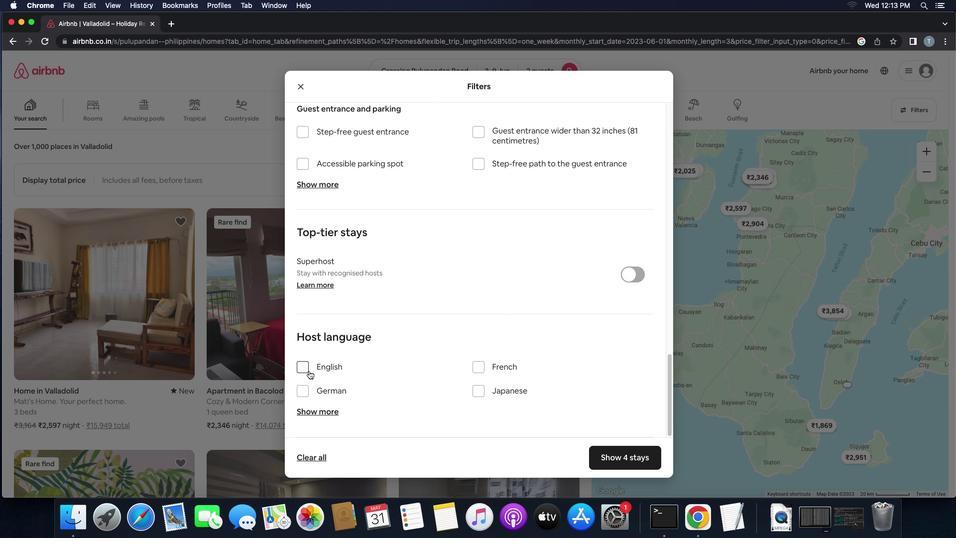
Action: Mouse pressed left at (308, 370)
Screenshot: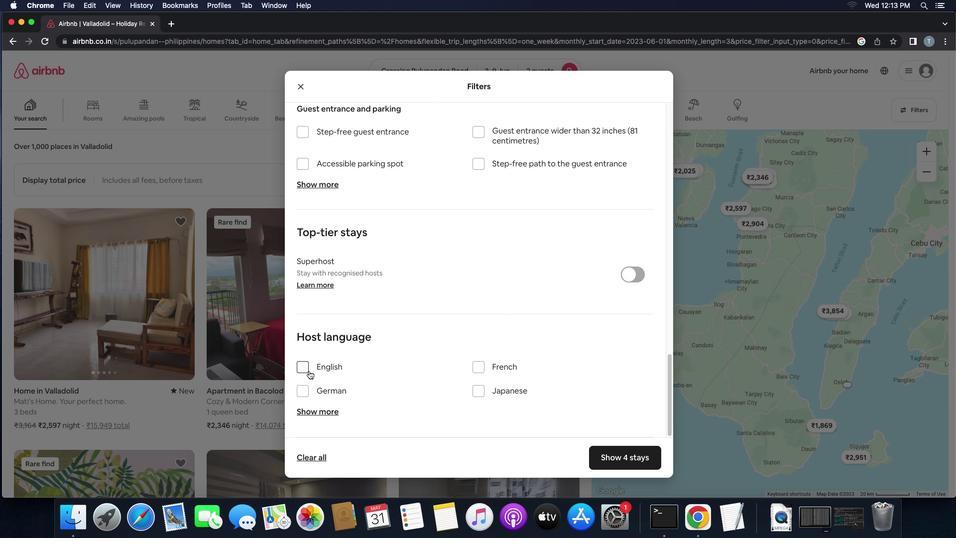 
Action: Mouse moved to (608, 456)
Screenshot: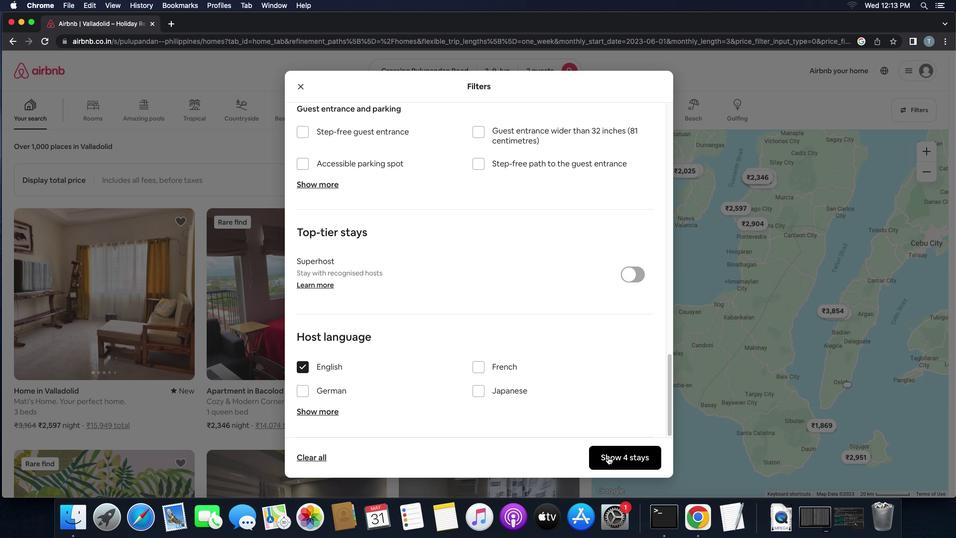 
Action: Mouse pressed left at (608, 456)
Screenshot: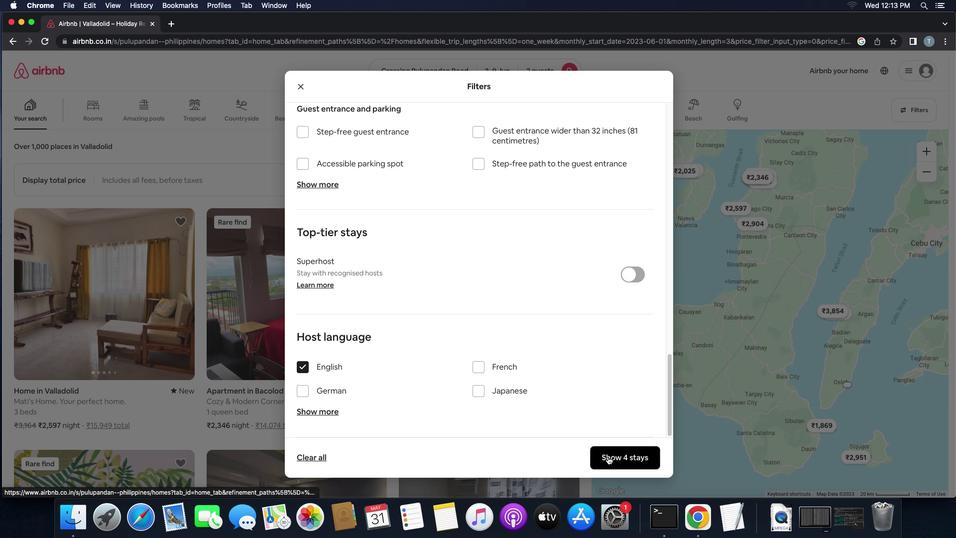 
Action: Mouse moved to (604, 455)
Screenshot: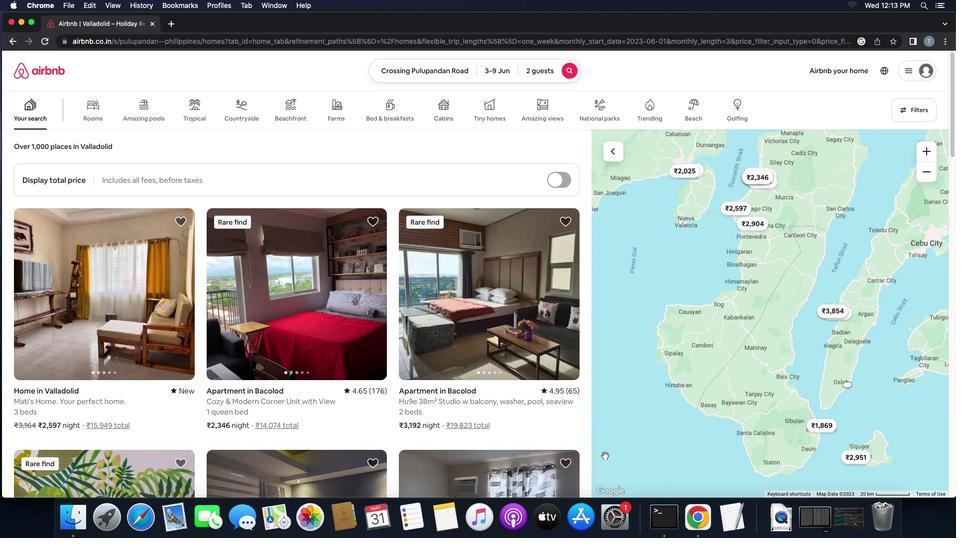 
